 Task: Add an event with the title Second Lunch Break: Guided Meditation and Wellness Breakout Session, date ''2023/11/22'', time 7:00 AM to 9:00 AMand add a description: Participants will explore techniques for building rapport and establishing positive relationships with team members. They will learn how to create a supportive and inclusive communication environment, fostering trust, respect, and collaboration.Select event color  Tomato . Add location for the event as: 456 St. Catherine''s Monastery, Sinai, Egypt, logged in from the account softage.10@softage.netand send the event invitation to softage.5@softage.net and softage.6@softage.net. Set a reminder for the event Doesn''t repeat
Action: Mouse moved to (85, 151)
Screenshot: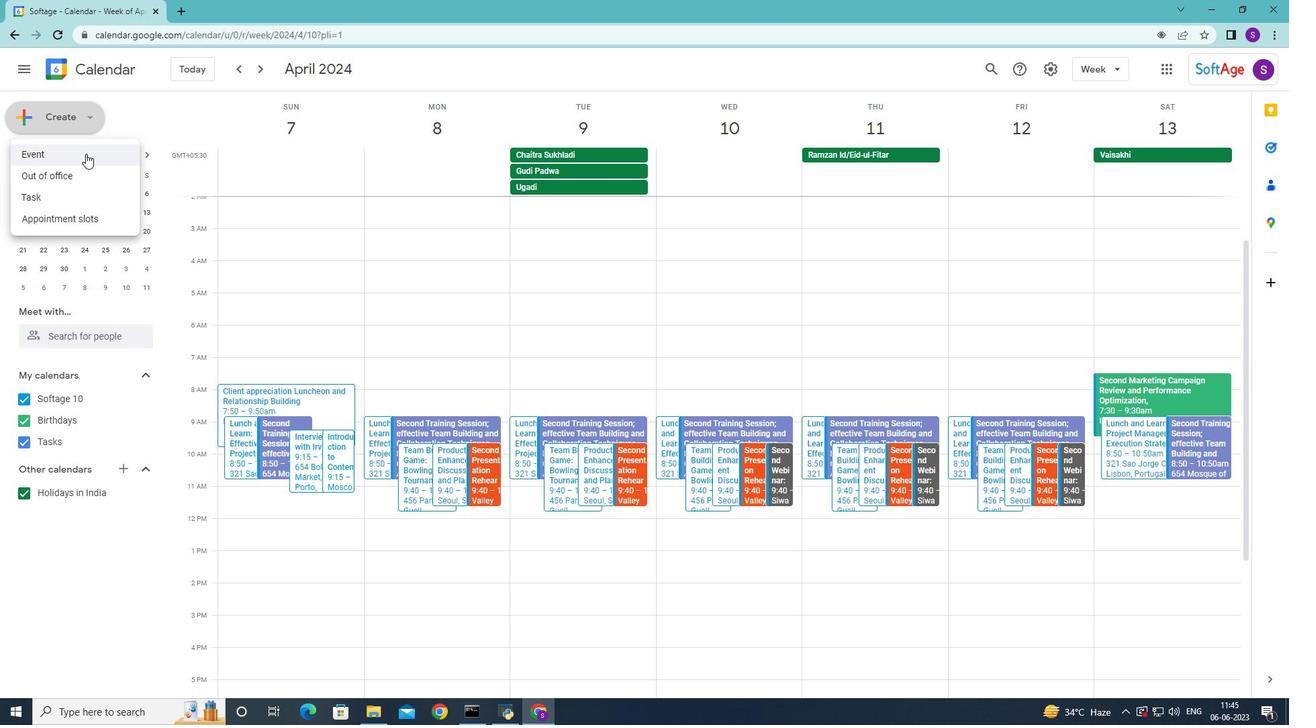 
Action: Mouse pressed left at (85, 151)
Screenshot: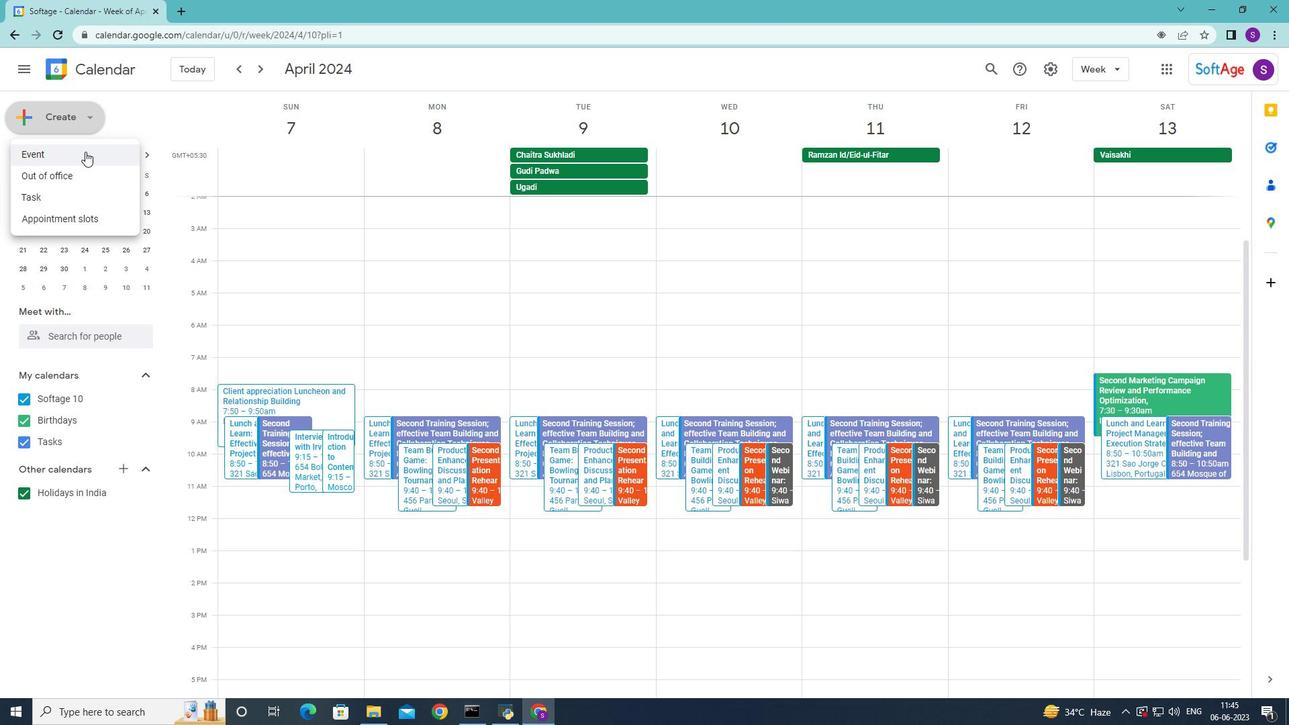 
Action: Mouse moved to (812, 154)
Screenshot: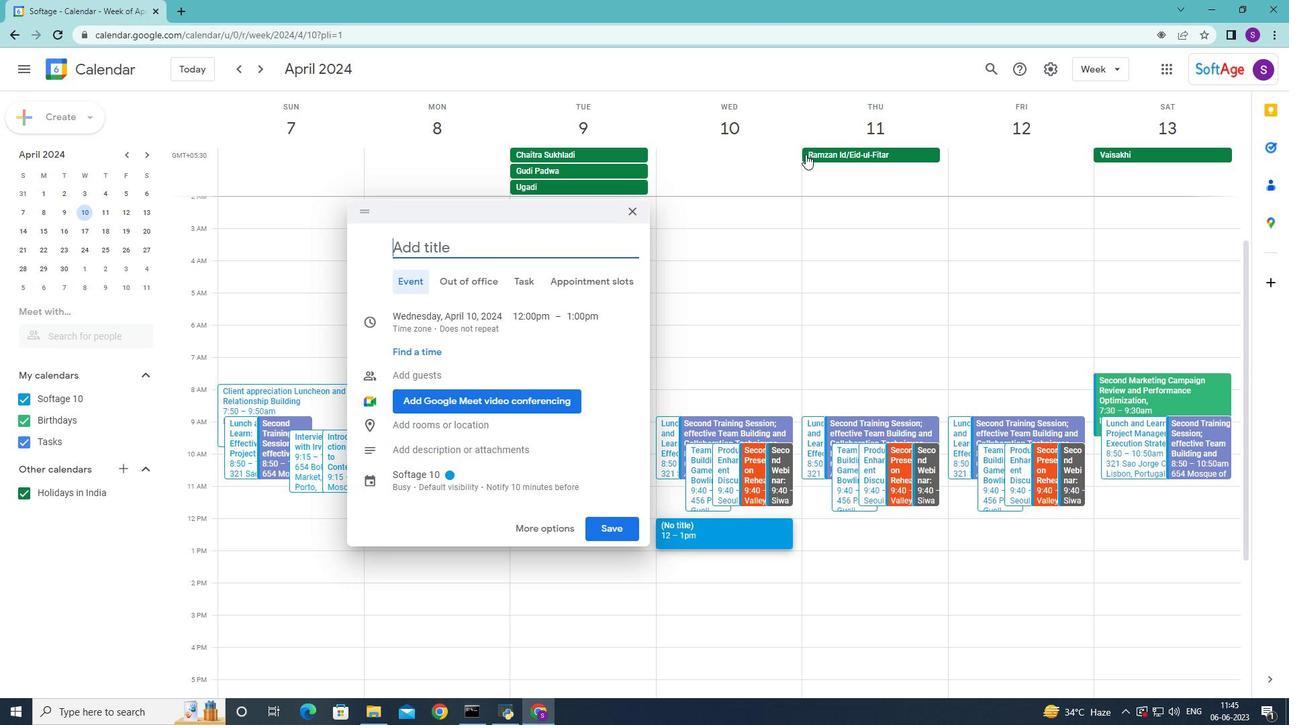 
Action: Mouse pressed left at (812, 154)
Screenshot: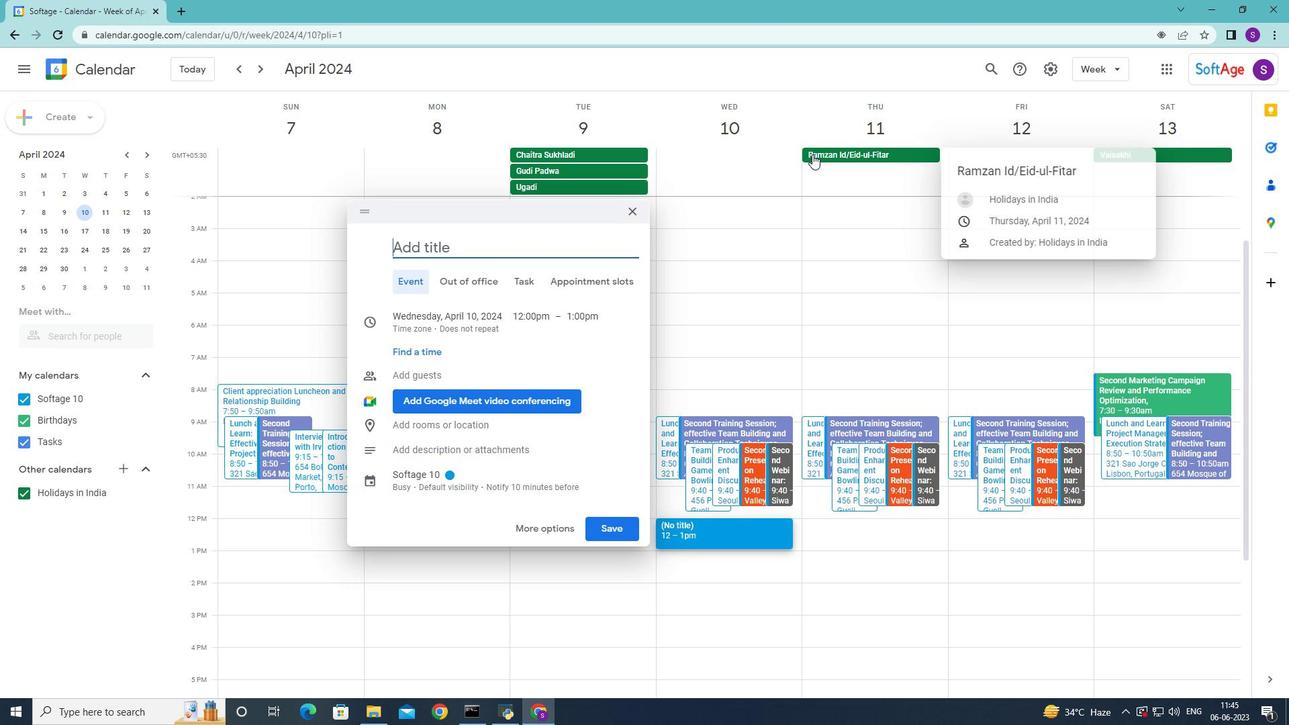 
Action: Mouse moved to (75, 116)
Screenshot: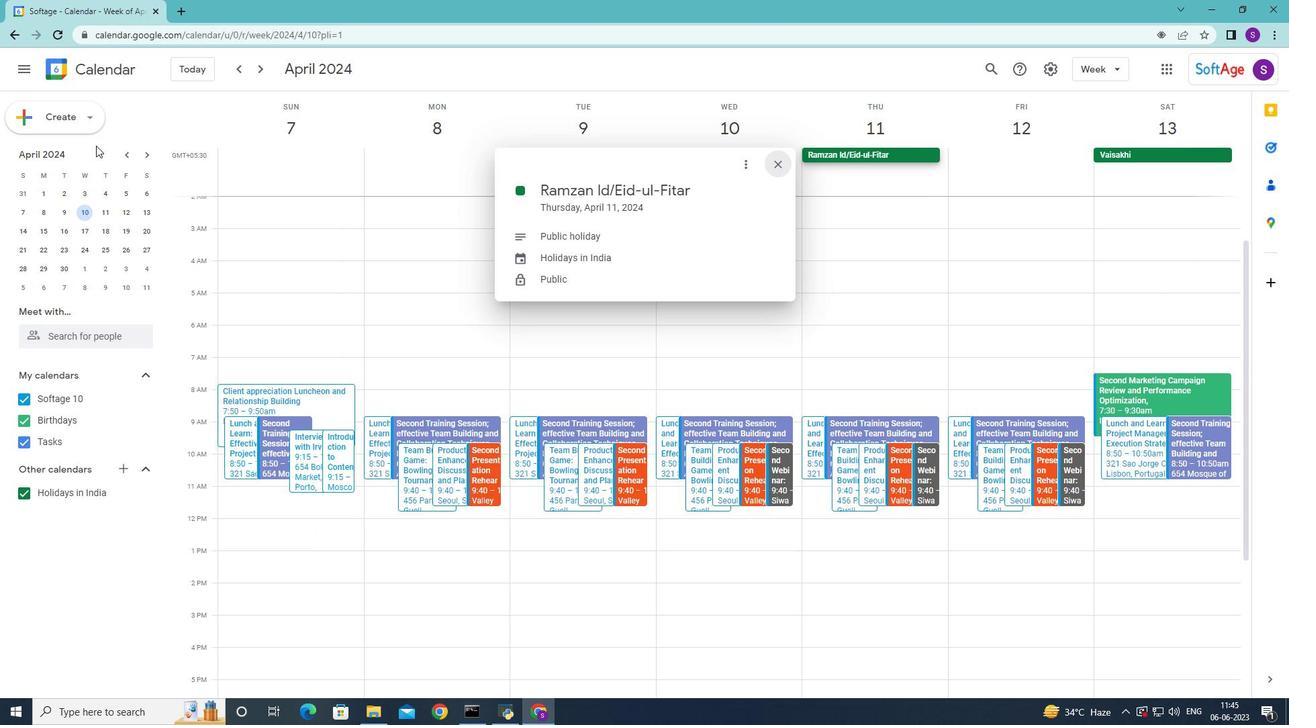 
Action: Mouse pressed left at (75, 116)
Screenshot: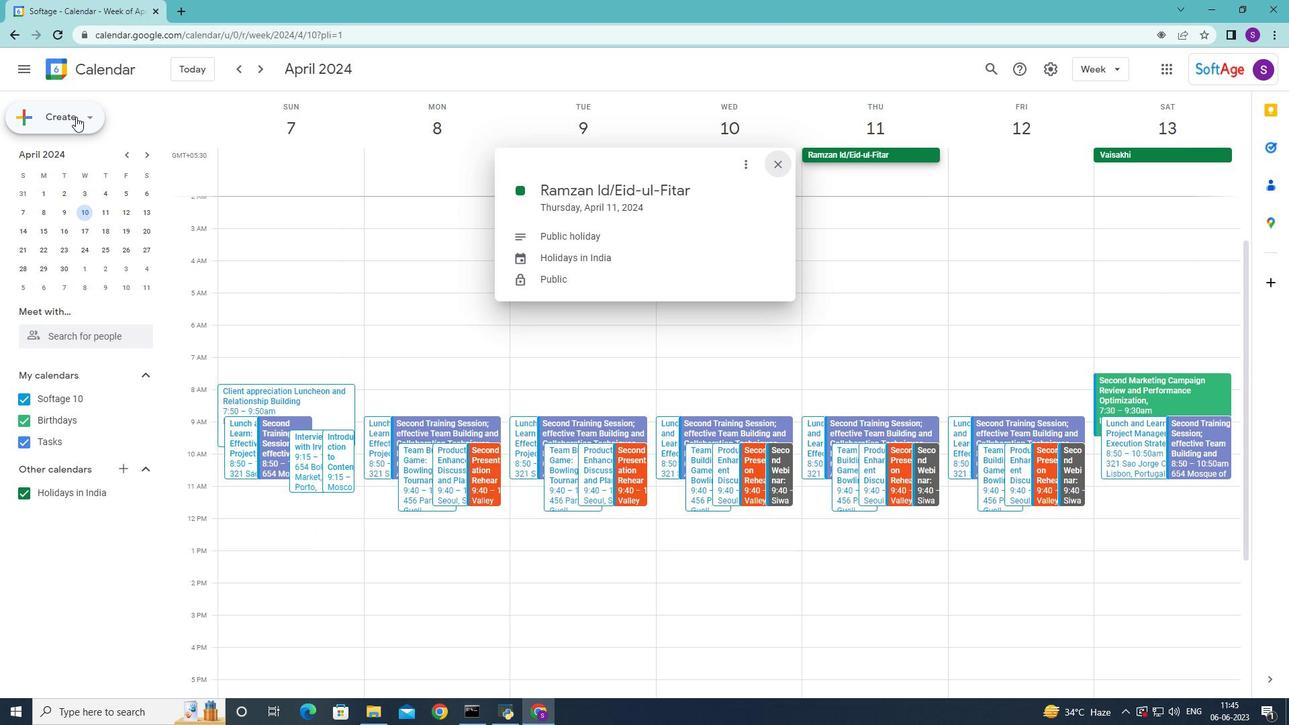 
Action: Mouse moved to (96, 157)
Screenshot: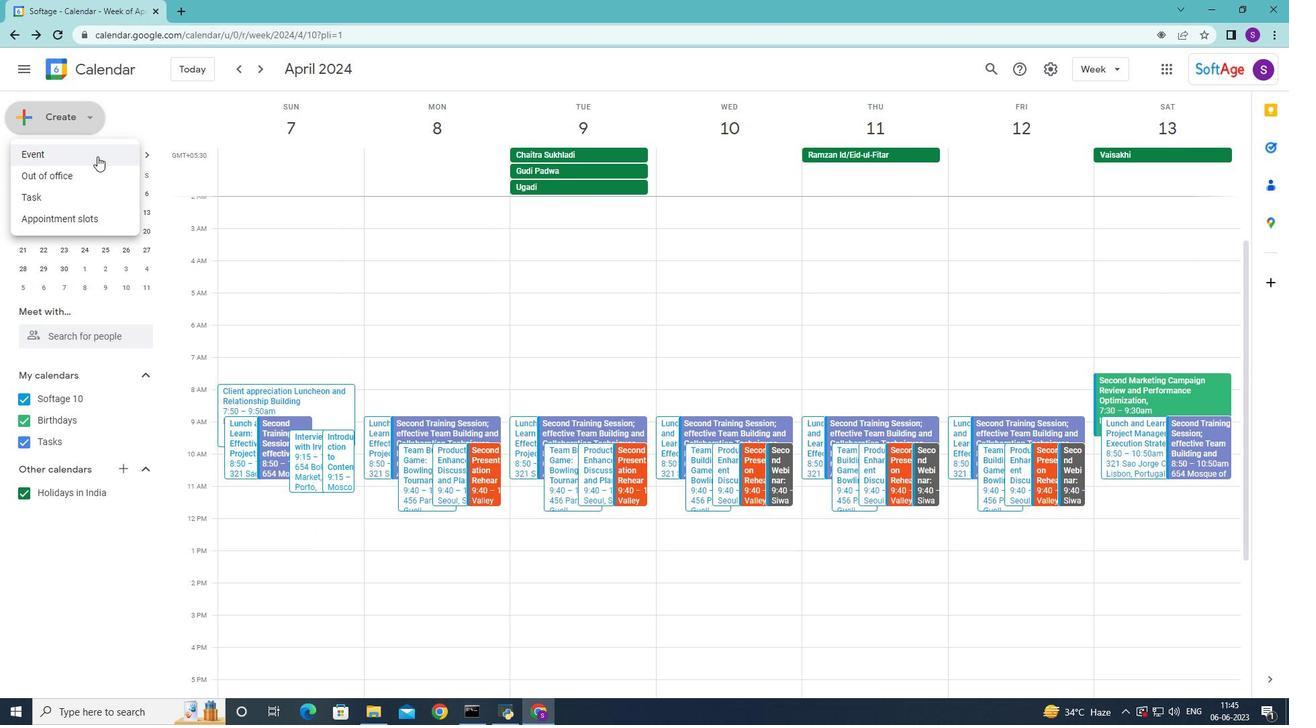 
Action: Mouse pressed left at (96, 157)
Screenshot: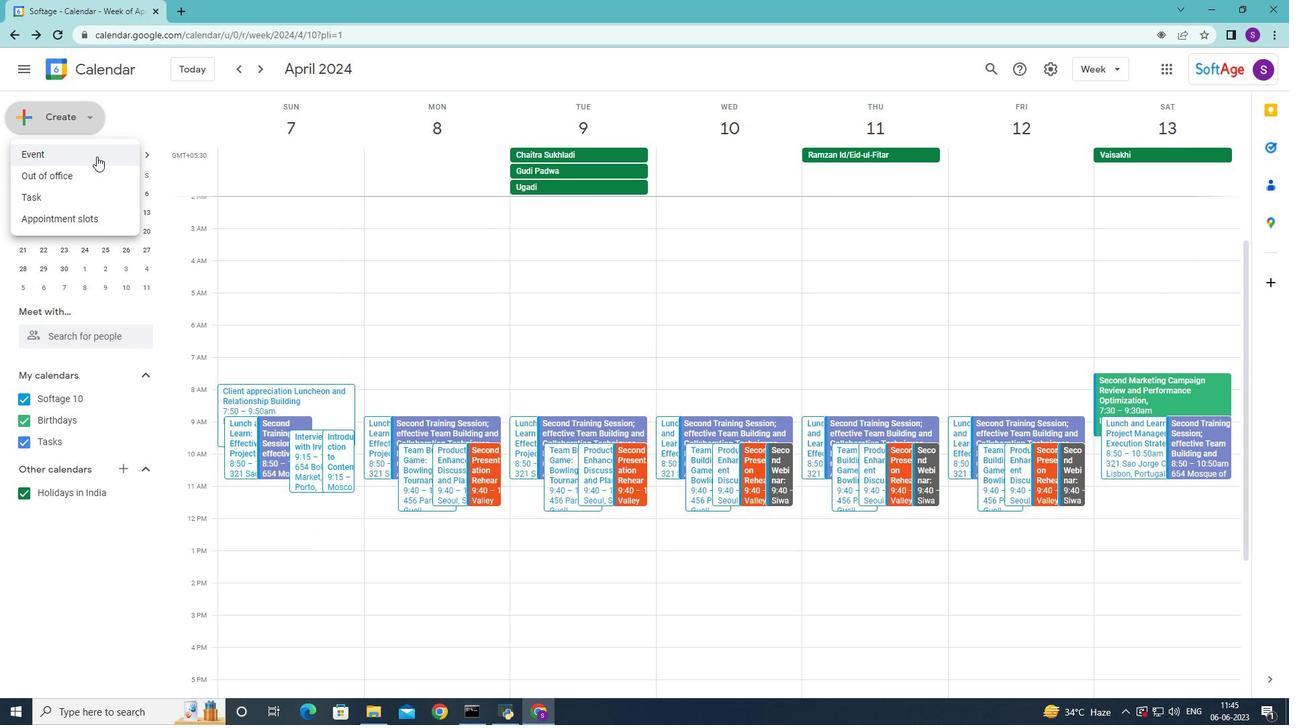 
Action: Mouse moved to (417, 249)
Screenshot: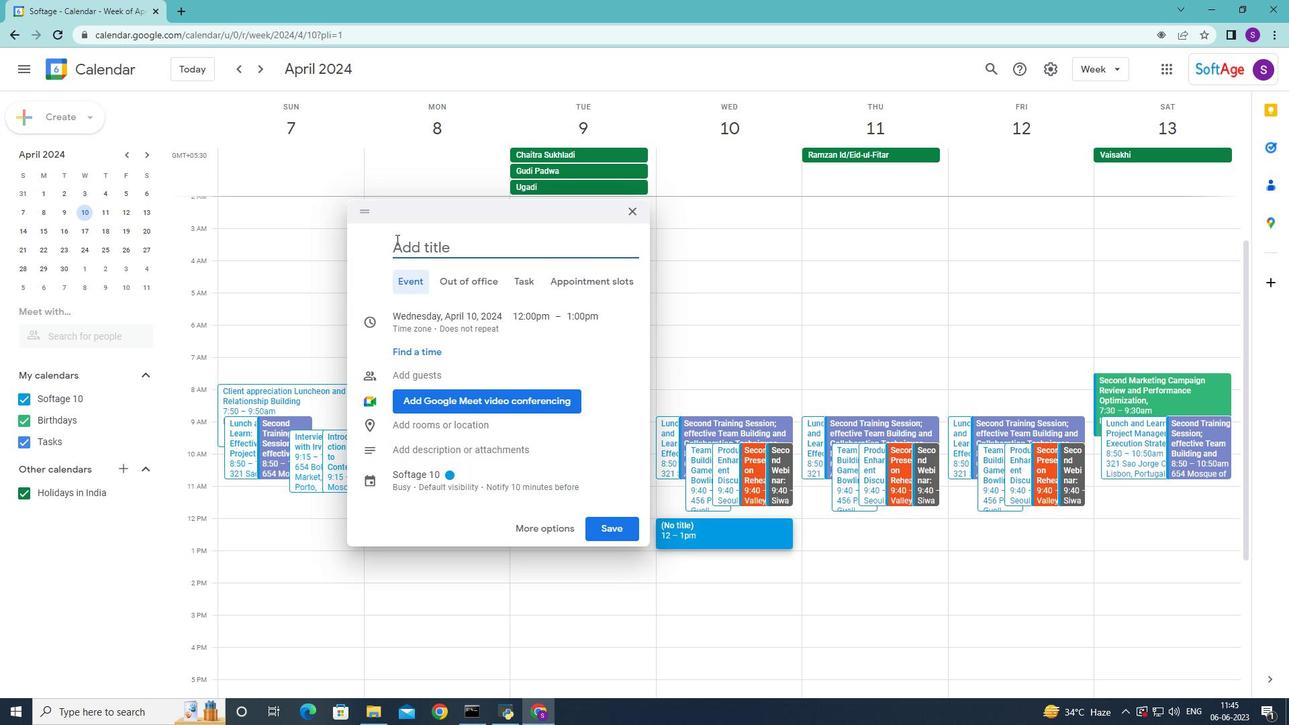 
Action: Mouse pressed left at (417, 249)
Screenshot: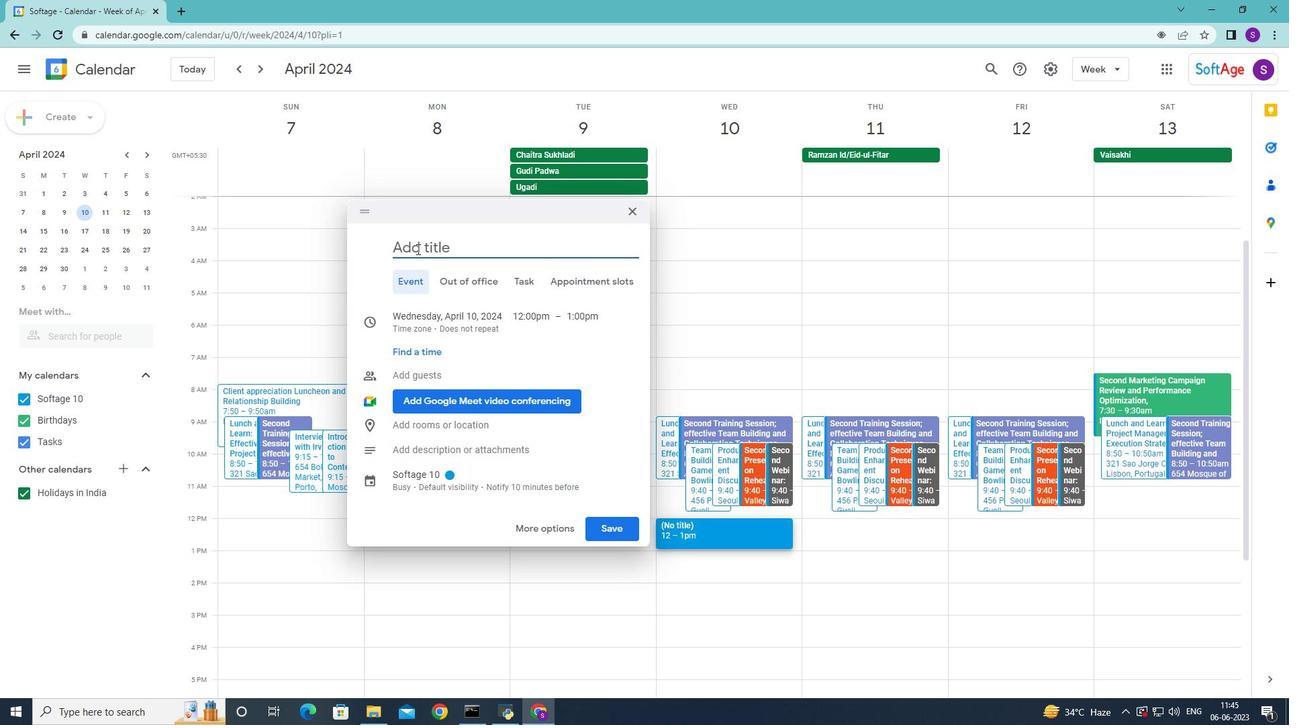 
Action: Mouse moved to (377, 197)
Screenshot: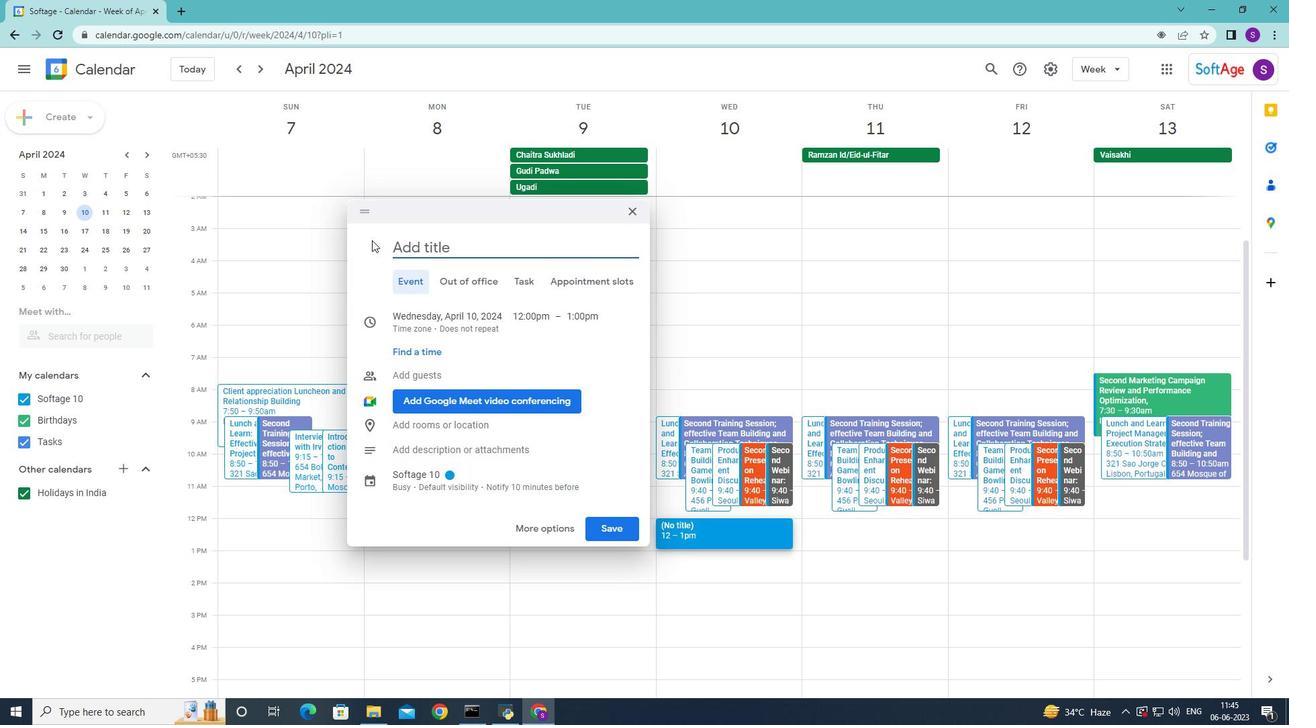 
Action: Key pressed <Key.shift>Luc<Key.backspace>nch<Key.space><Key.shift>Break<Key.space><Key.backspace><Key.shift_r>:<Key.space><Key.shift><Key.shift><Key.shift><Key.shift><Key.shift><Key.shift><Key.shift><Key.shift><Key.shift><Key.shift><Key.shift><Key.shift><Key.shift><Key.shift>Guided<Key.space><Key.shift>Meditation<Key.space>and<Key.space><Key.shift>wellness<Key.space><Key.shift>Breakout<Key.space><Key.shift>session<Key.space><Key.backspace>
Screenshot: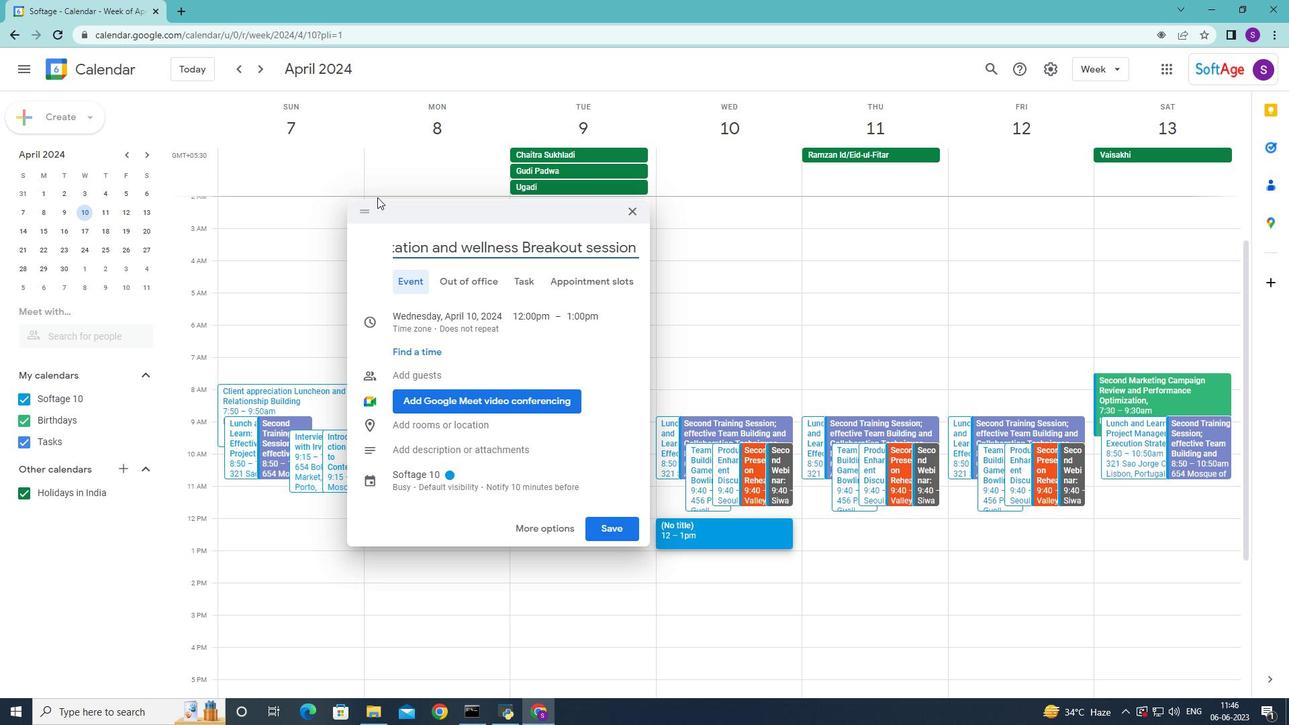 
Action: Mouse moved to (596, 248)
Screenshot: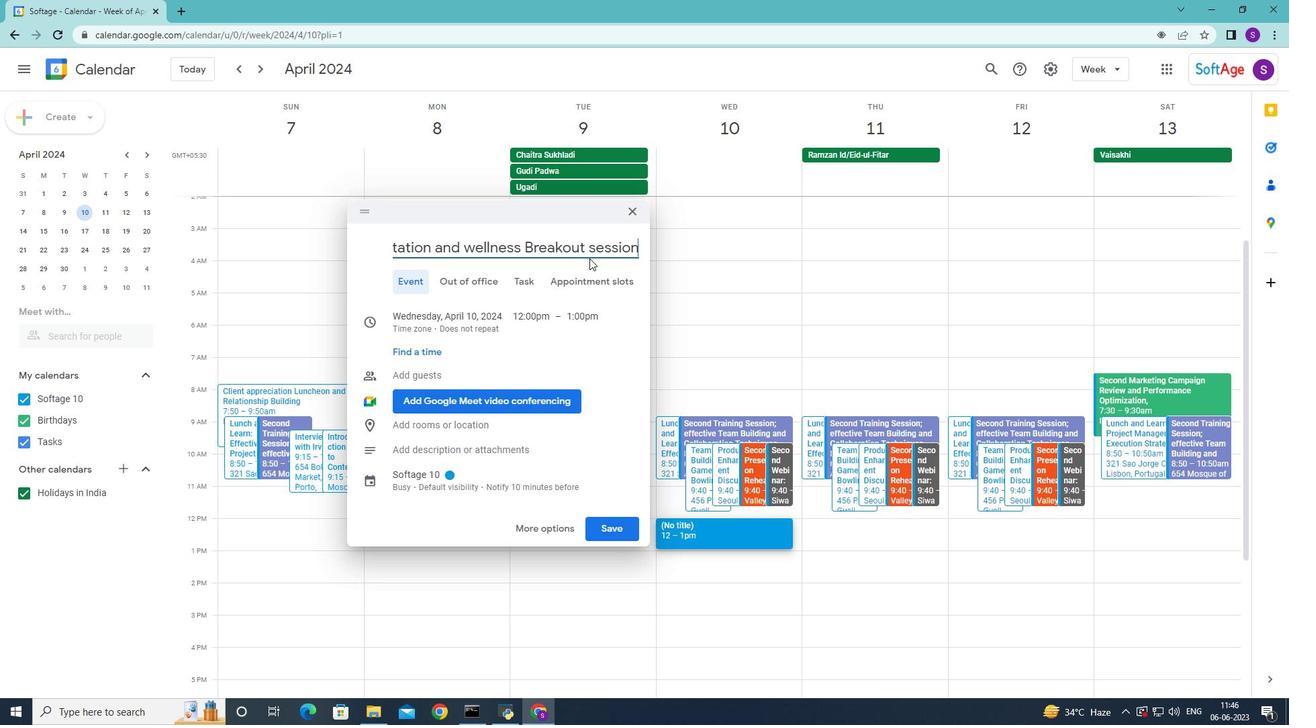 
Action: Mouse pressed left at (596, 248)
Screenshot: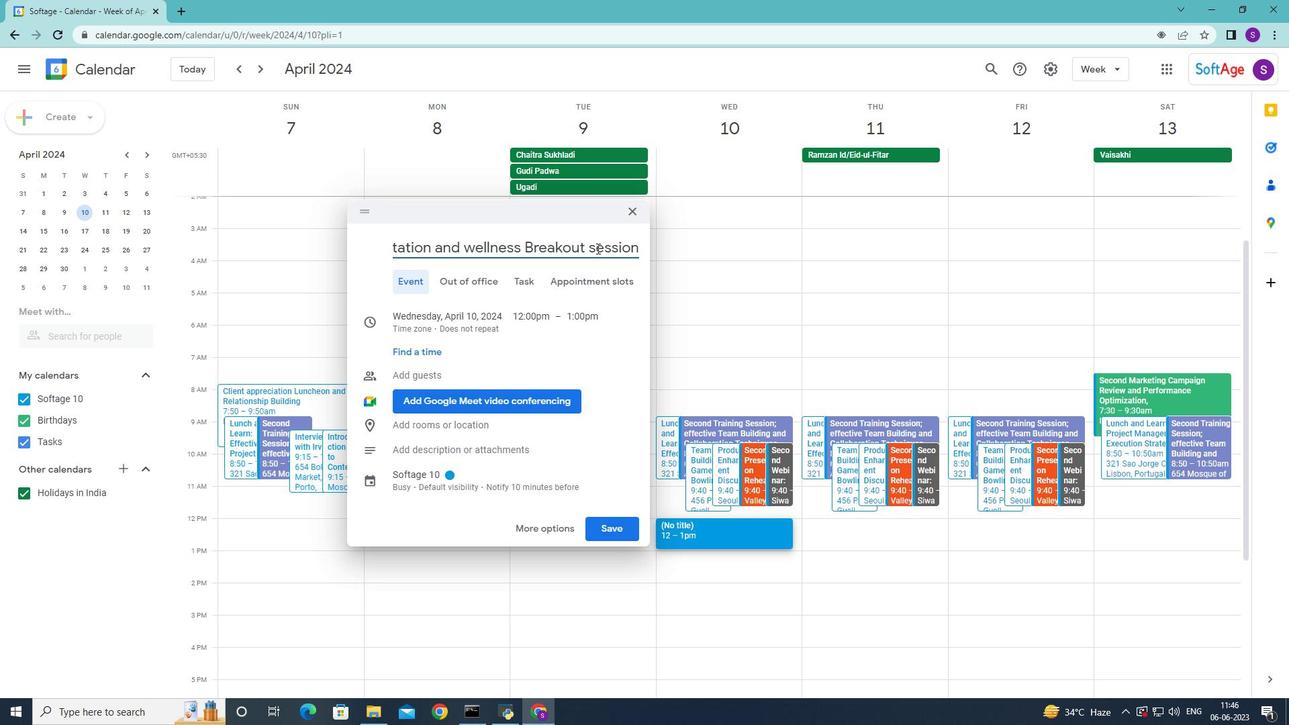 
Action: Mouse moved to (605, 258)
Screenshot: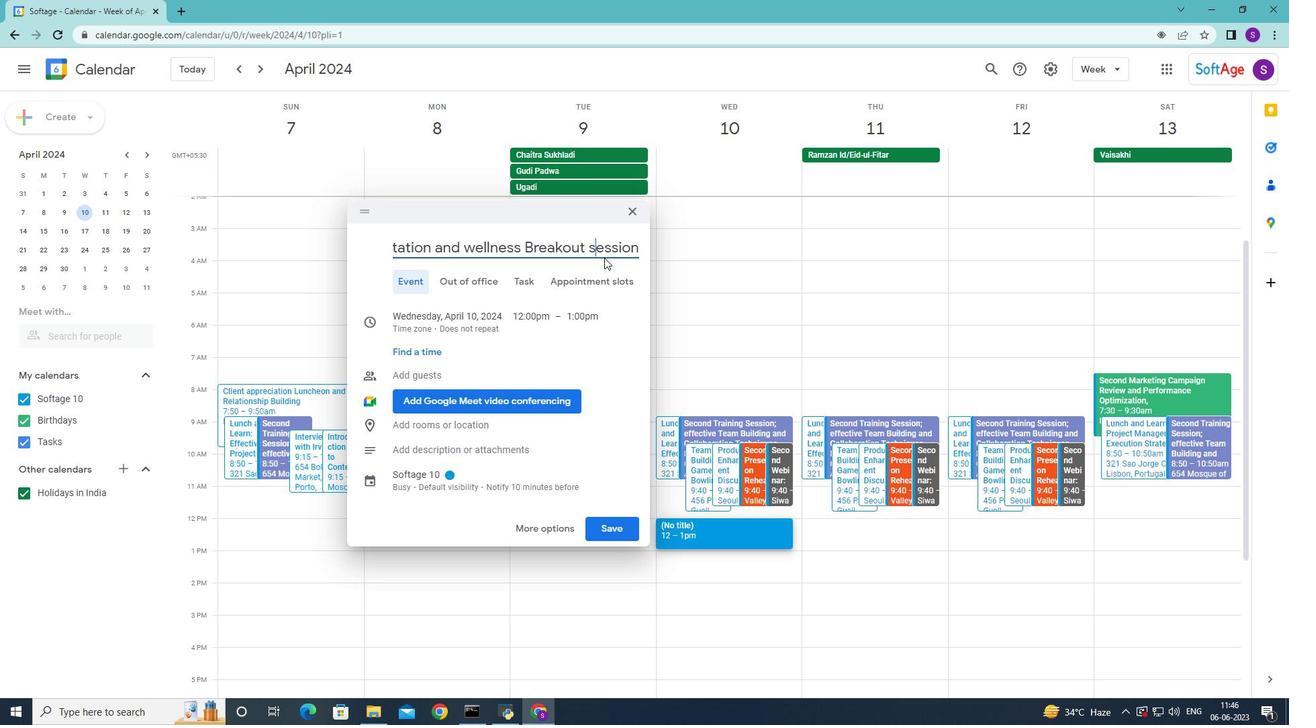 
Action: Key pressed <Key.backspace><Key.shift>S
Screenshot: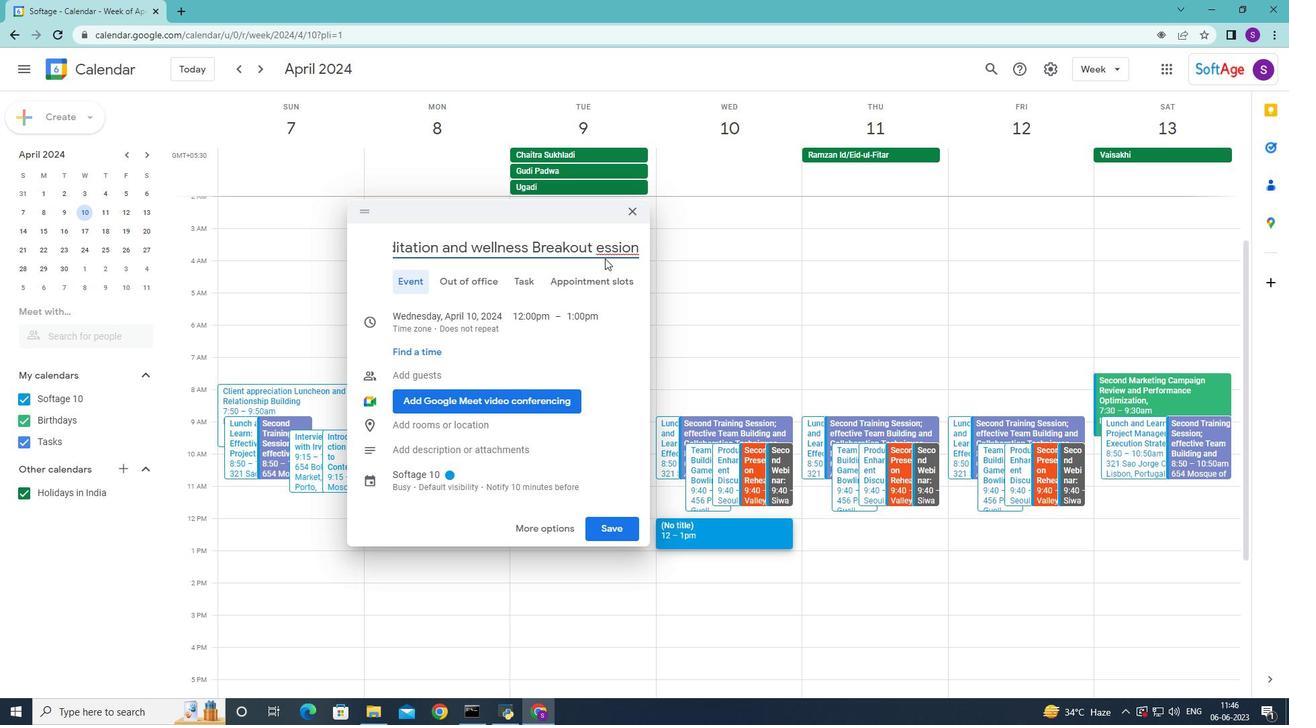 
Action: Mouse moved to (438, 329)
Screenshot: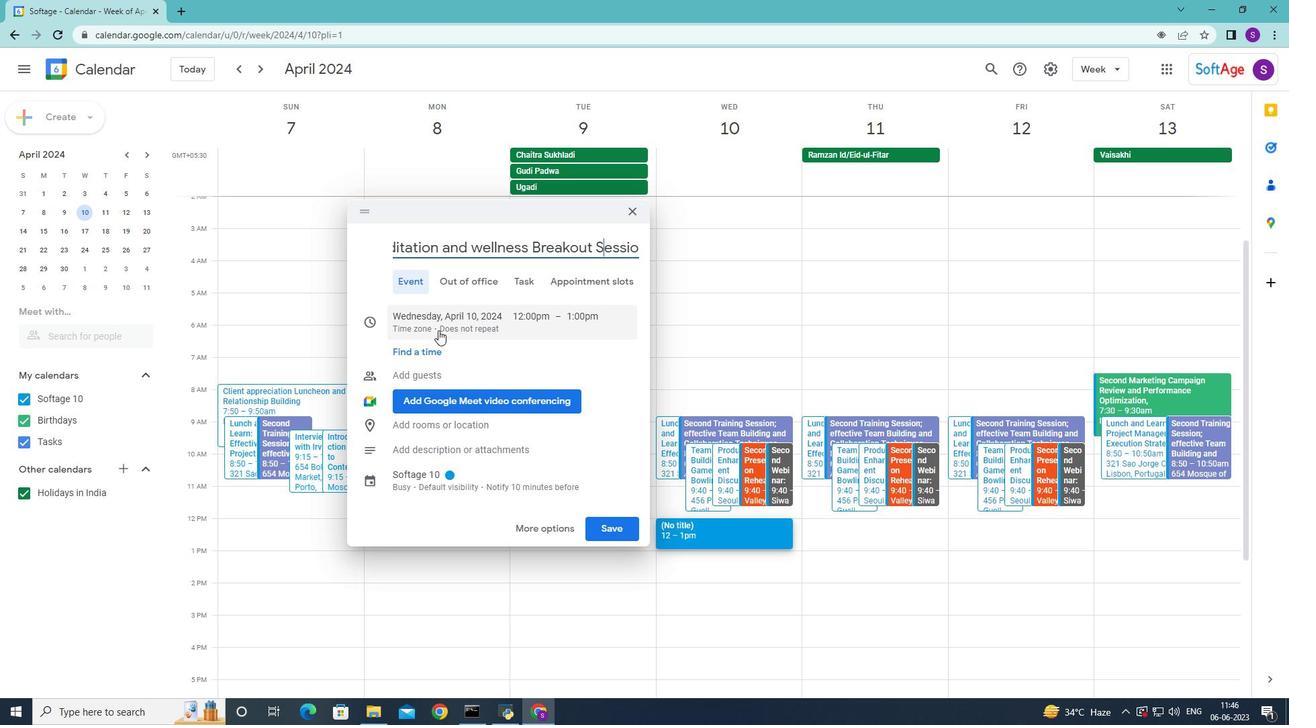 
Action: Mouse pressed left at (438, 329)
Screenshot: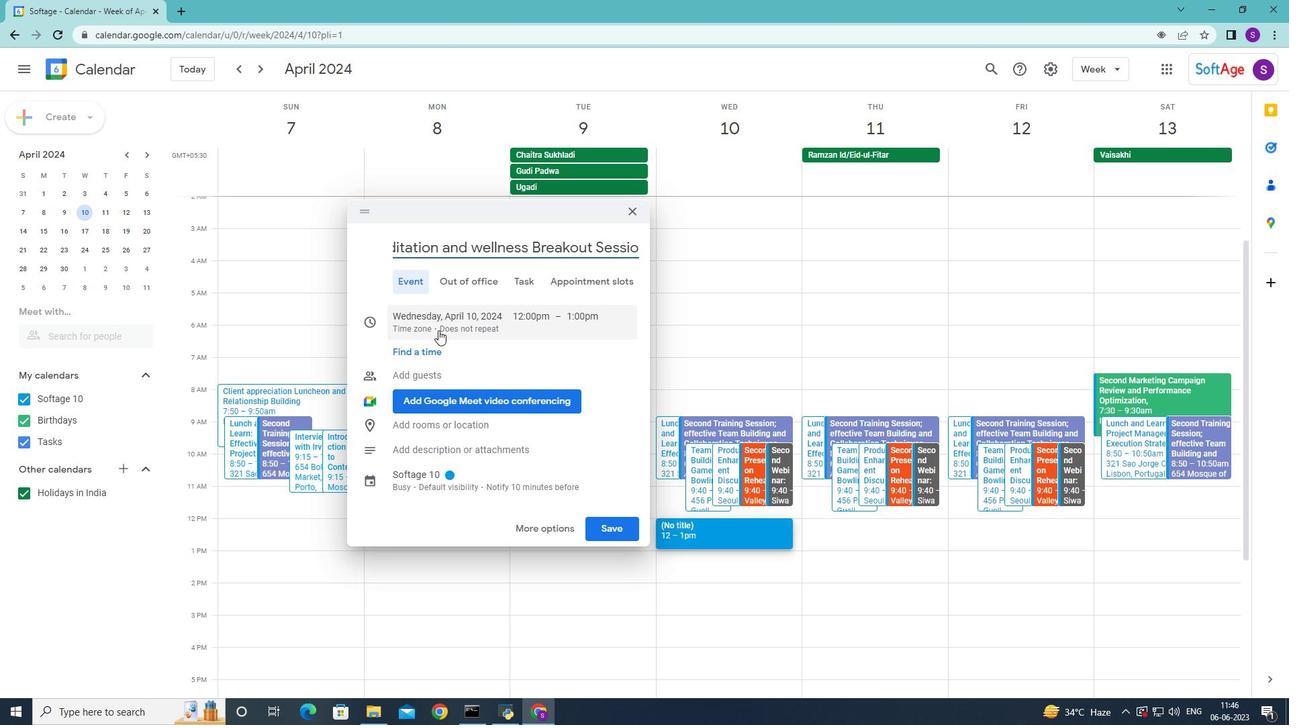 
Action: Mouse moved to (471, 318)
Screenshot: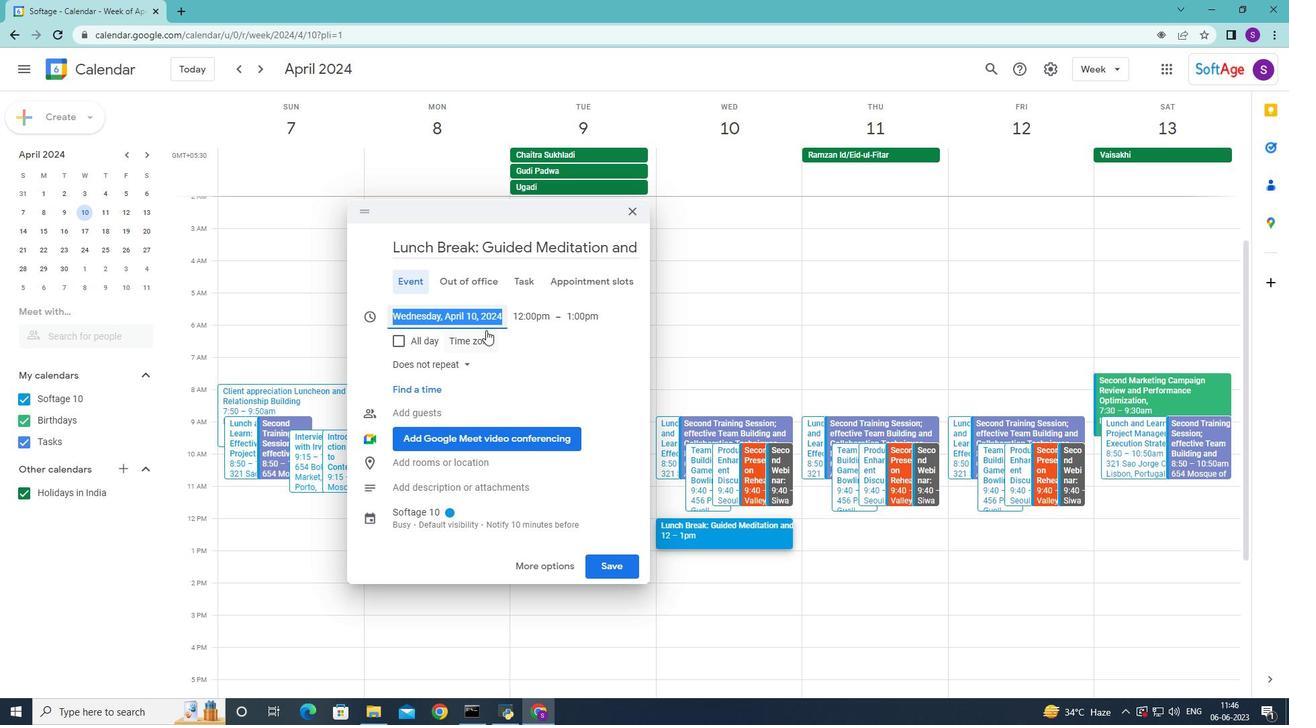 
Action: Mouse pressed left at (471, 318)
Screenshot: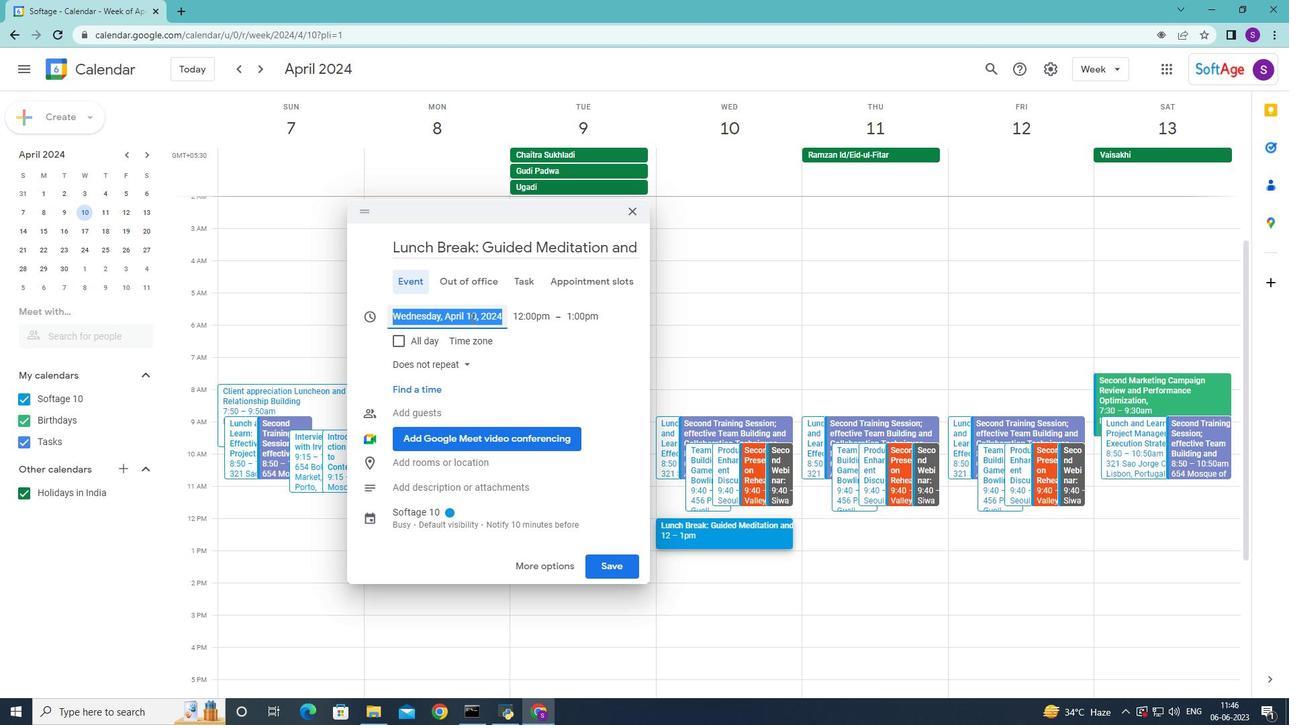 
Action: Mouse moved to (536, 345)
Screenshot: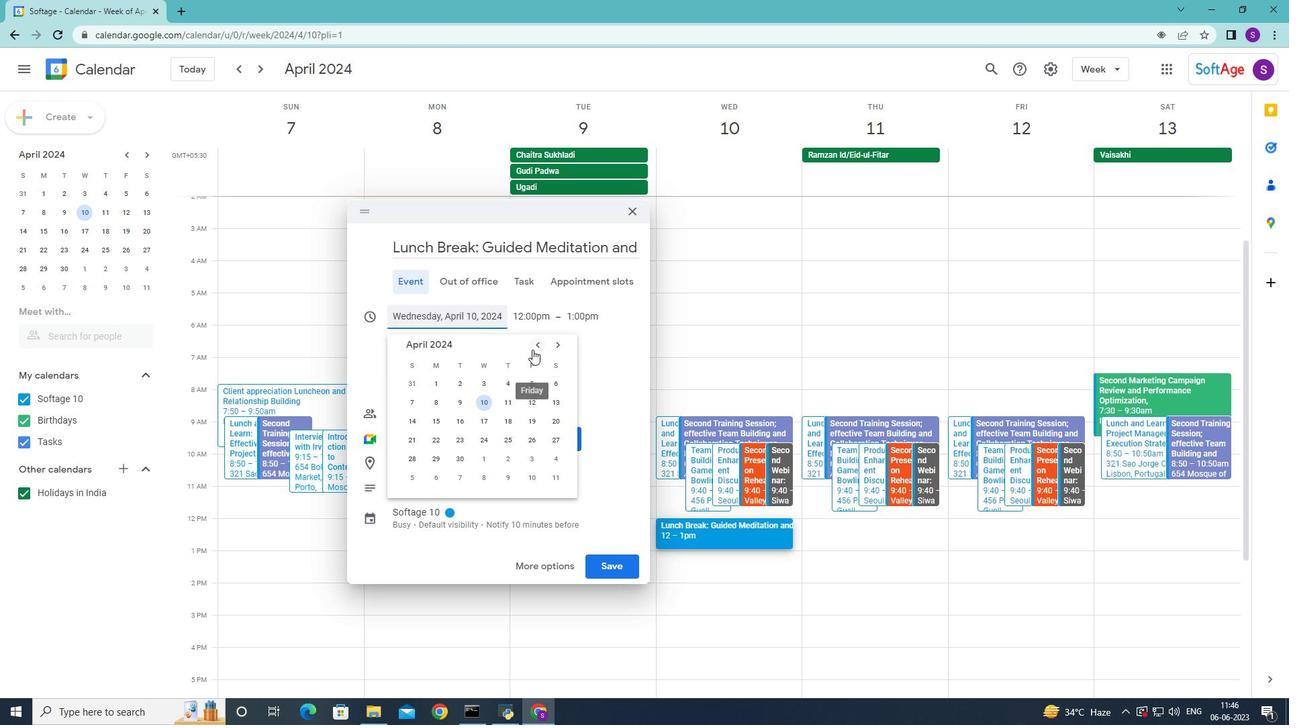 
Action: Mouse pressed left at (536, 345)
Screenshot: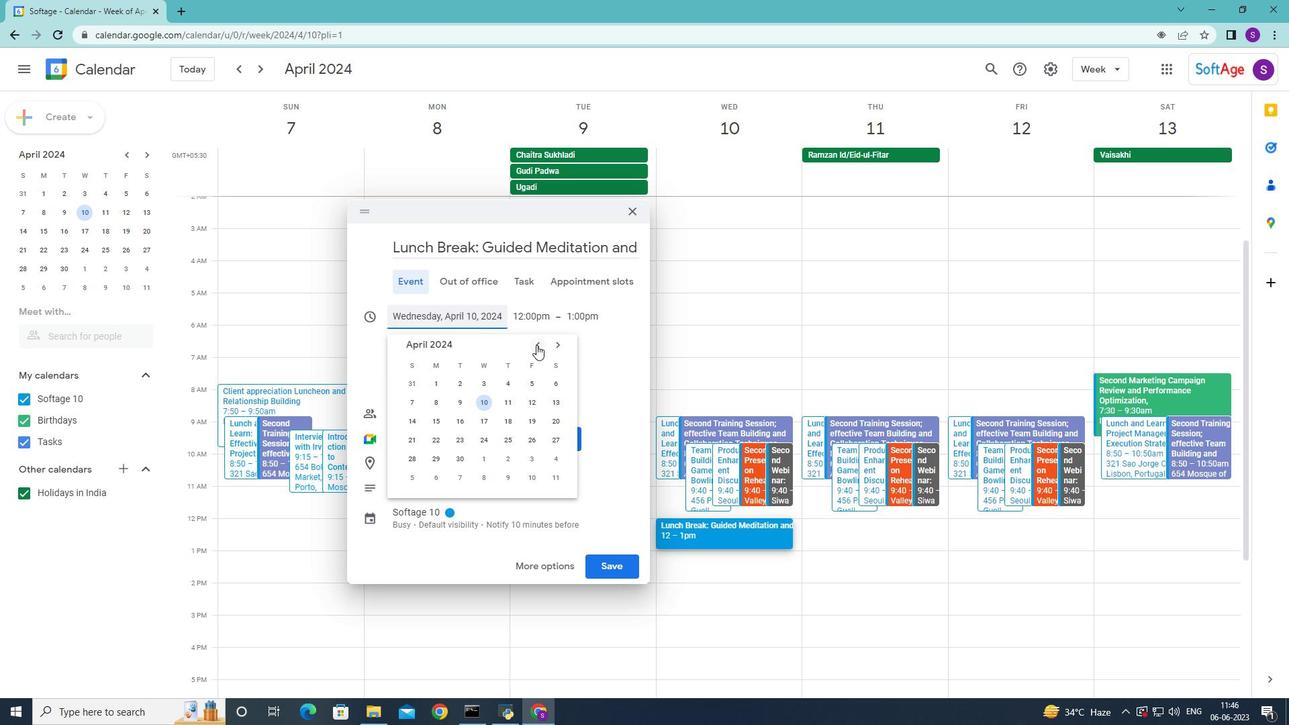 
Action: Mouse pressed left at (536, 345)
Screenshot: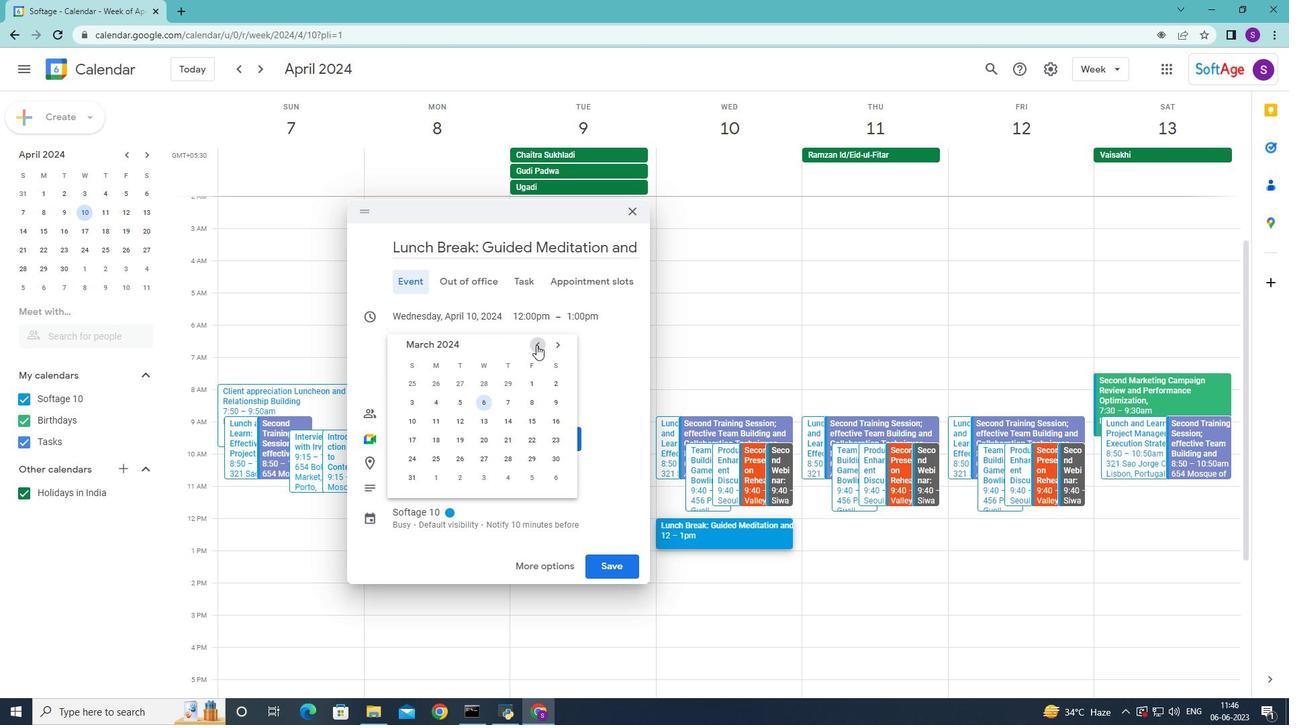 
Action: Mouse pressed left at (536, 345)
Screenshot: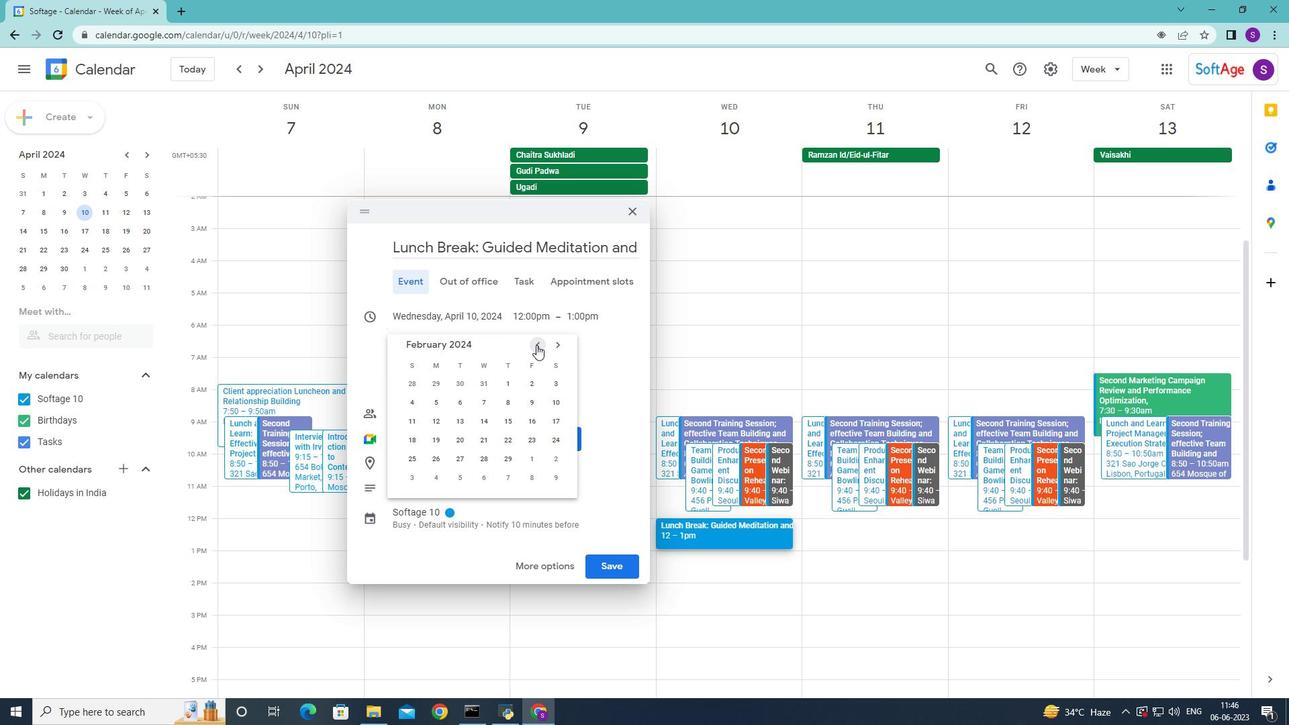 
Action: Mouse pressed left at (536, 345)
Screenshot: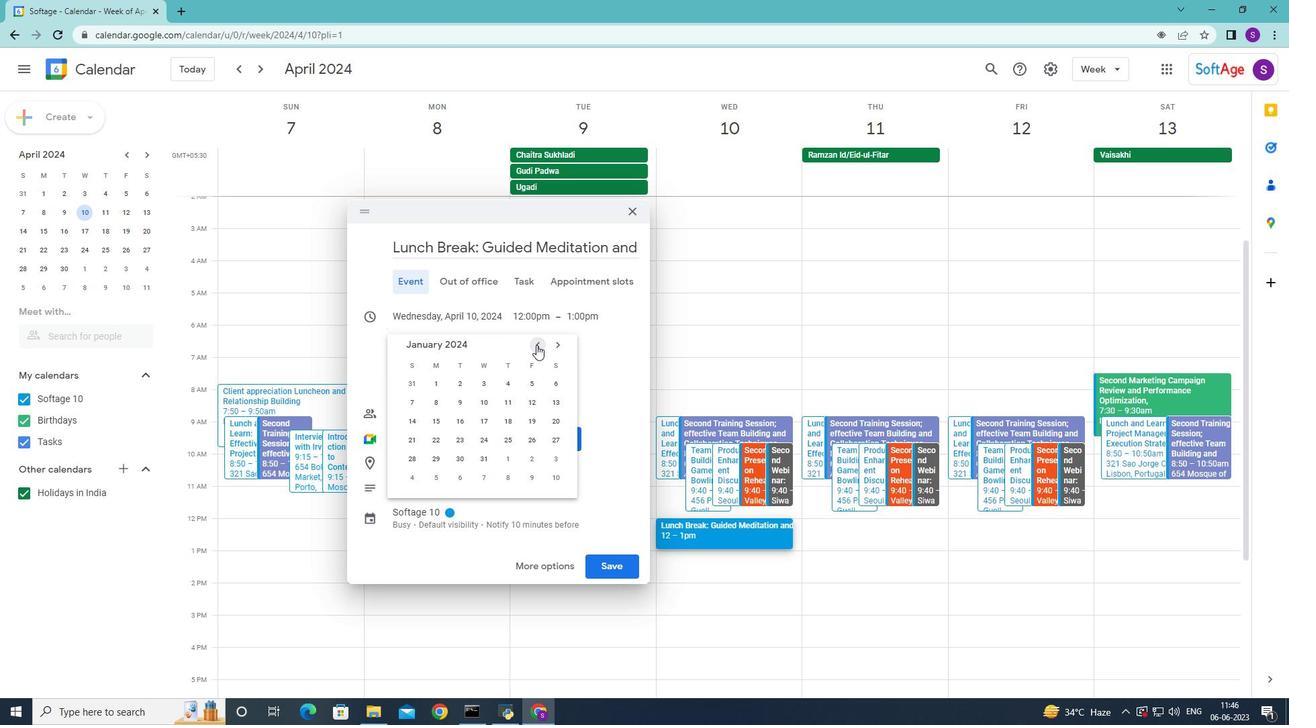 
Action: Mouse pressed left at (536, 345)
Screenshot: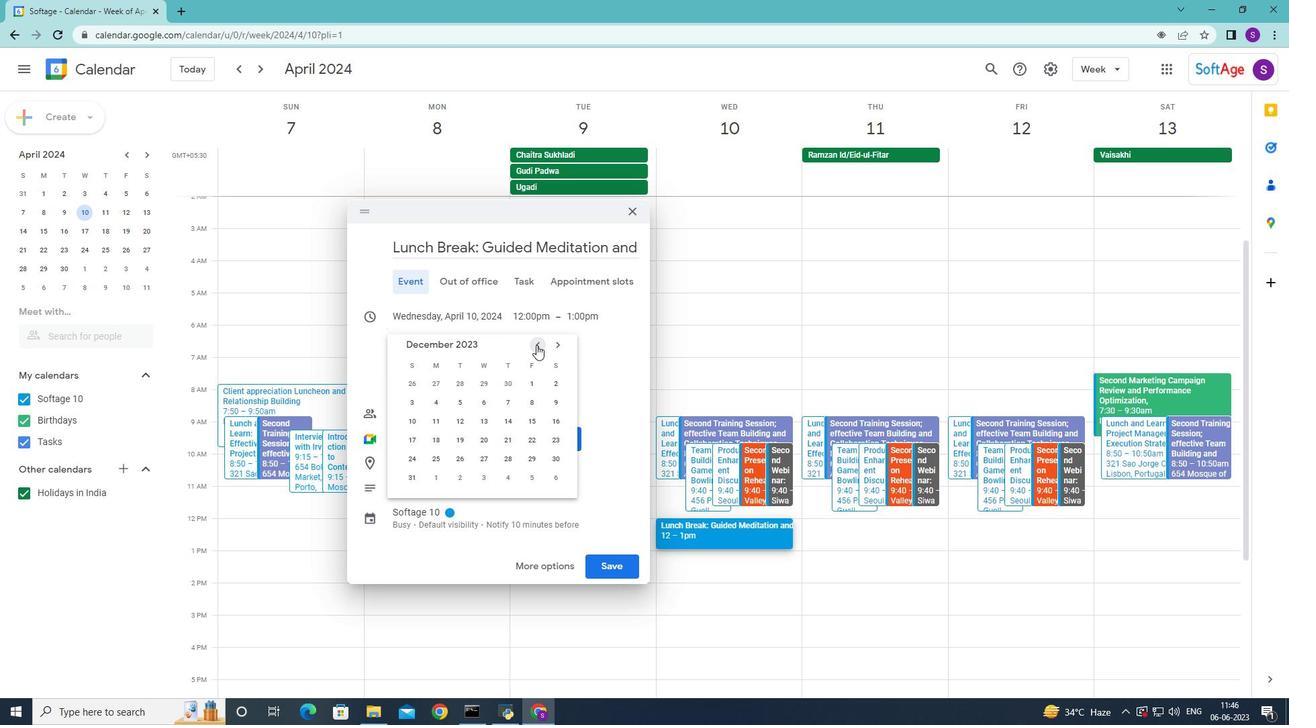 
Action: Mouse moved to (485, 443)
Screenshot: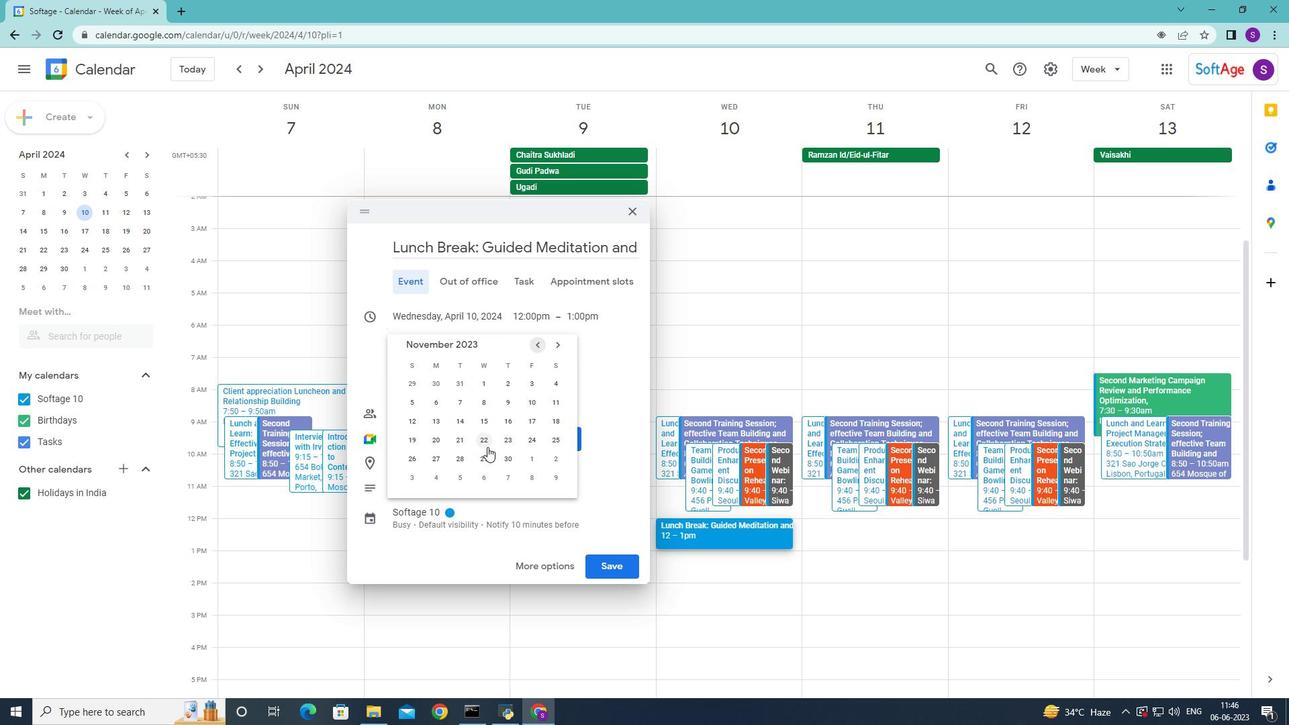 
Action: Mouse pressed left at (485, 443)
Screenshot: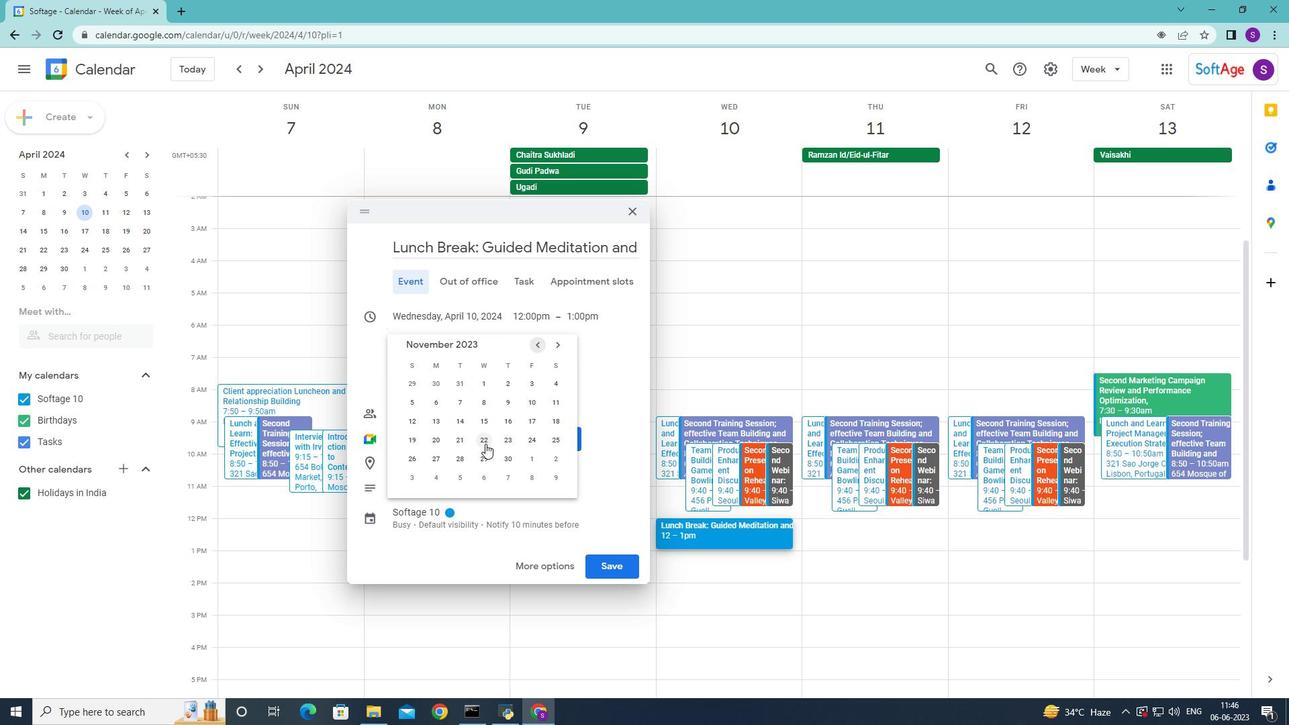 
Action: Mouse moved to (535, 308)
Screenshot: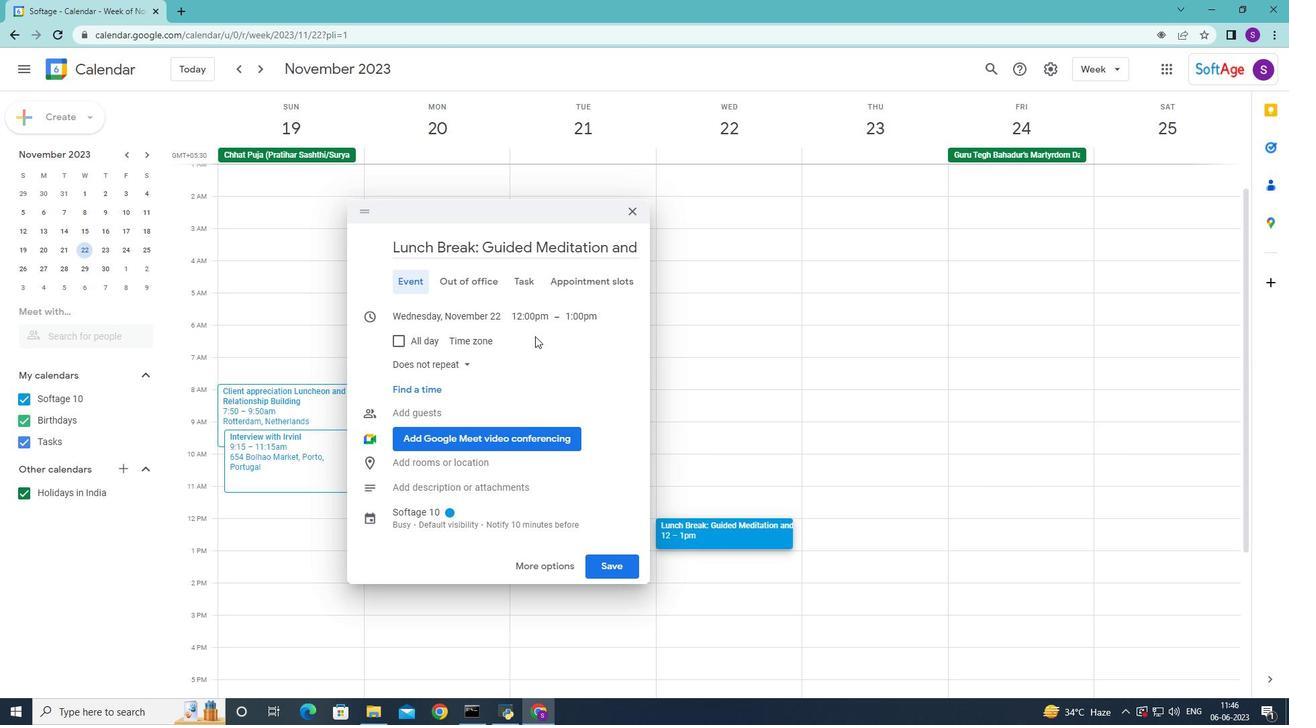 
Action: Mouse pressed left at (535, 308)
Screenshot: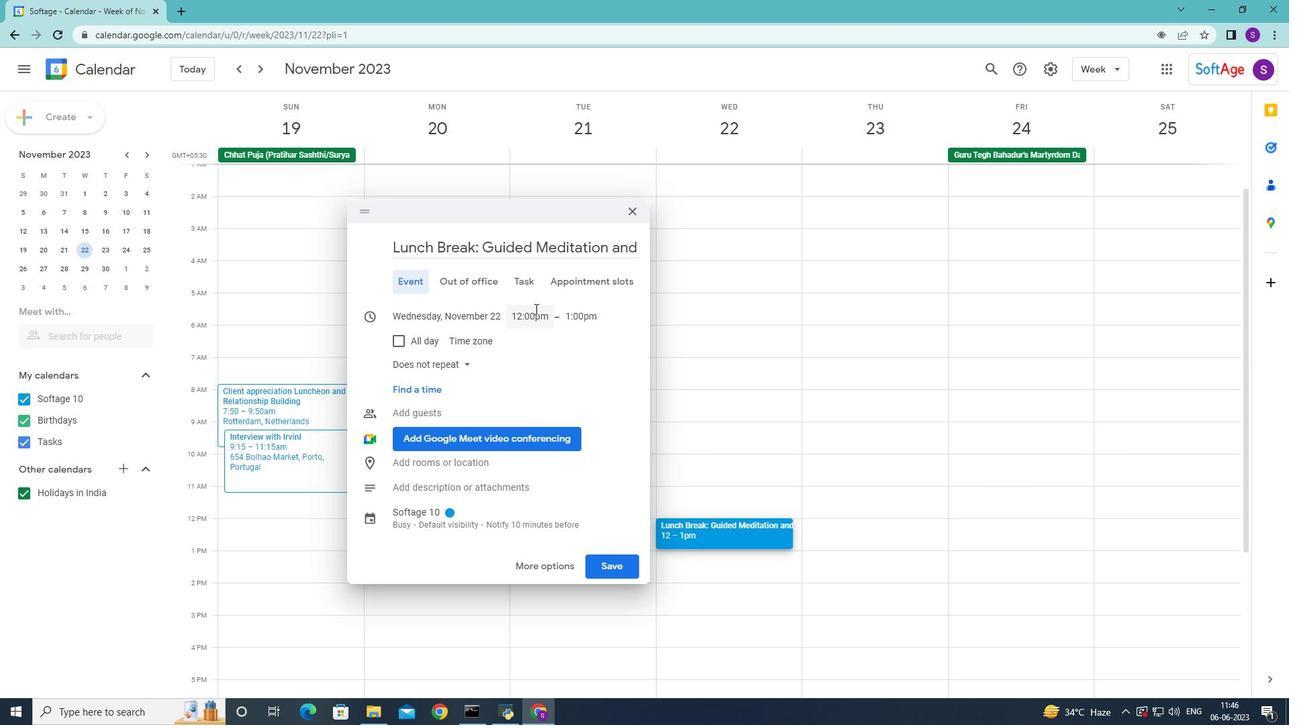 
Action: Mouse moved to (561, 390)
Screenshot: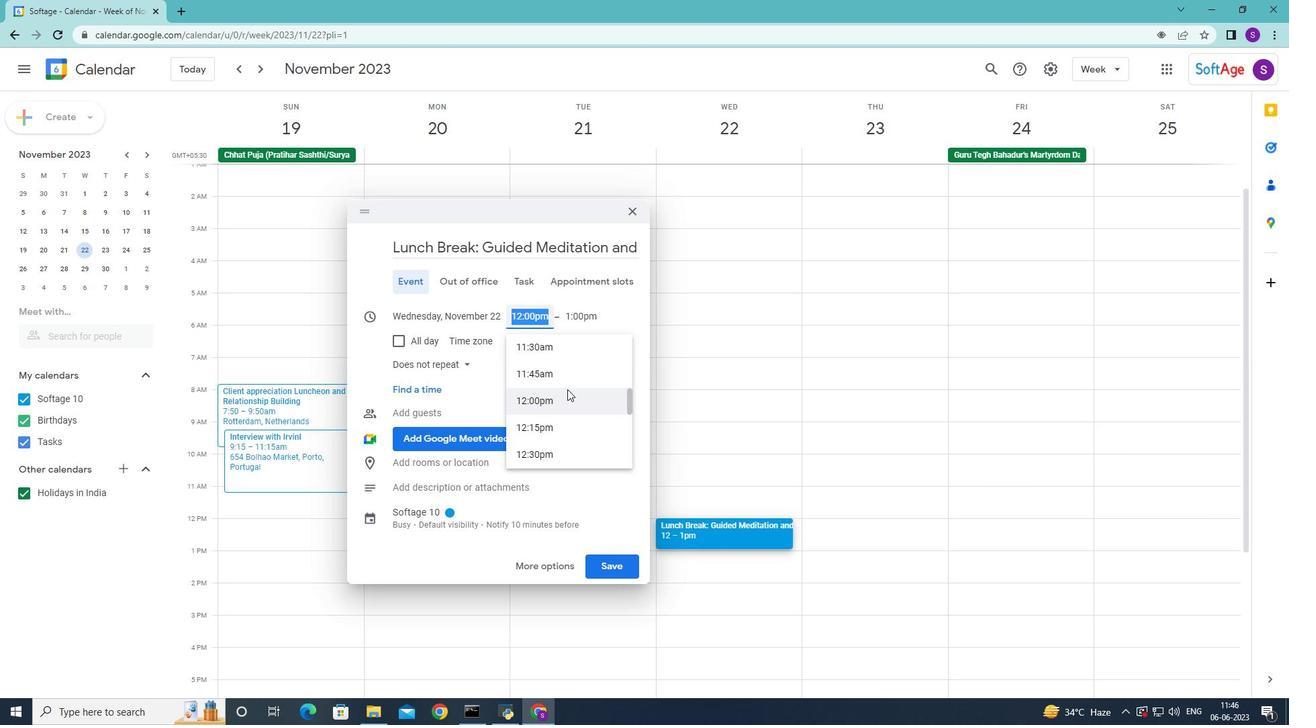 
Action: Mouse scrolled (561, 391) with delta (0, 0)
Screenshot: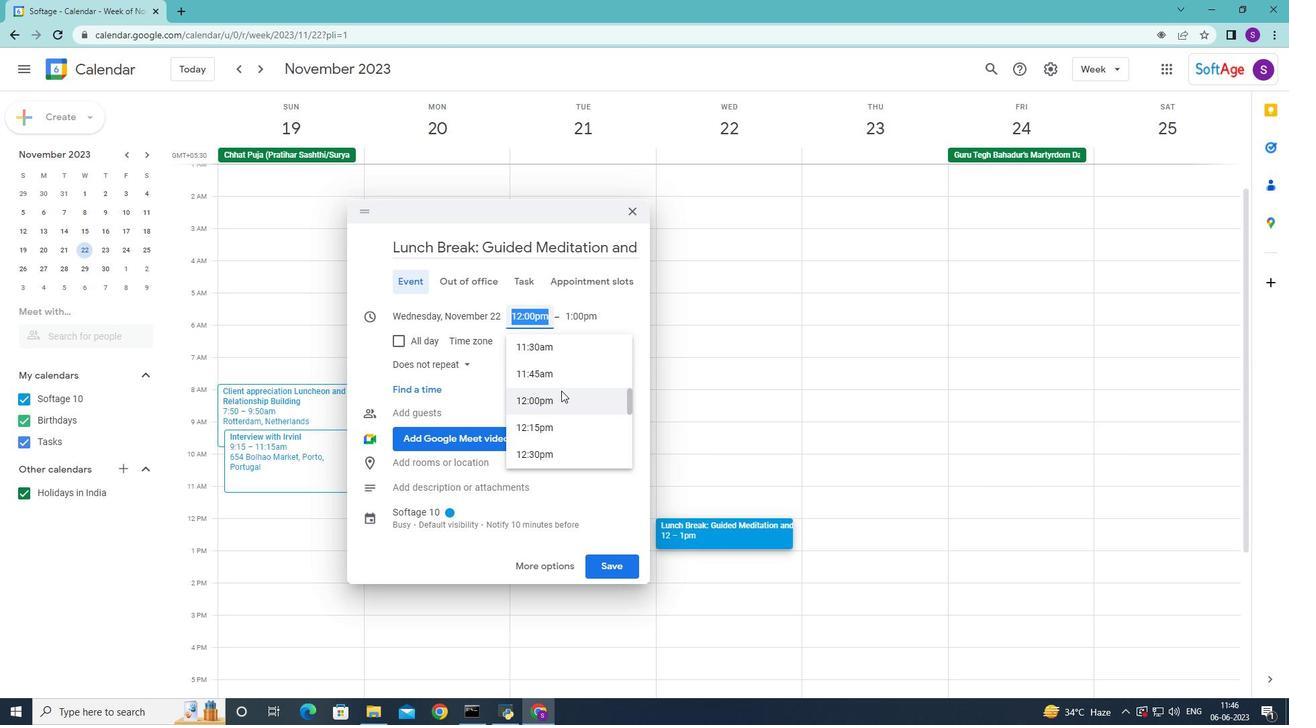 
Action: Mouse scrolled (561, 391) with delta (0, 0)
Screenshot: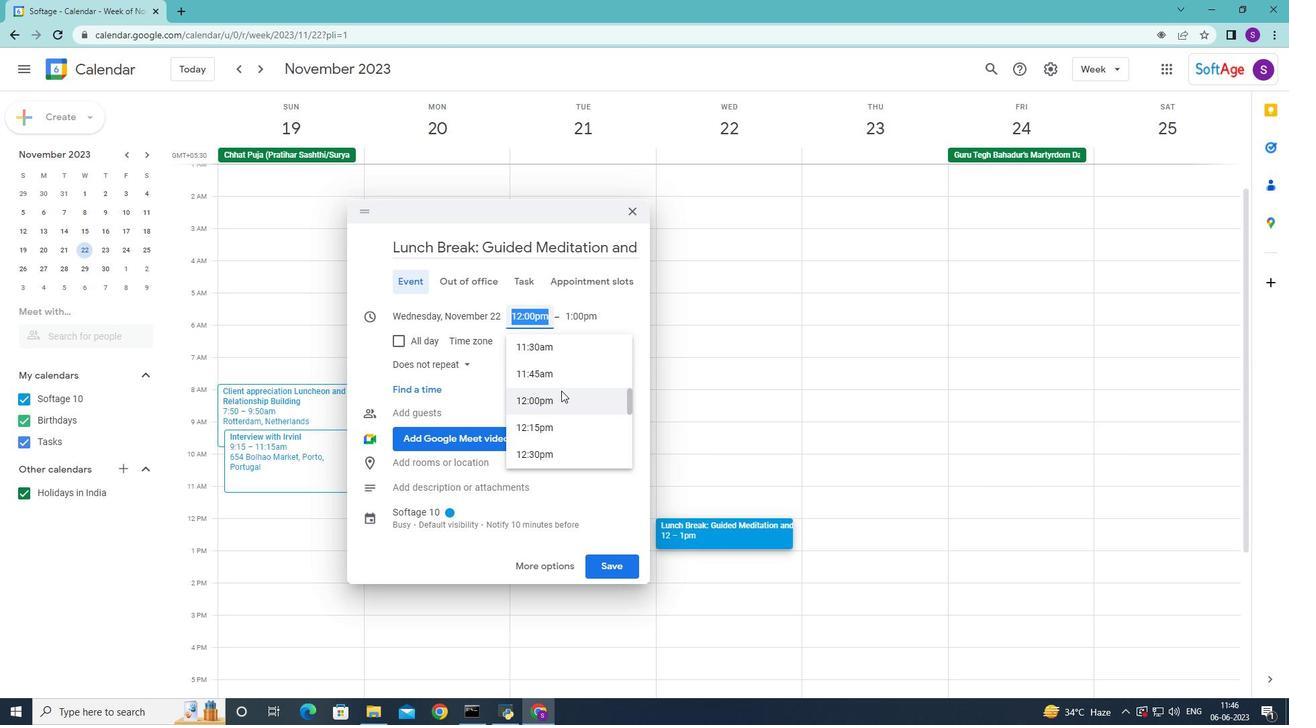 
Action: Mouse scrolled (561, 391) with delta (0, 0)
Screenshot: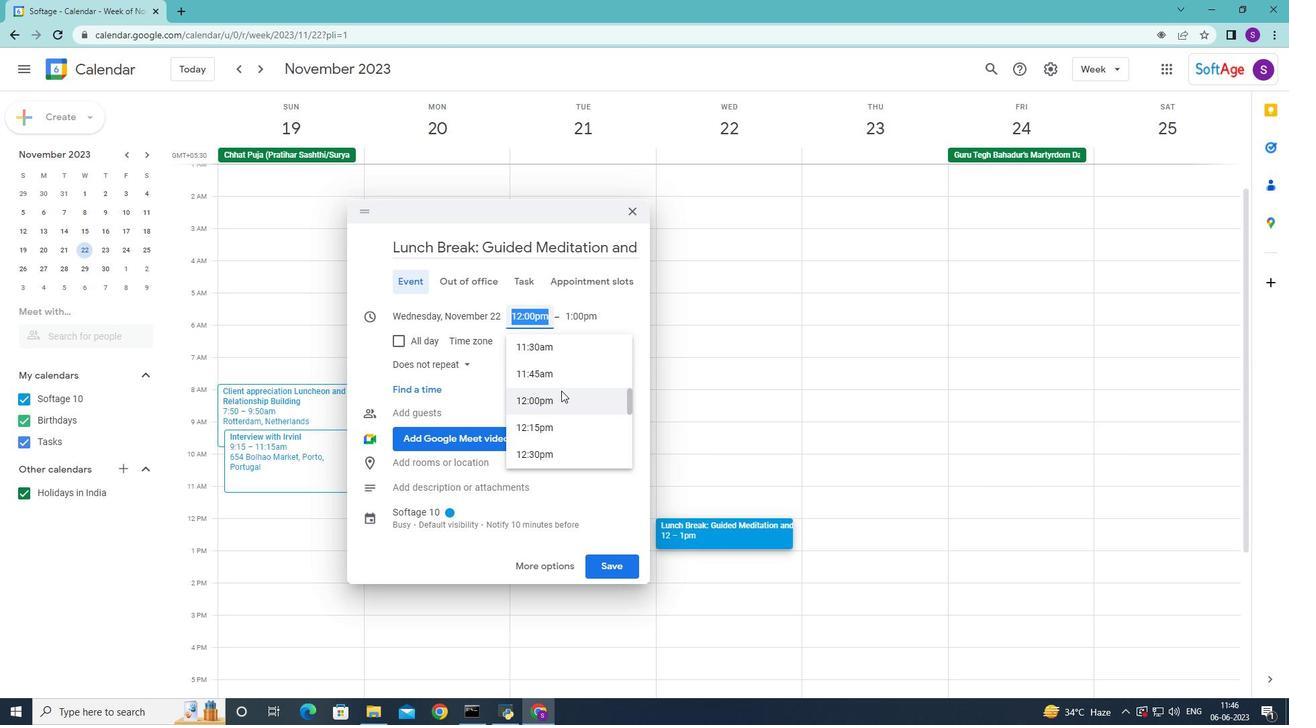 
Action: Mouse scrolled (561, 391) with delta (0, 0)
Screenshot: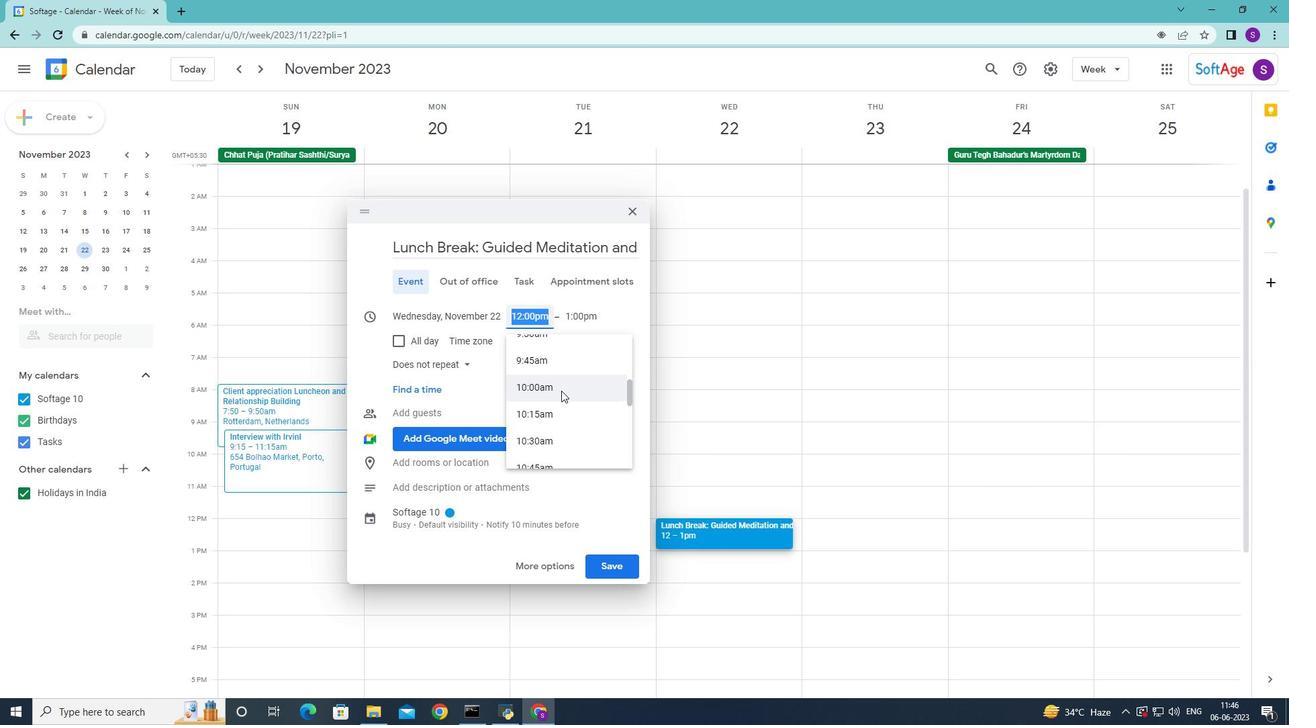
Action: Mouse scrolled (561, 391) with delta (0, 0)
Screenshot: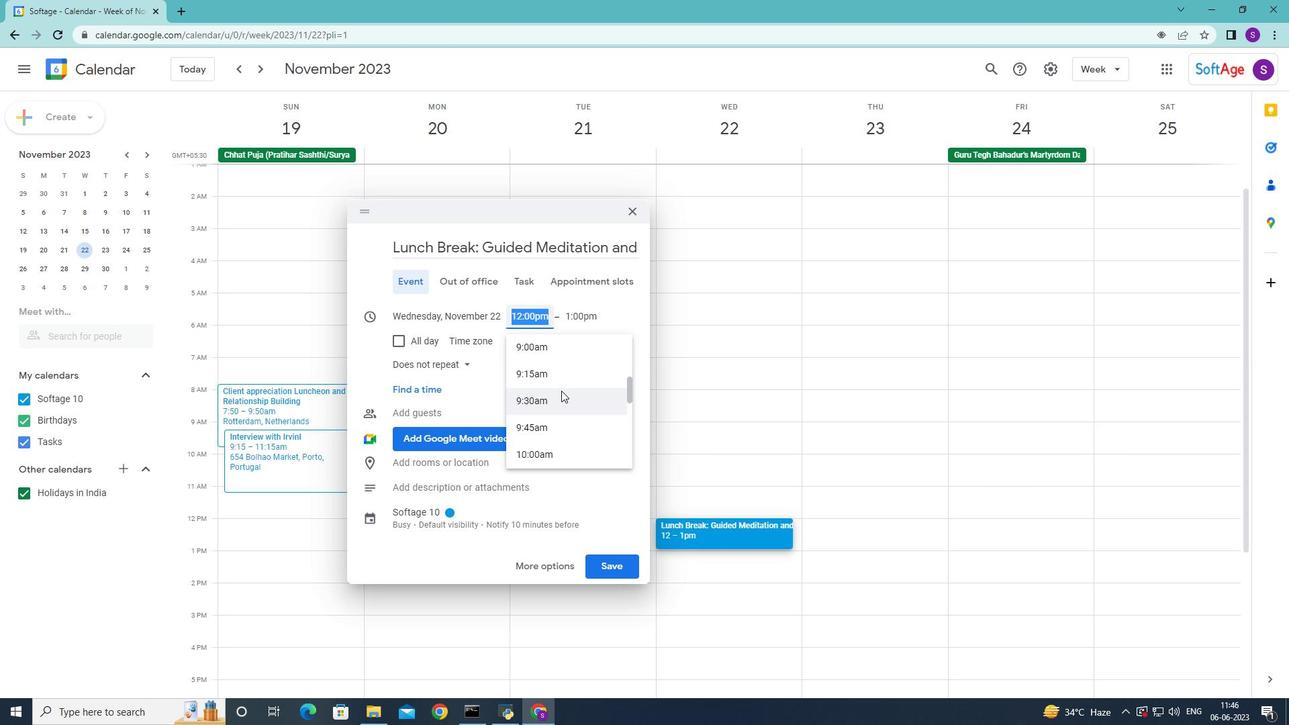 
Action: Mouse scrolled (561, 391) with delta (0, 0)
Screenshot: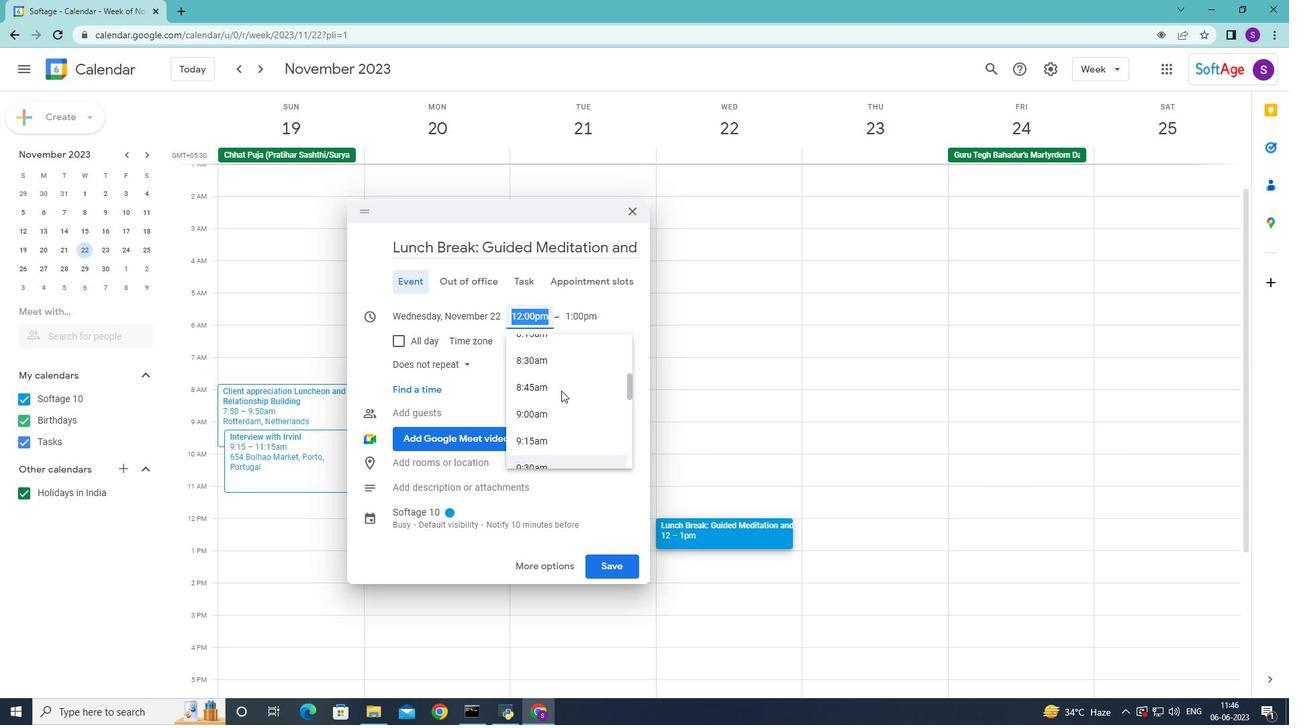 
Action: Mouse scrolled (561, 391) with delta (0, 0)
Screenshot: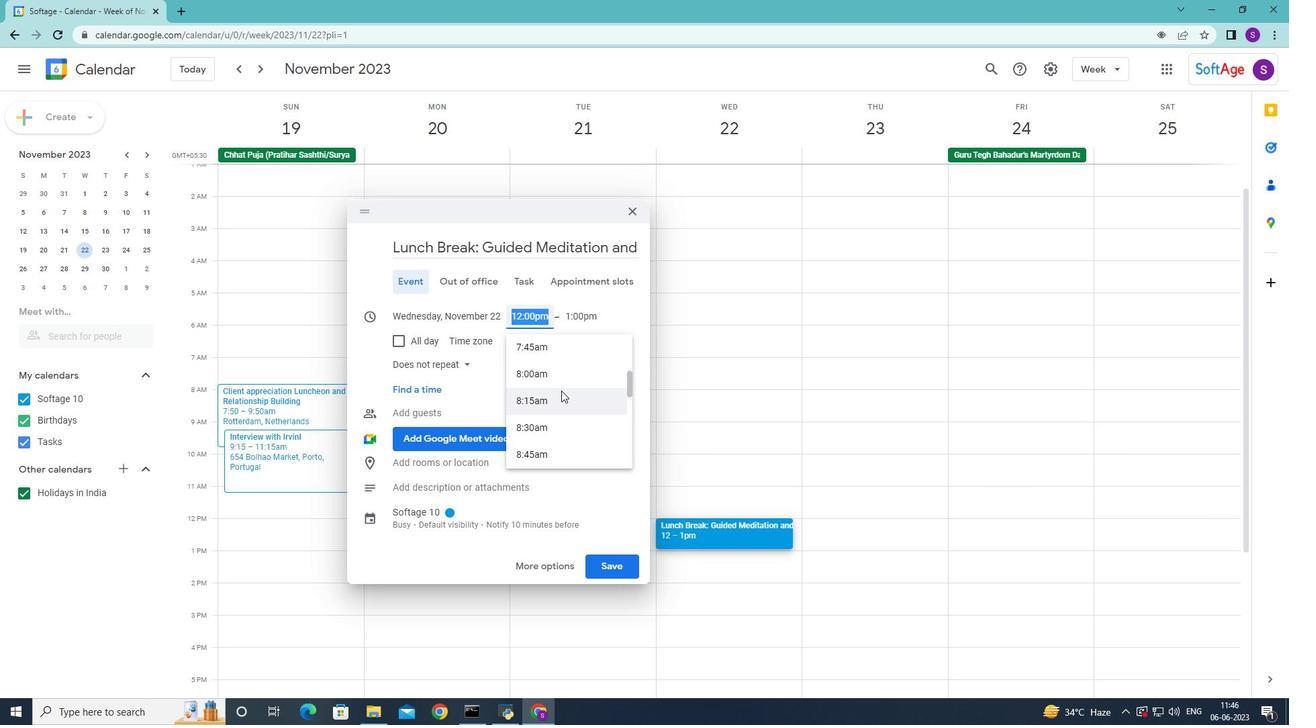
Action: Mouse scrolled (561, 391) with delta (0, 0)
Screenshot: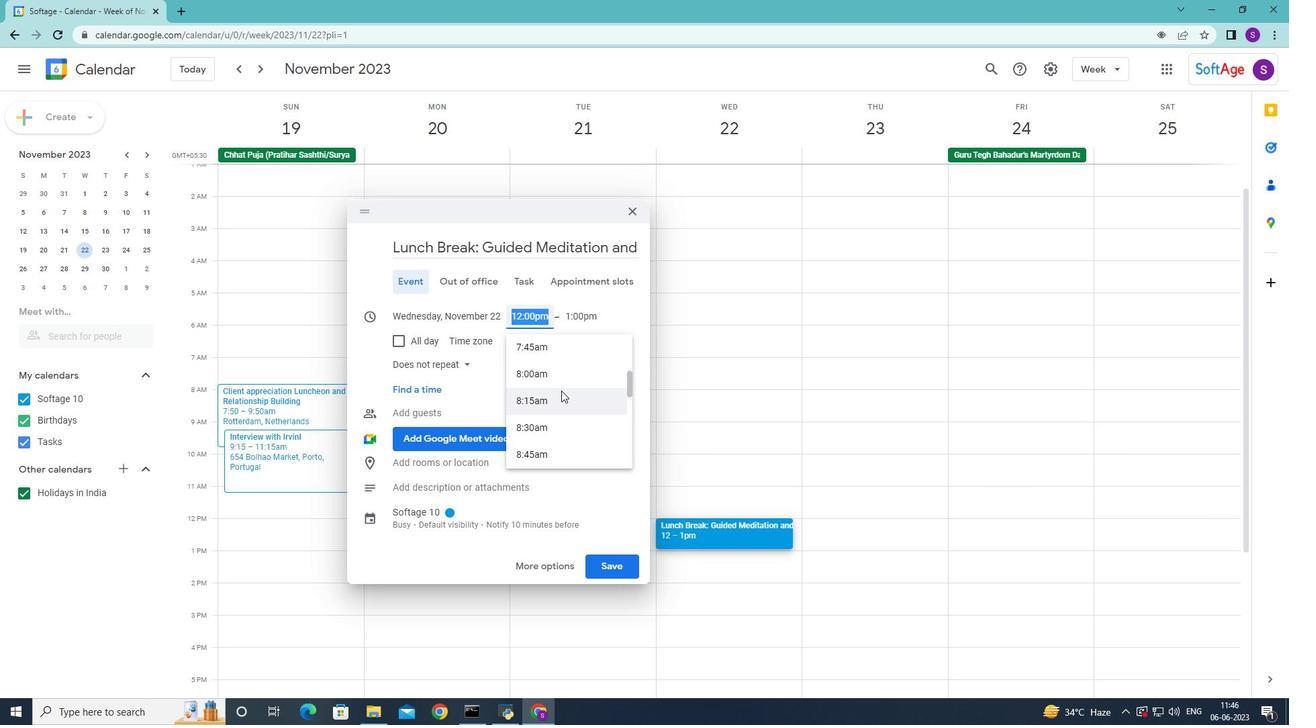 
Action: Mouse moved to (552, 396)
Screenshot: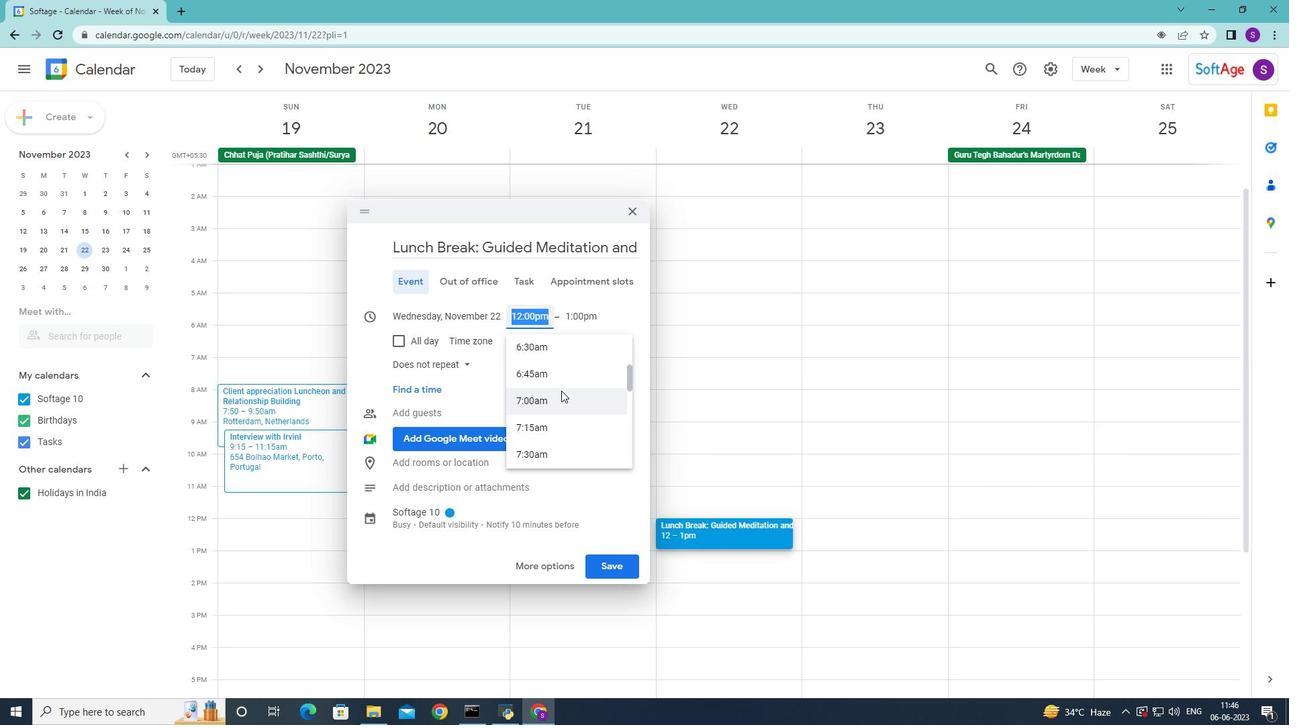 
Action: Mouse pressed left at (552, 396)
Screenshot: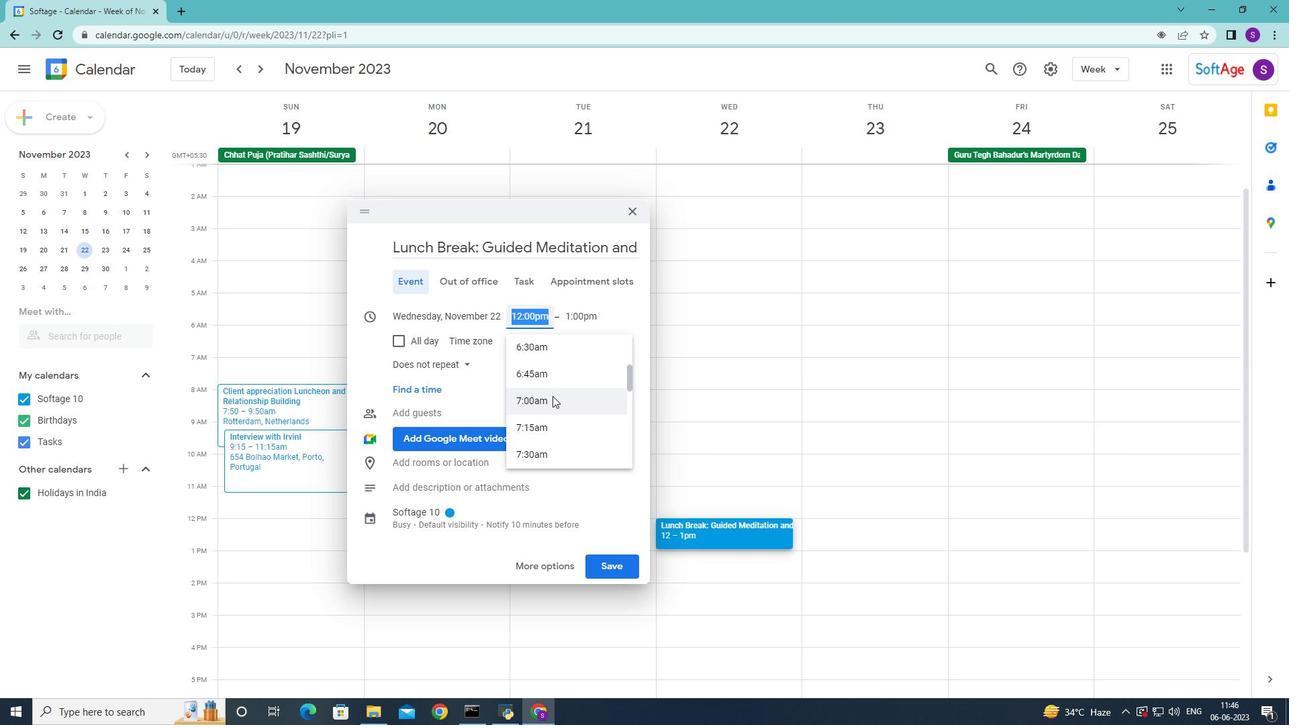 
Action: Mouse moved to (574, 323)
Screenshot: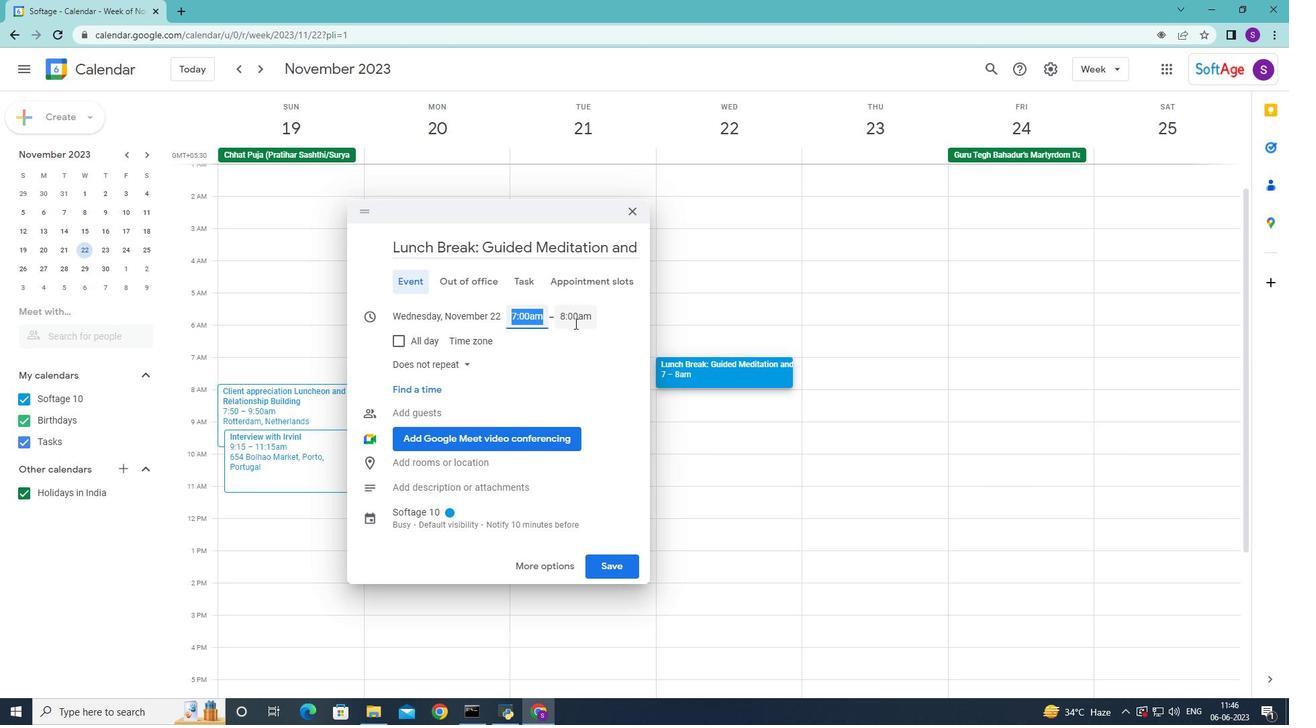
Action: Mouse pressed left at (574, 323)
Screenshot: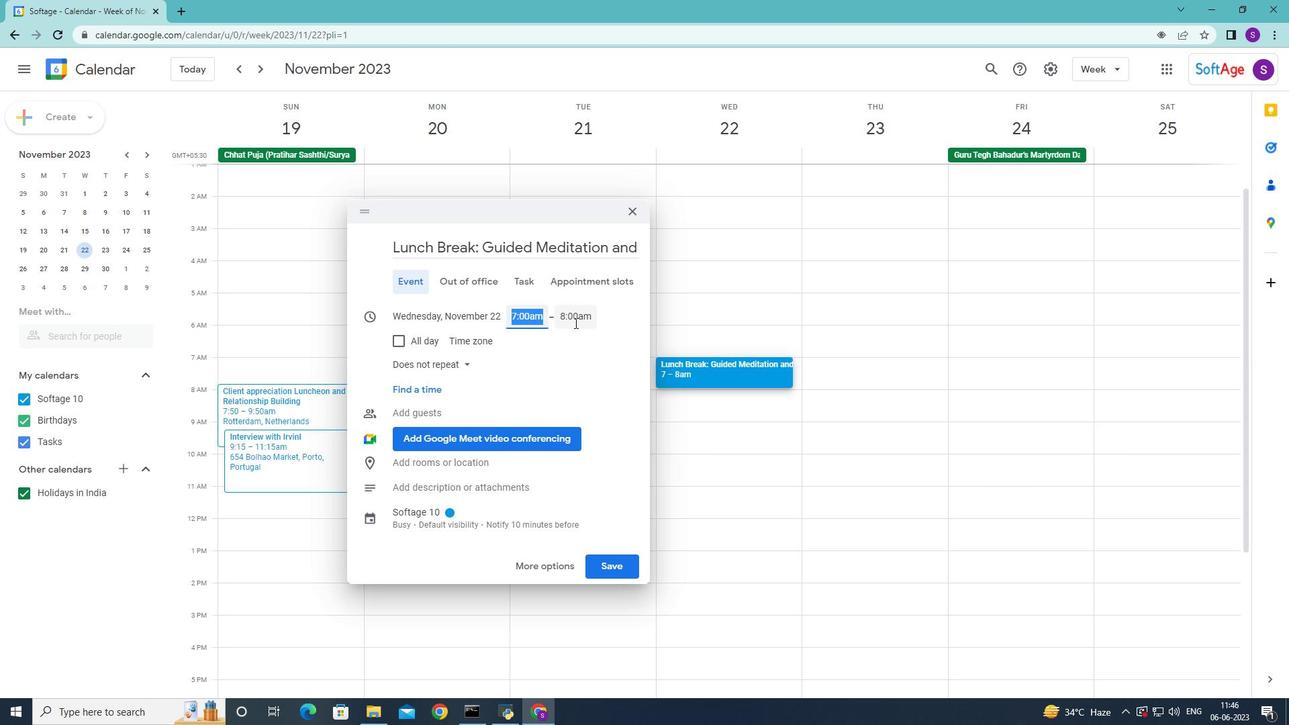 
Action: Mouse moved to (591, 421)
Screenshot: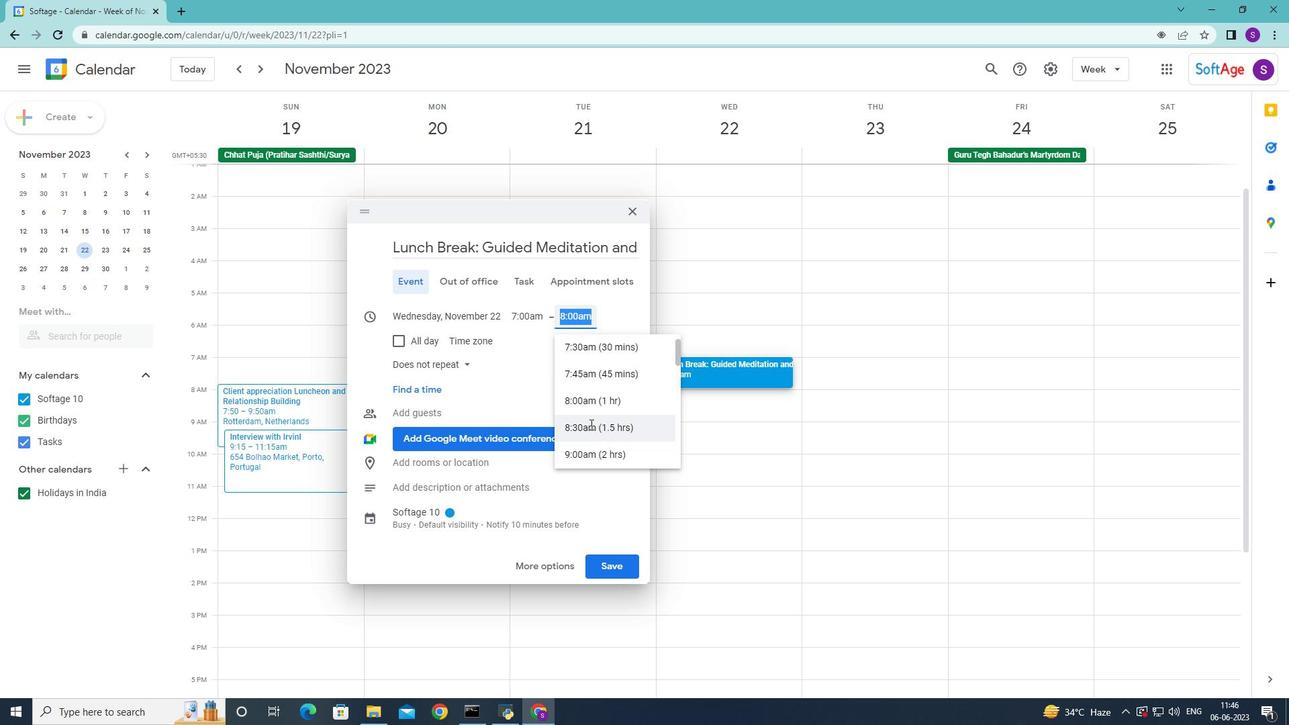 
Action: Mouse scrolled (591, 421) with delta (0, 0)
Screenshot: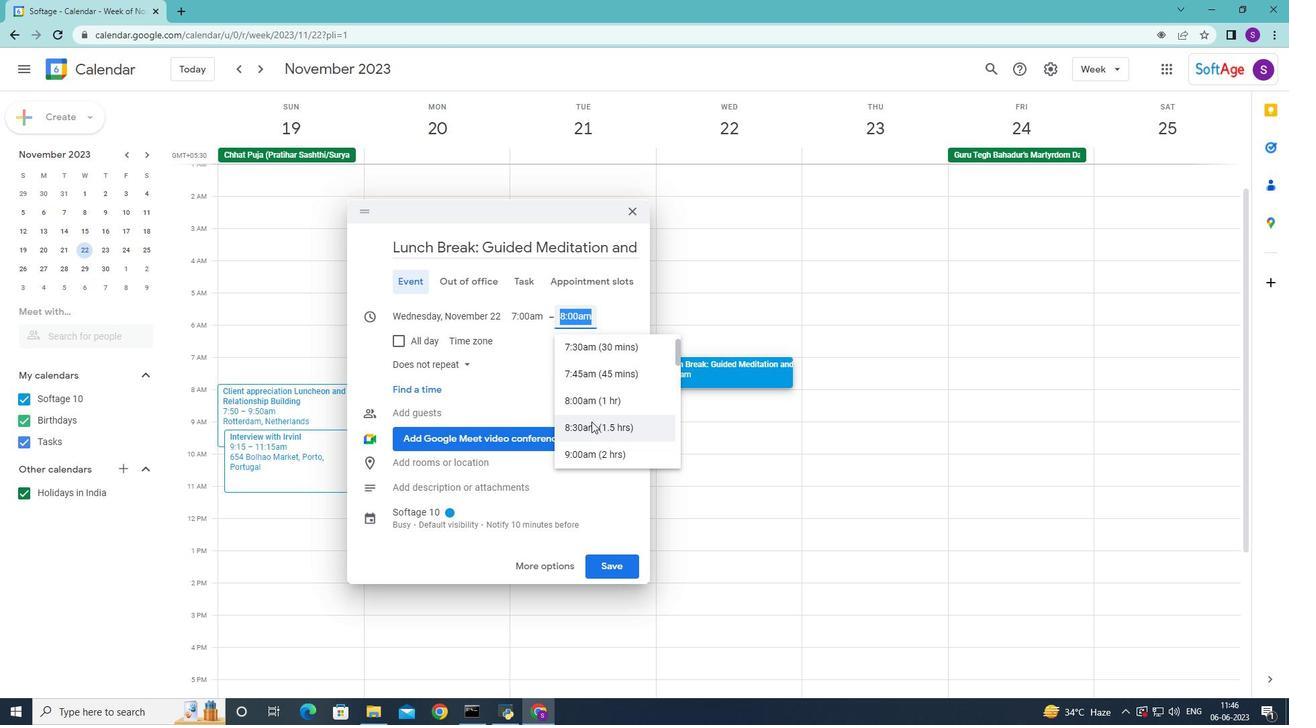 
Action: Mouse scrolled (591, 421) with delta (0, 0)
Screenshot: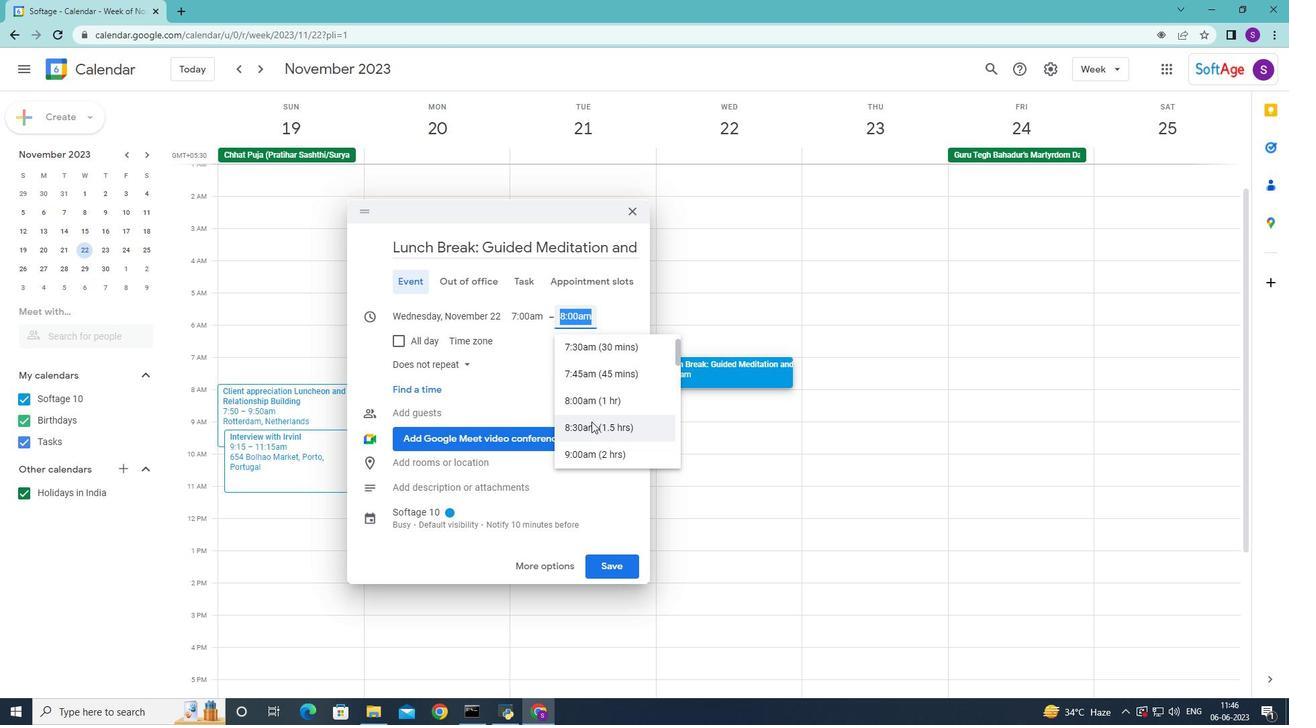 
Action: Mouse moved to (591, 421)
Screenshot: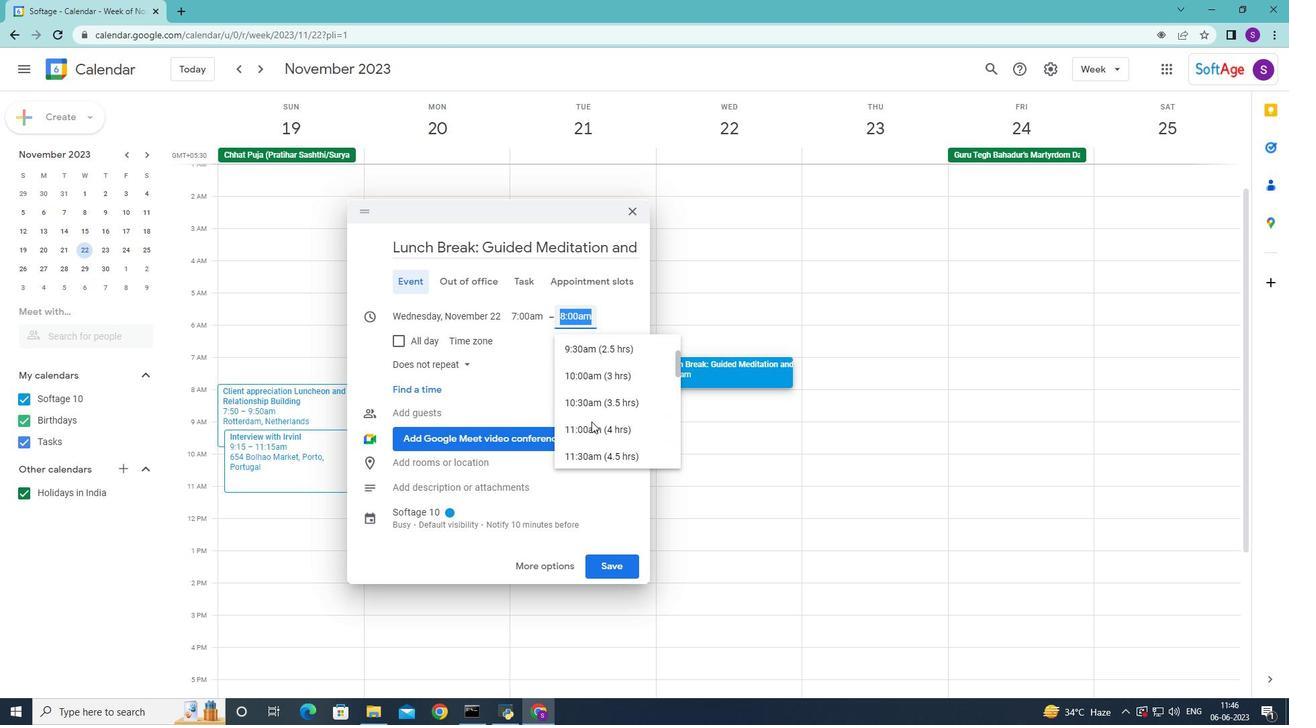 
Action: Mouse scrolled (591, 422) with delta (0, 0)
Screenshot: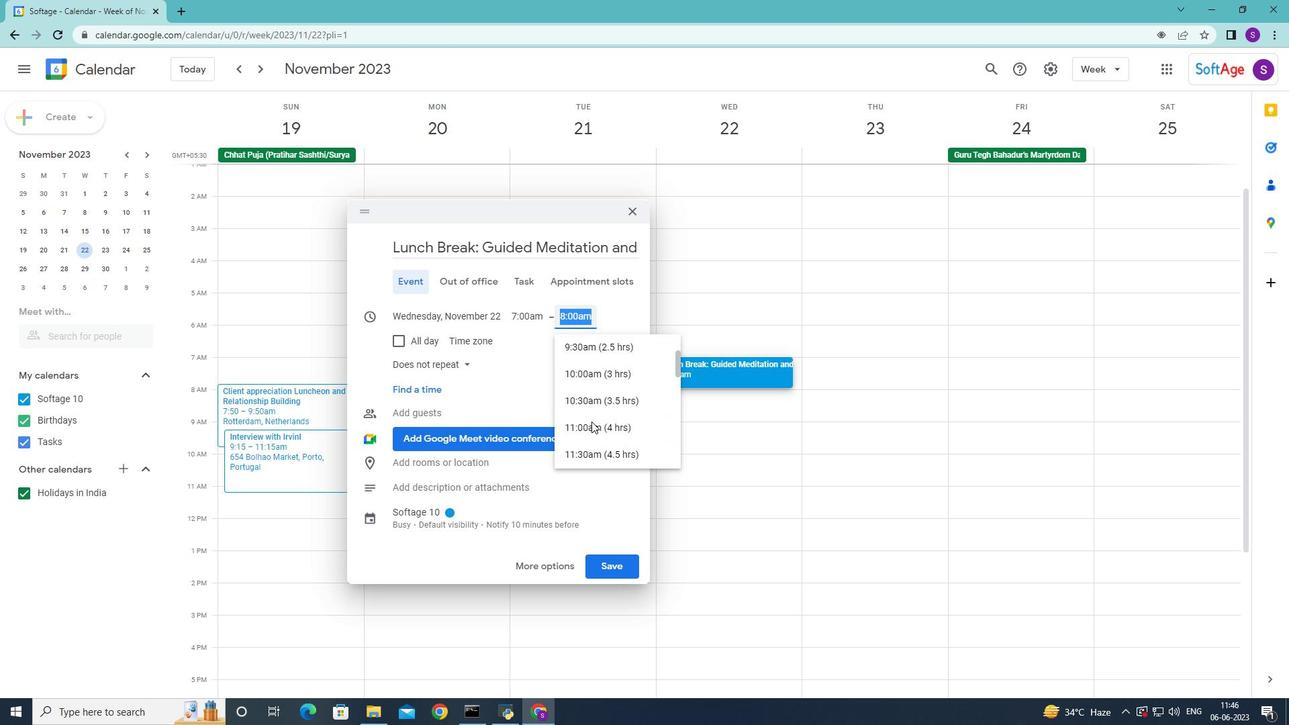 
Action: Mouse moved to (586, 397)
Screenshot: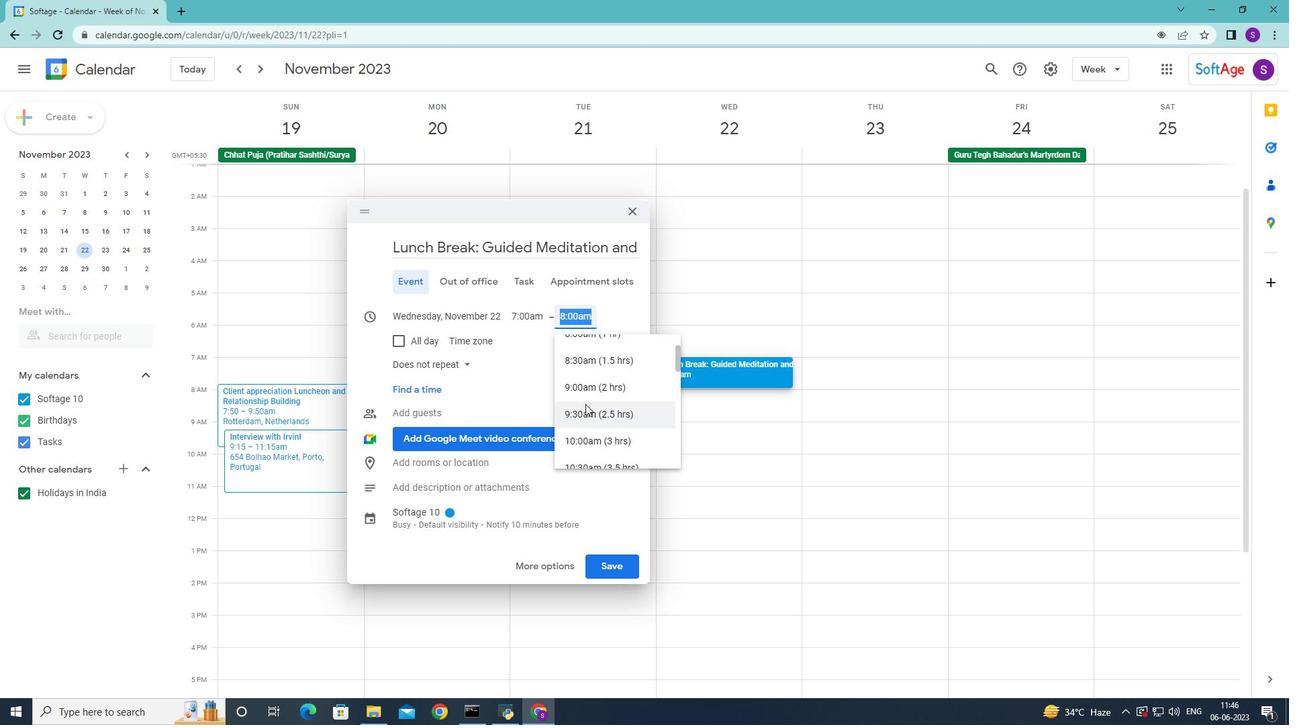 
Action: Mouse pressed left at (586, 397)
Screenshot: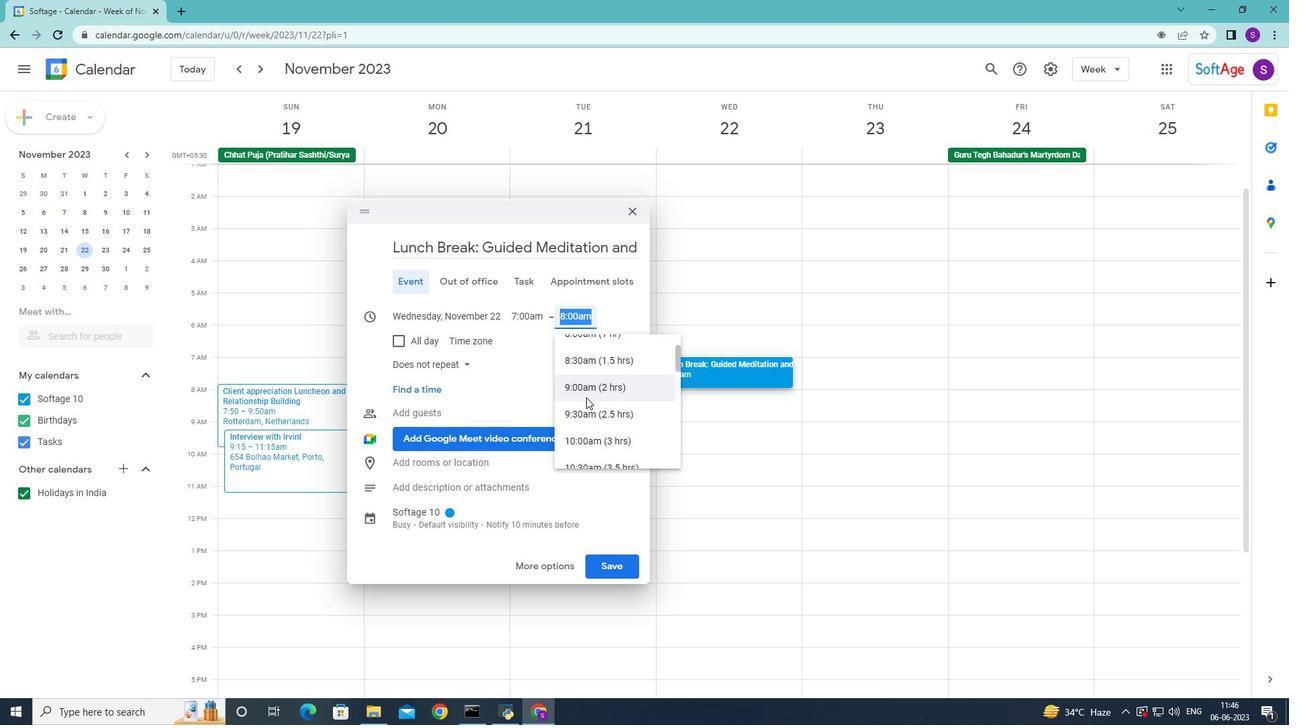 
Action: Mouse moved to (540, 565)
Screenshot: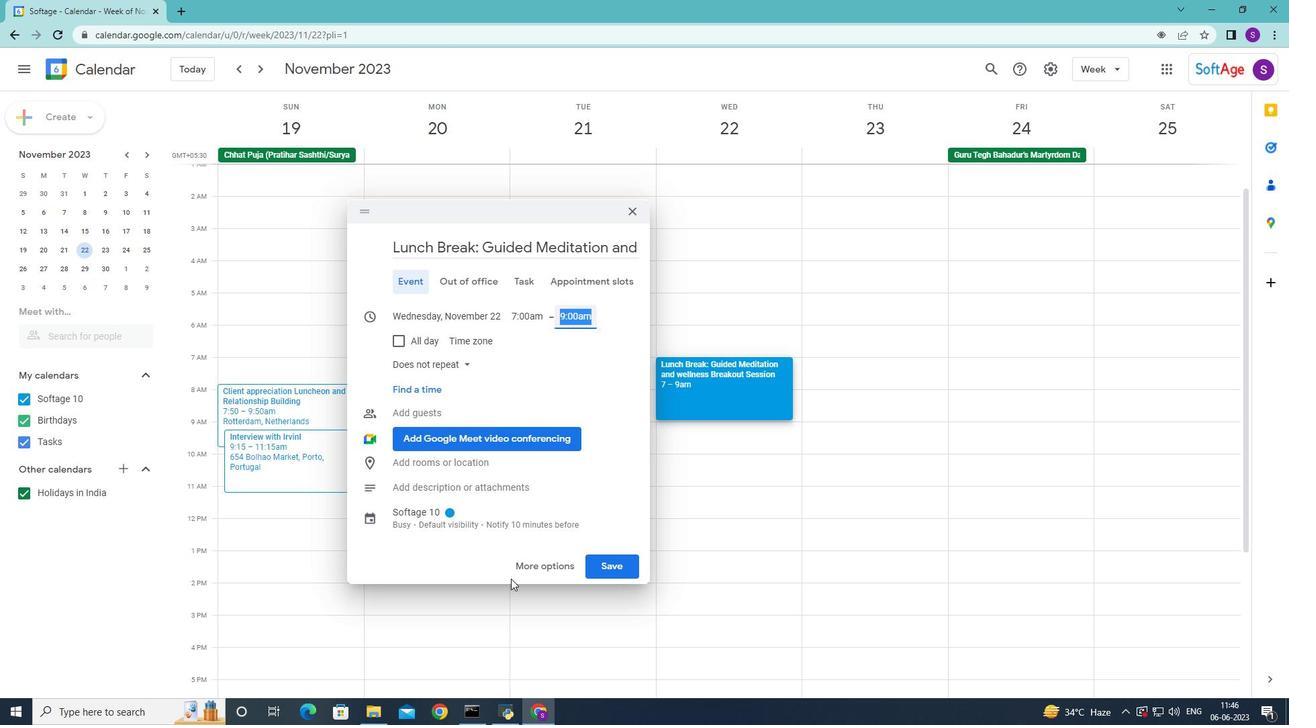 
Action: Mouse pressed left at (540, 565)
Screenshot: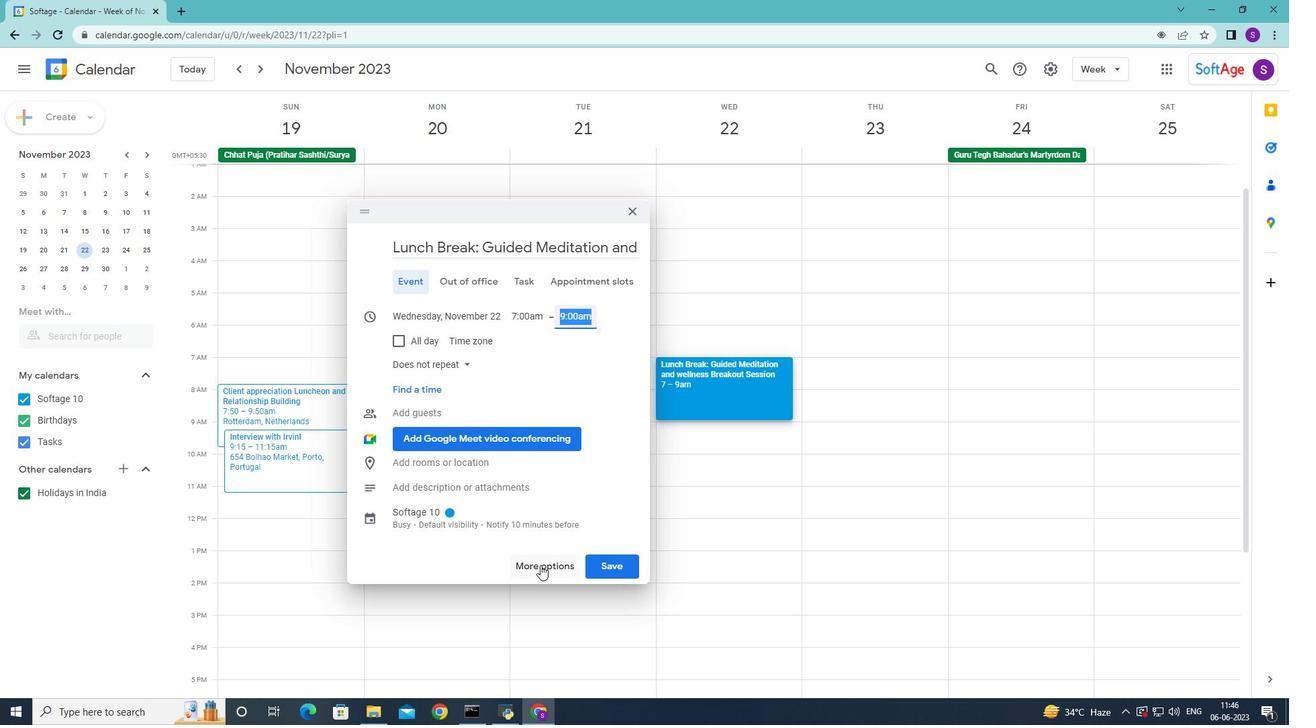 
Action: Mouse moved to (251, 485)
Screenshot: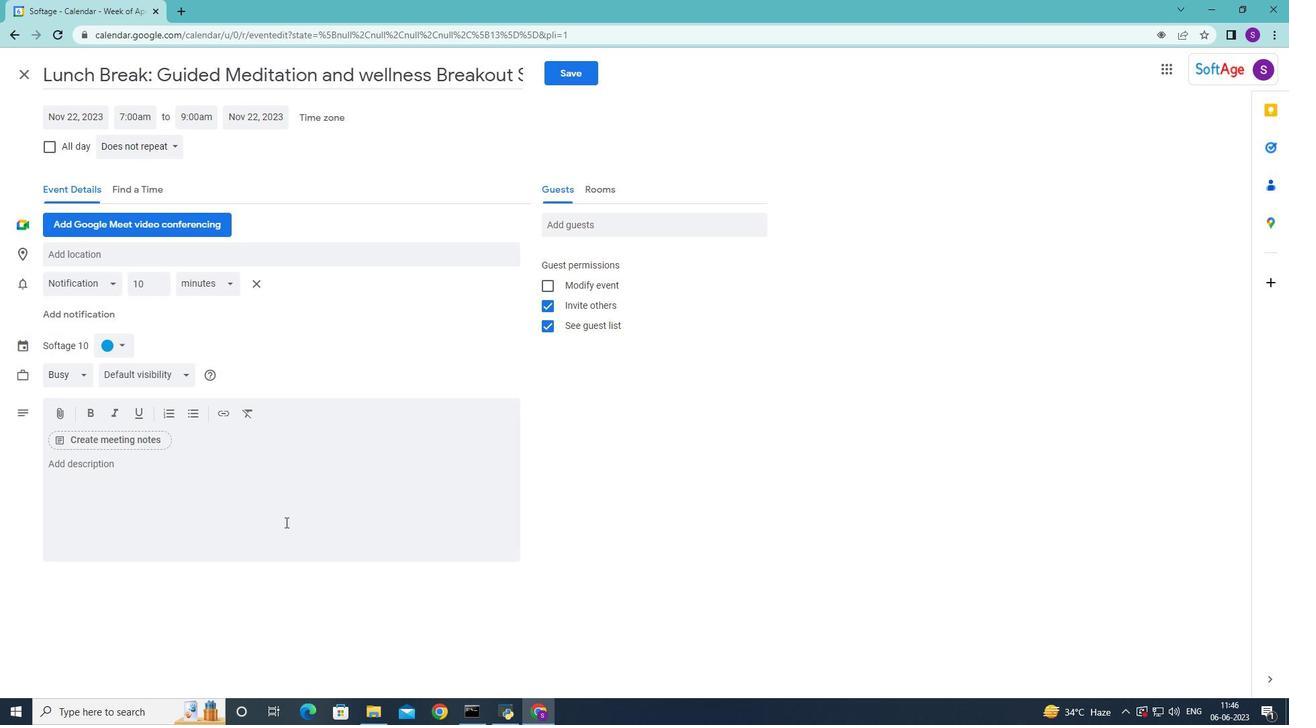 
Action: Mouse pressed left at (251, 485)
Screenshot: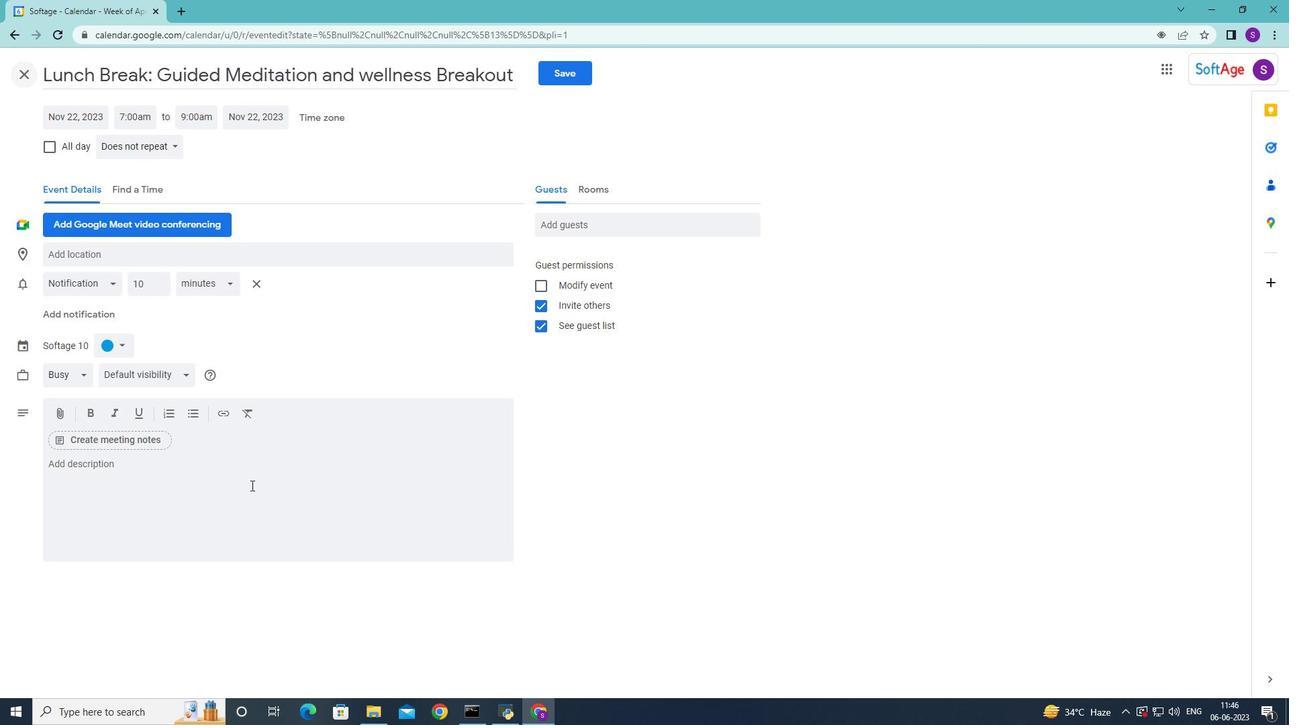 
Action: Mouse moved to (97, 474)
Screenshot: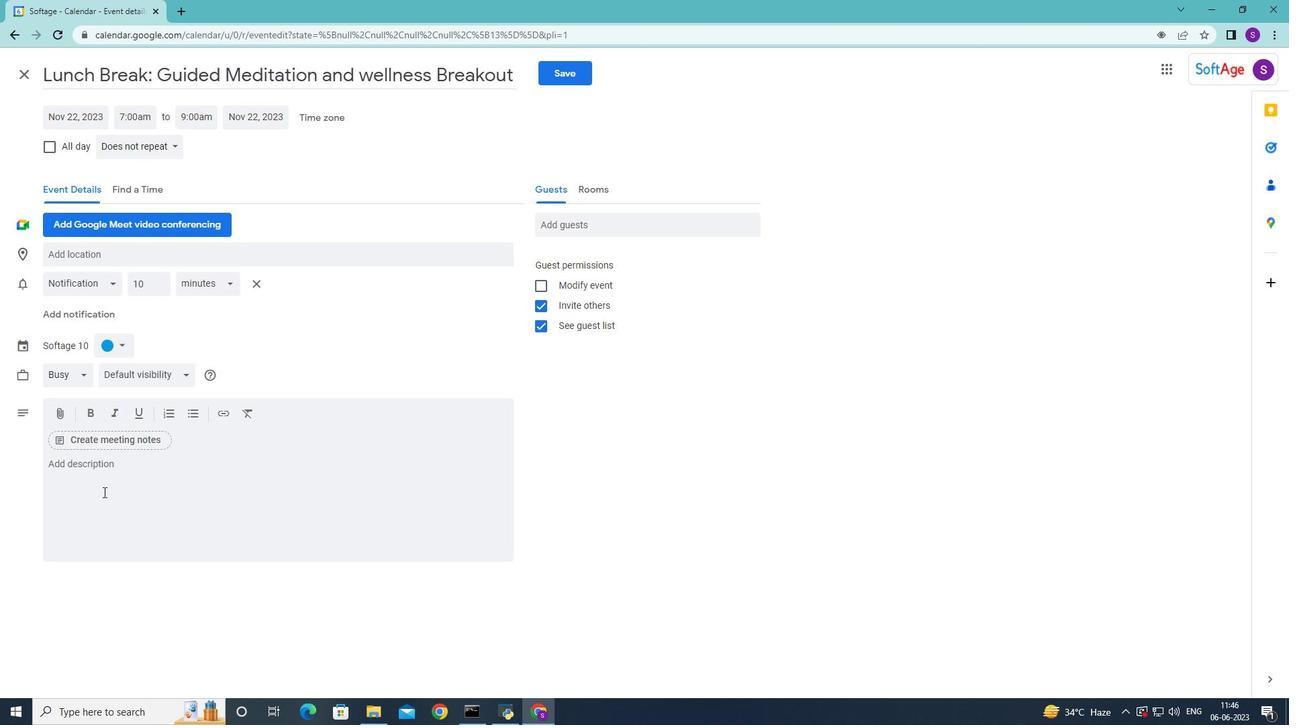 
Action: Key pressed <Key.shift>Participants<Key.space>wil
Screenshot: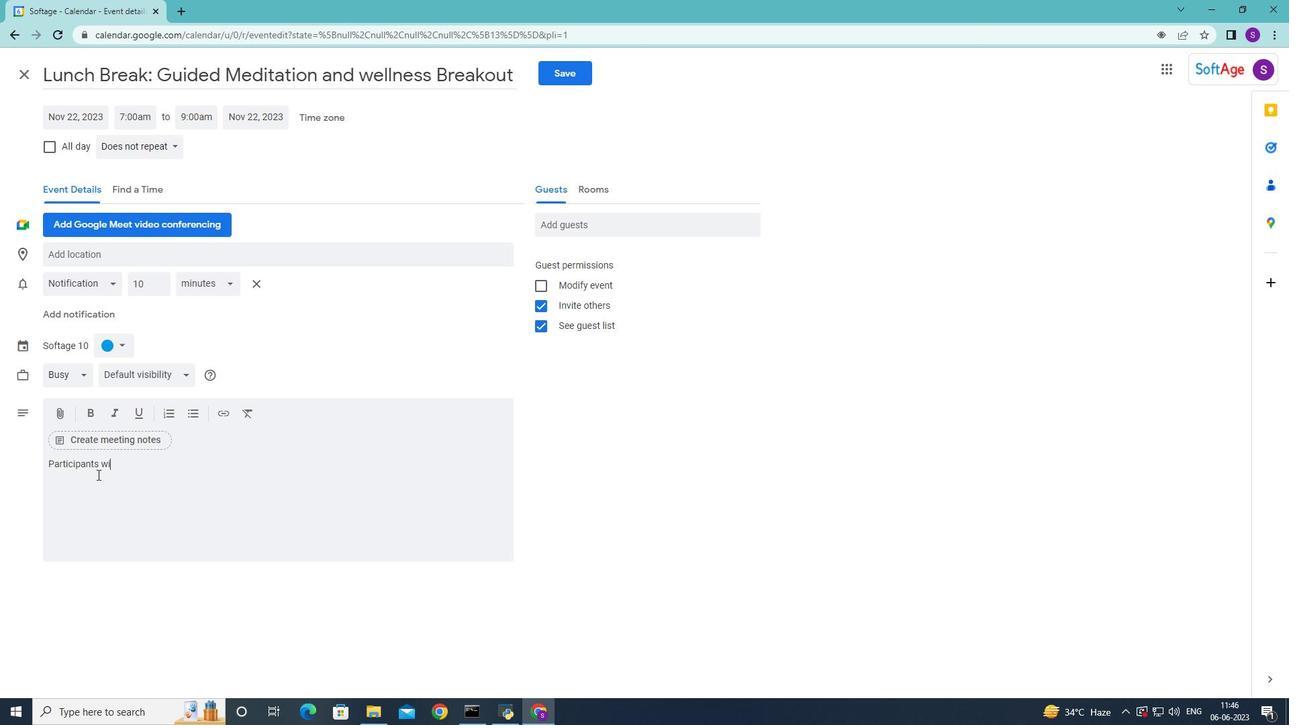 
Action: Mouse moved to (97, 474)
Screenshot: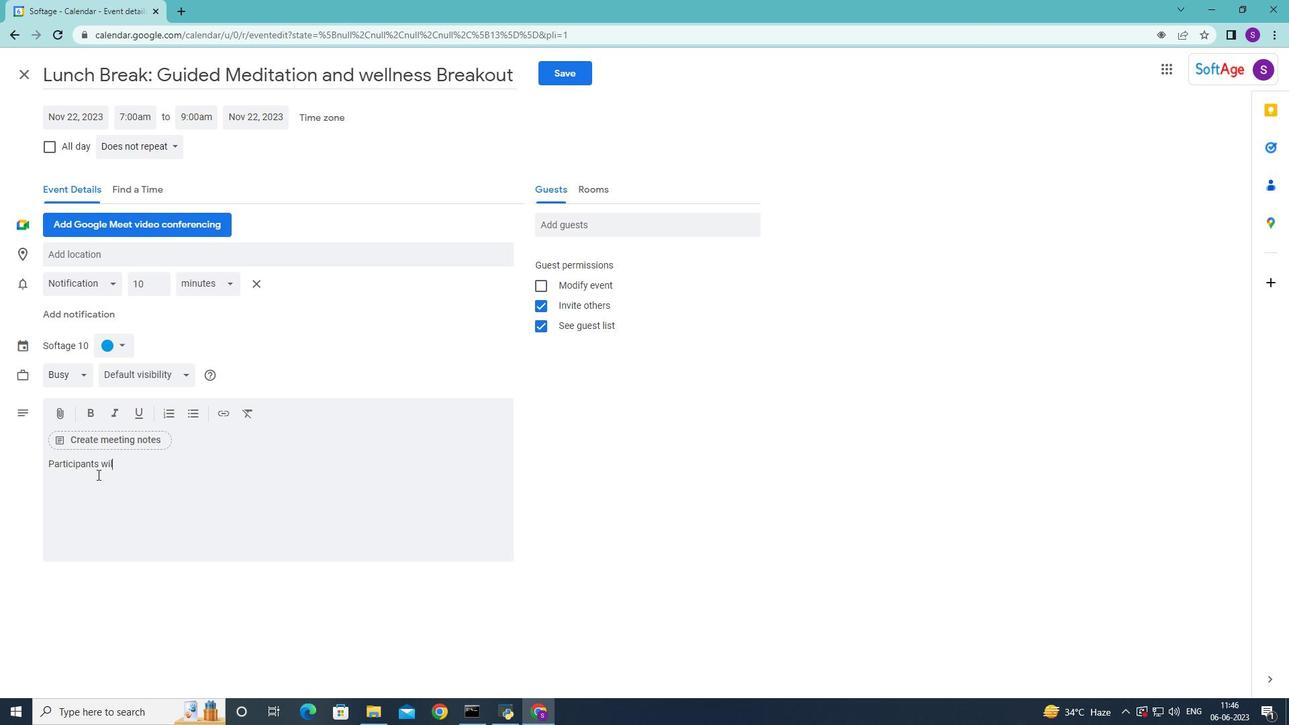 
Action: Key pressed l<Key.space>explore<Key.space>techniques<Key.space>for<Key.space>building<Key.space>rapport<Key.space>and<Key.space>establishimnng<Key.space><Key.backspace><Key.backspace><Key.backspace><Key.backspace><Key.backspace>ng<Key.space>positive<Key.space>relationships<Key.space>with<Key.space>team<Key.space>members.<Key.space><Key.shift>They<Key.space><Key.shift>will<Key.space>learn<Key.space>how<Key.space>to<Key.space>craete<Key.space><Key.backspace><Key.backspace><Key.backspace><Key.backspace><Key.backspace>eate<Key.space>a<Key.space>d<Key.backspace>supportive<Key.space>and<Key.space>inclusive<Key.space>communication<Key.space>envirnment,<Key.space>
Screenshot: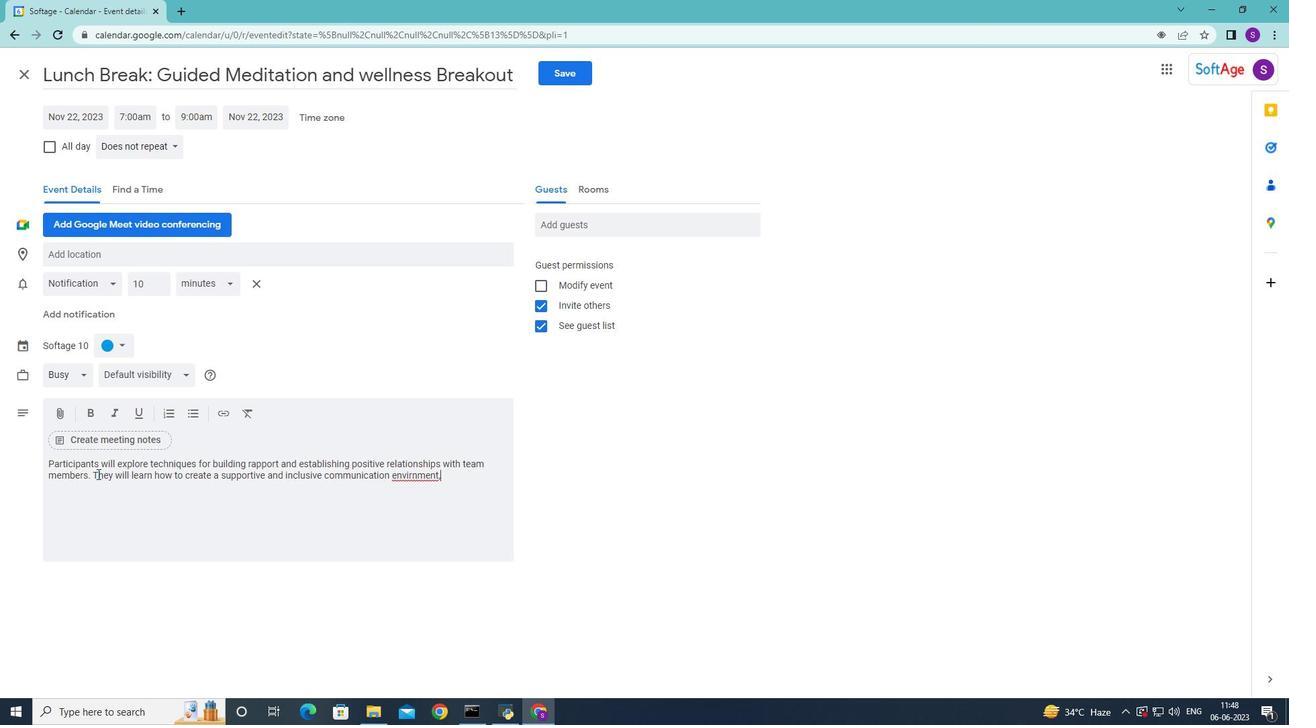 
Action: Mouse moved to (409, 476)
Screenshot: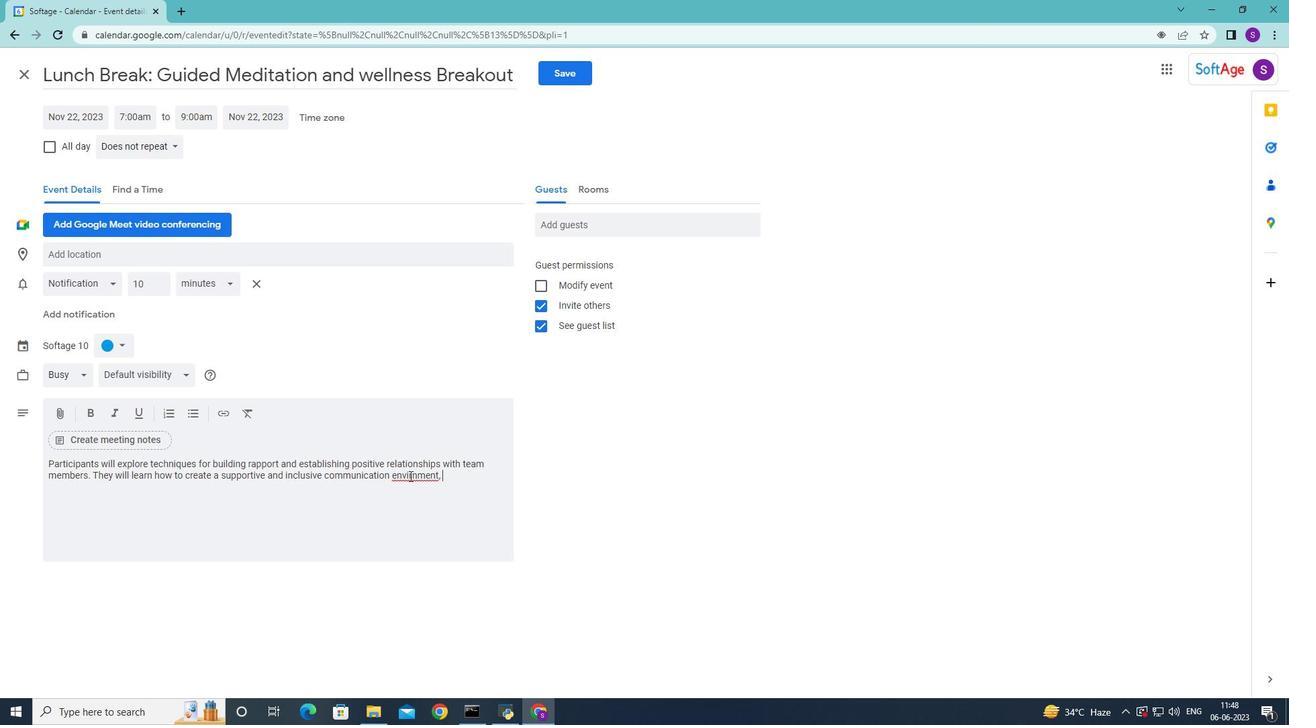 
Action: Mouse pressed left at (409, 476)
Screenshot: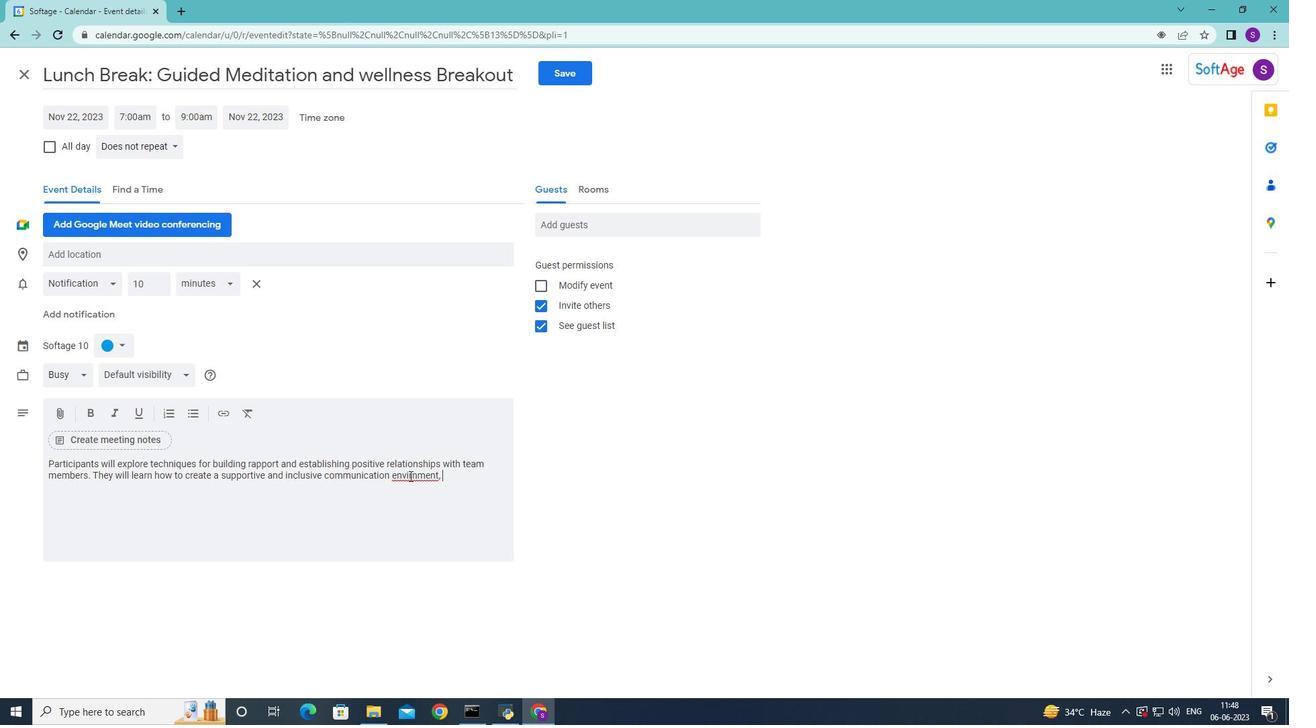 
Action: Mouse moved to (415, 472)
Screenshot: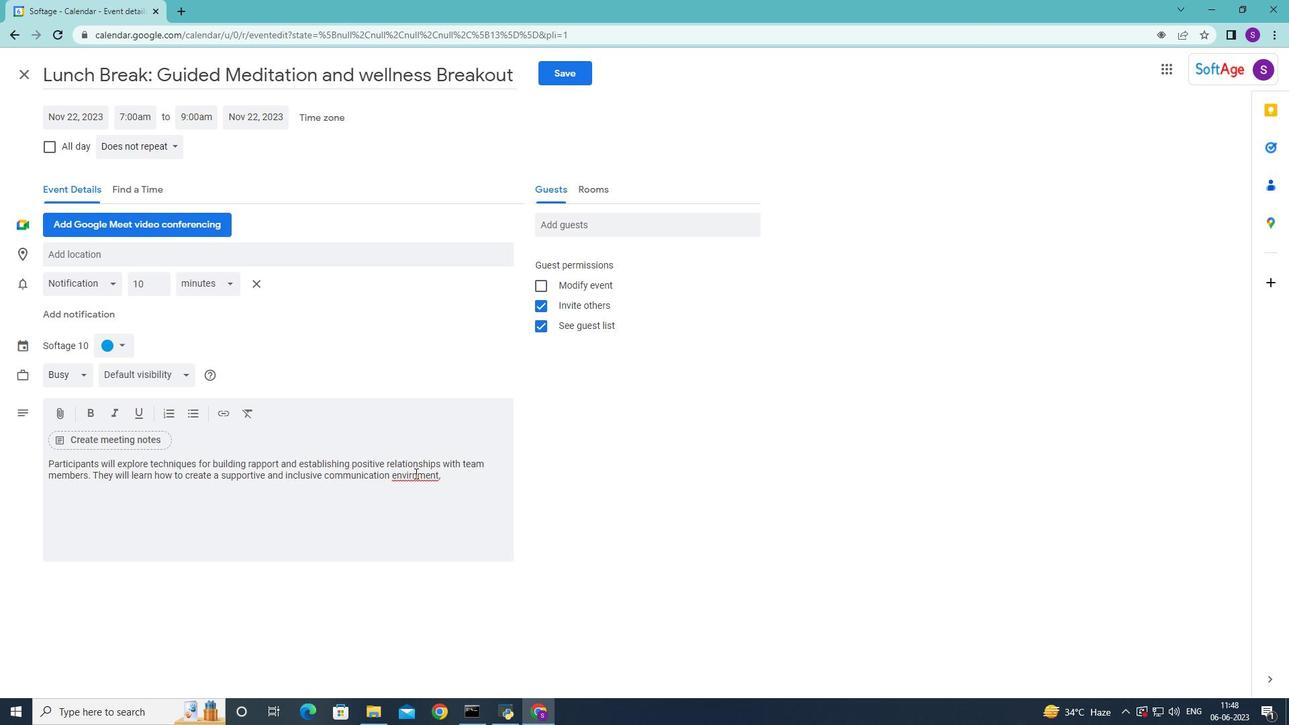
Action: Key pressed <Key.right>
Screenshot: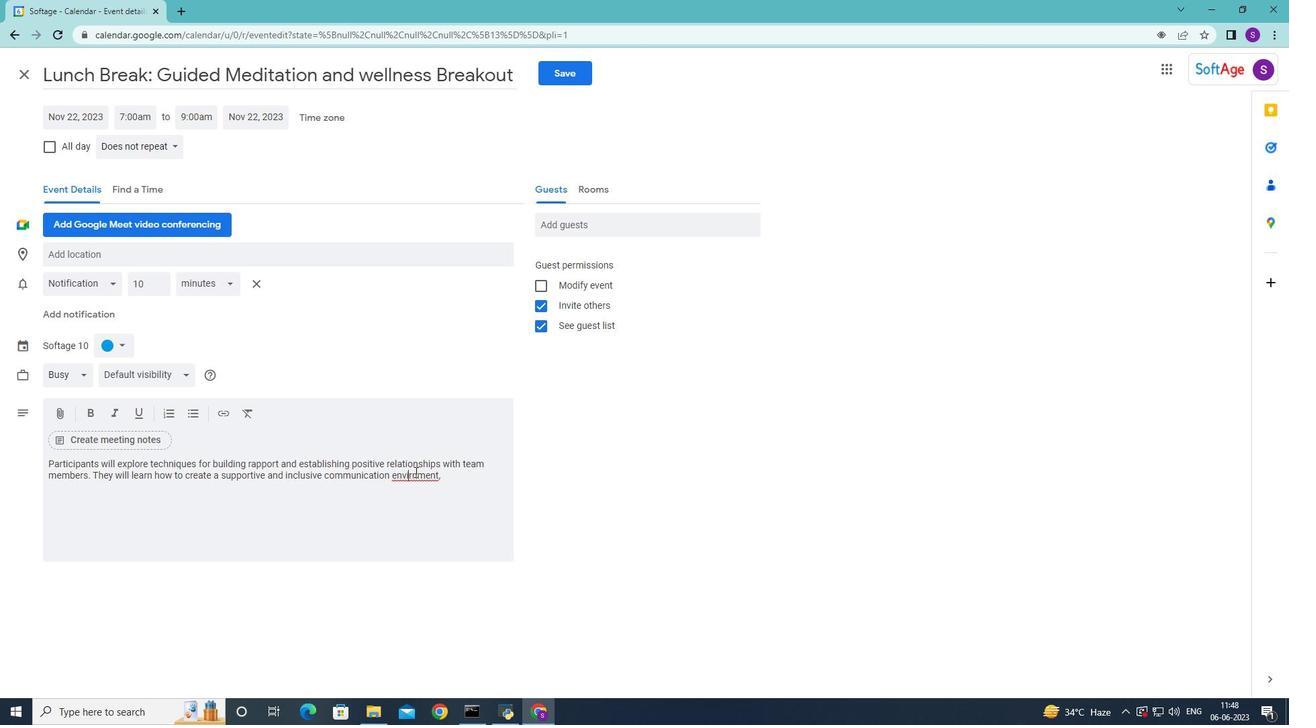 
Action: Mouse moved to (415, 471)
Screenshot: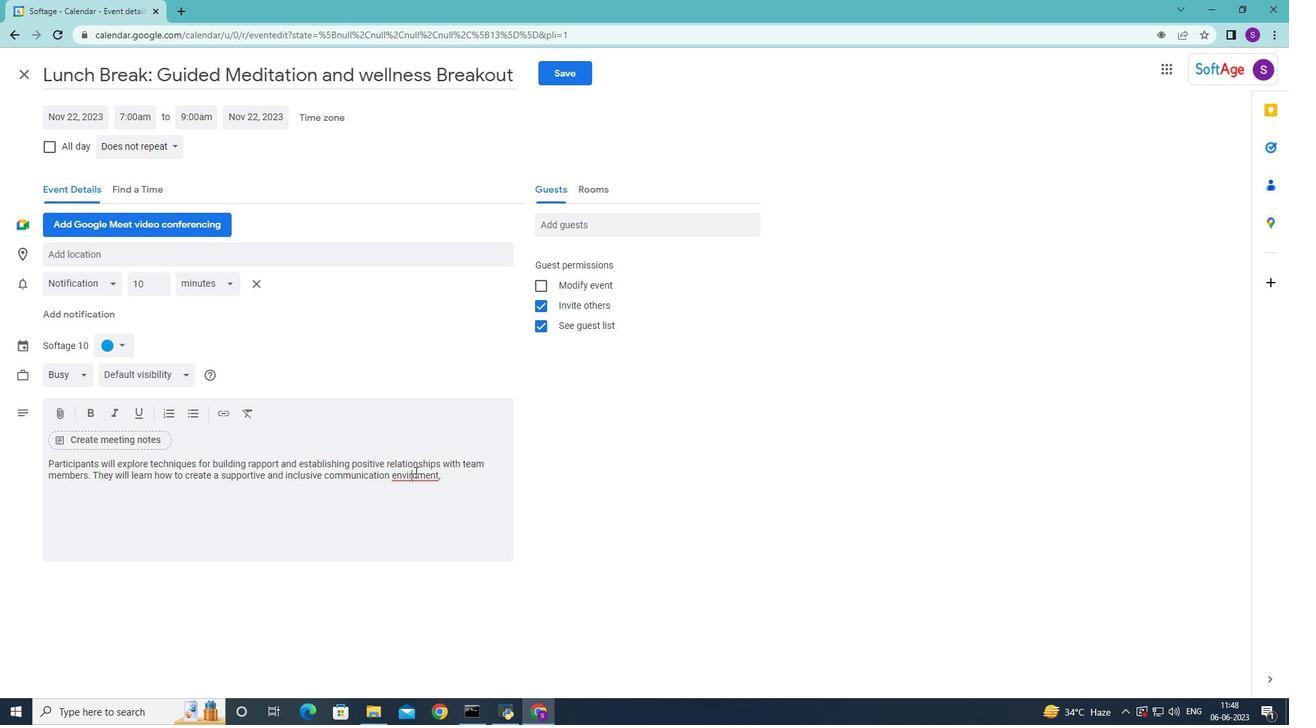 
Action: Key pressed o
Screenshot: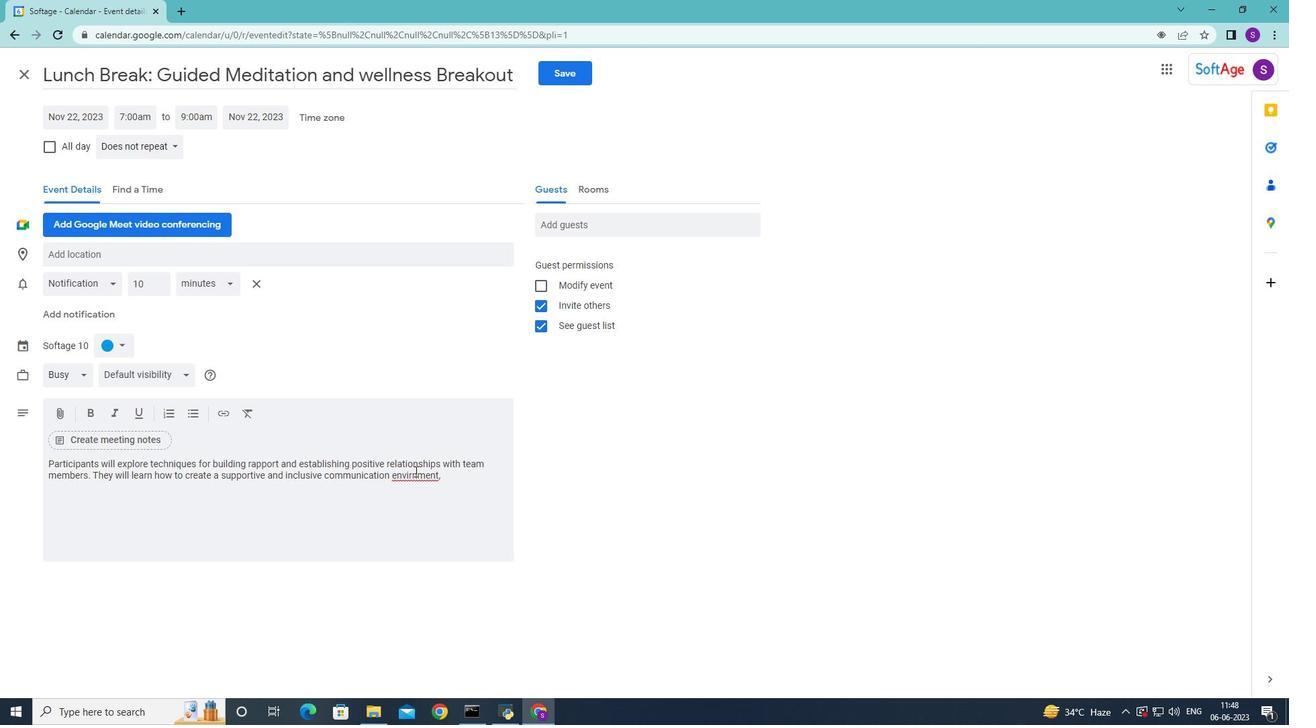 
Action: Mouse moved to (455, 478)
Screenshot: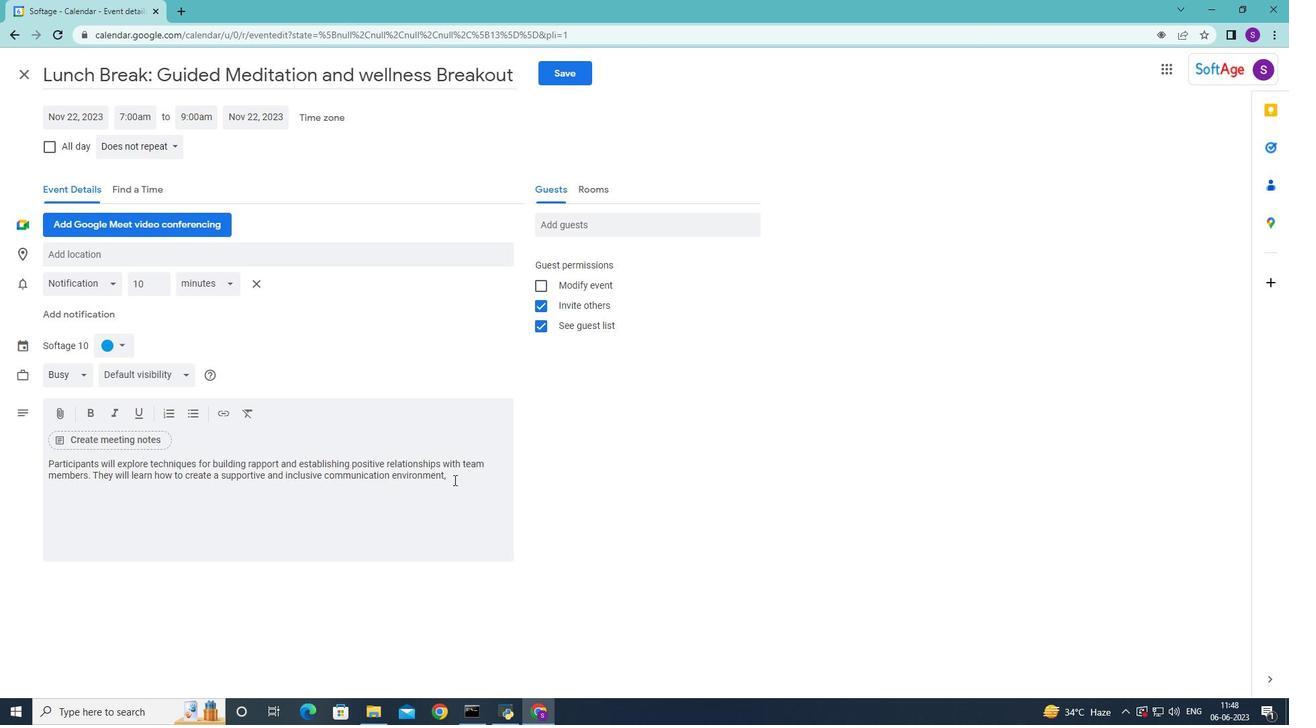 
Action: Mouse pressed left at (455, 478)
Screenshot: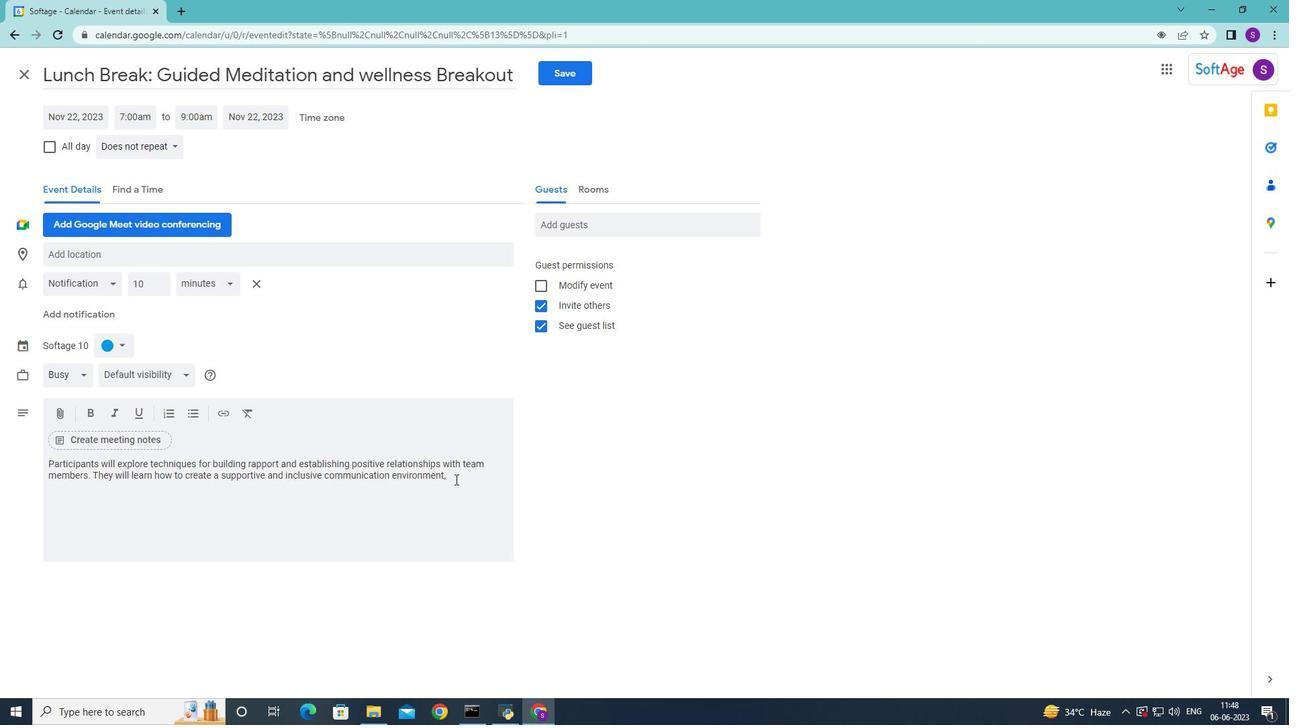 
Action: Mouse moved to (434, 409)
Screenshot: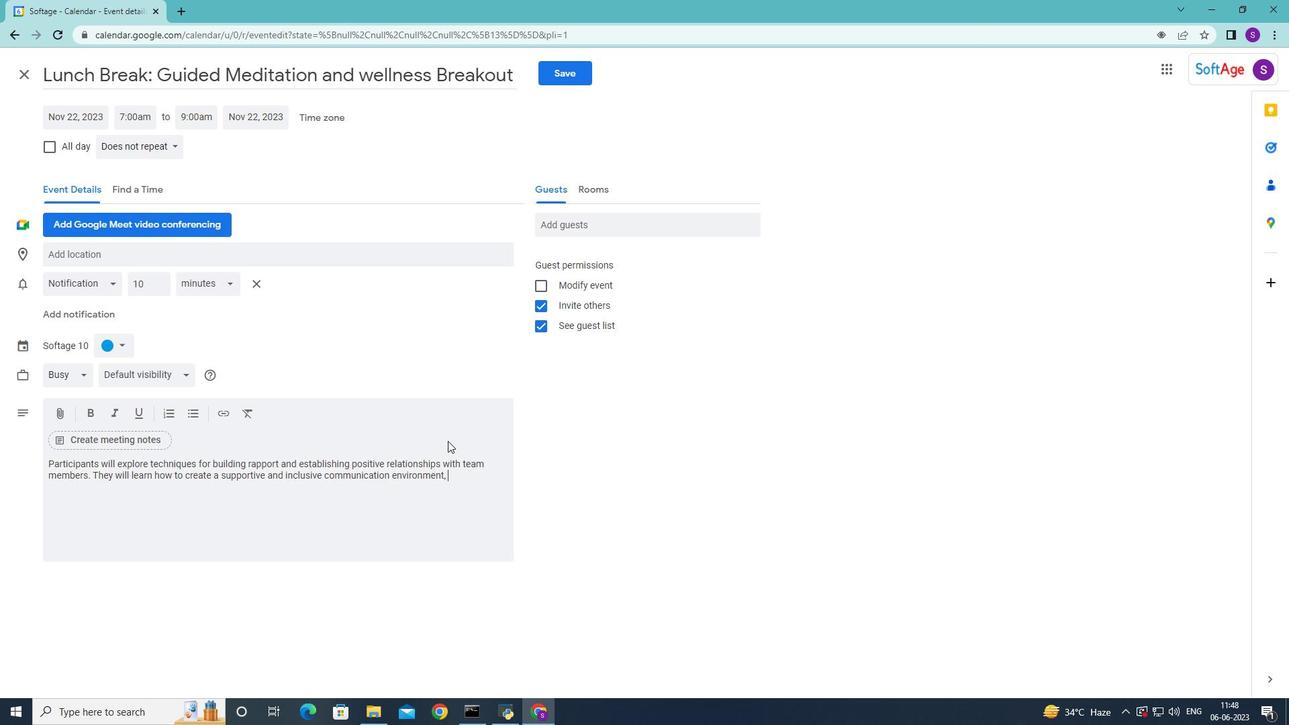 
Action: Key pressed fostering<Key.space>trust,<Key.space>respect<Key.space><Key.backspace>,<Key.space>and<Key.space>collaboration<Key.space><Key.backspace>.
Screenshot: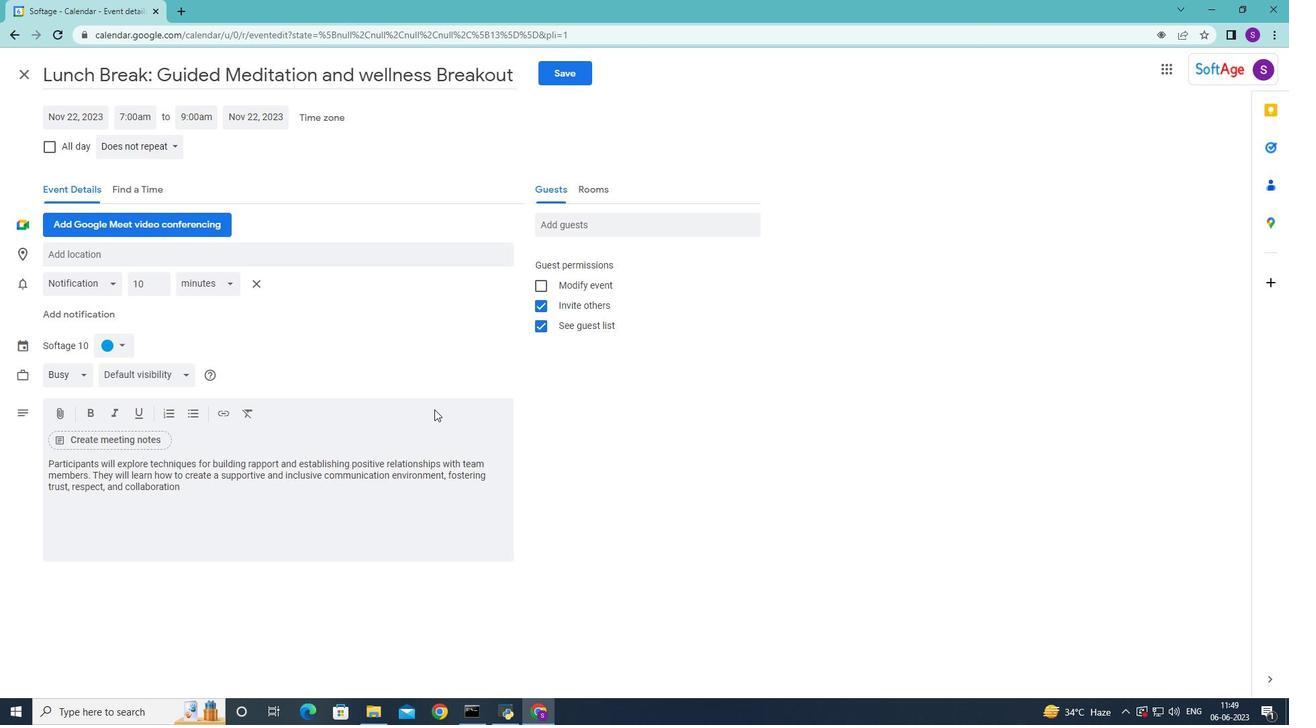 
Action: Mouse moved to (108, 341)
Screenshot: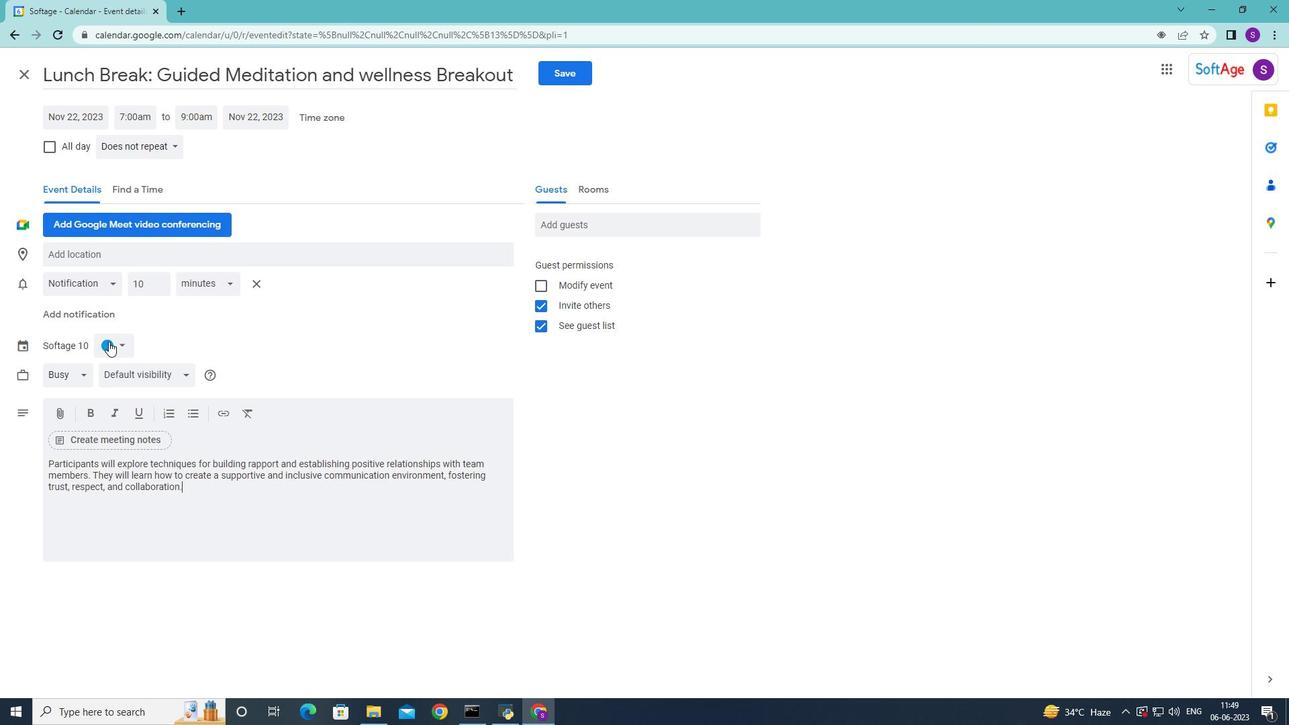 
Action: Mouse pressed left at (108, 341)
Screenshot: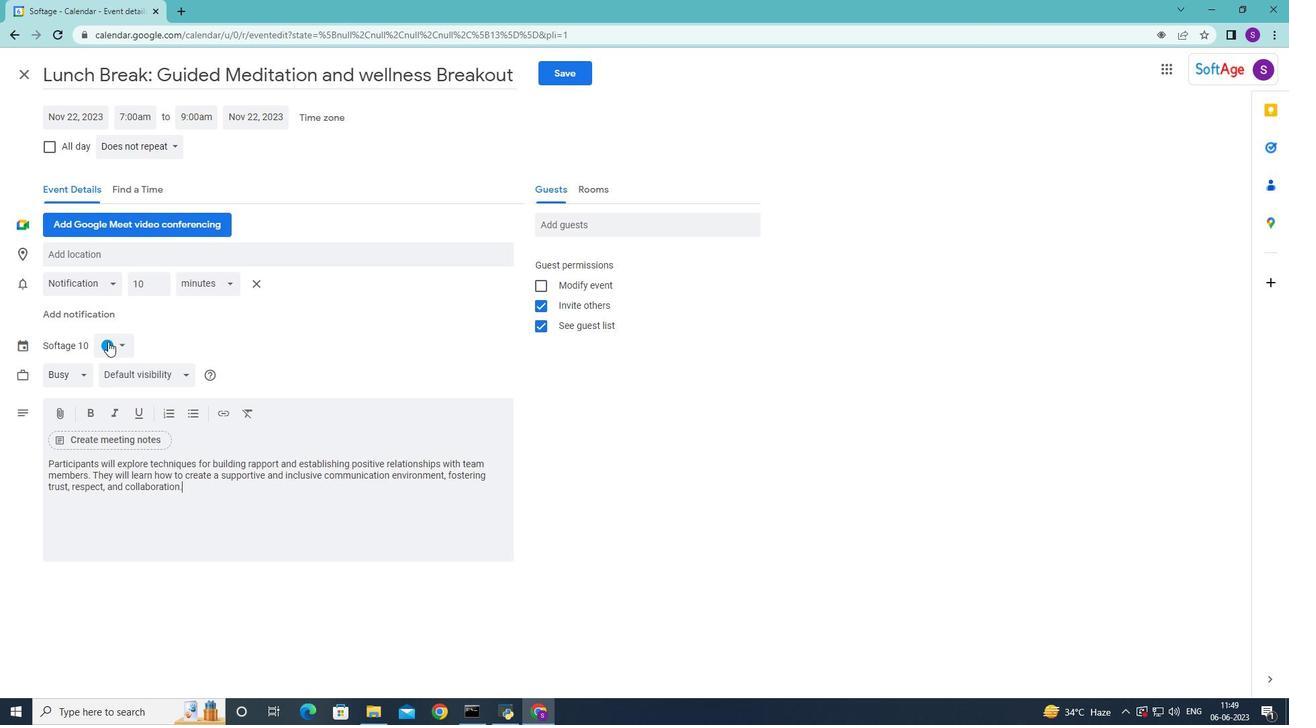 
Action: Mouse moved to (104, 345)
Screenshot: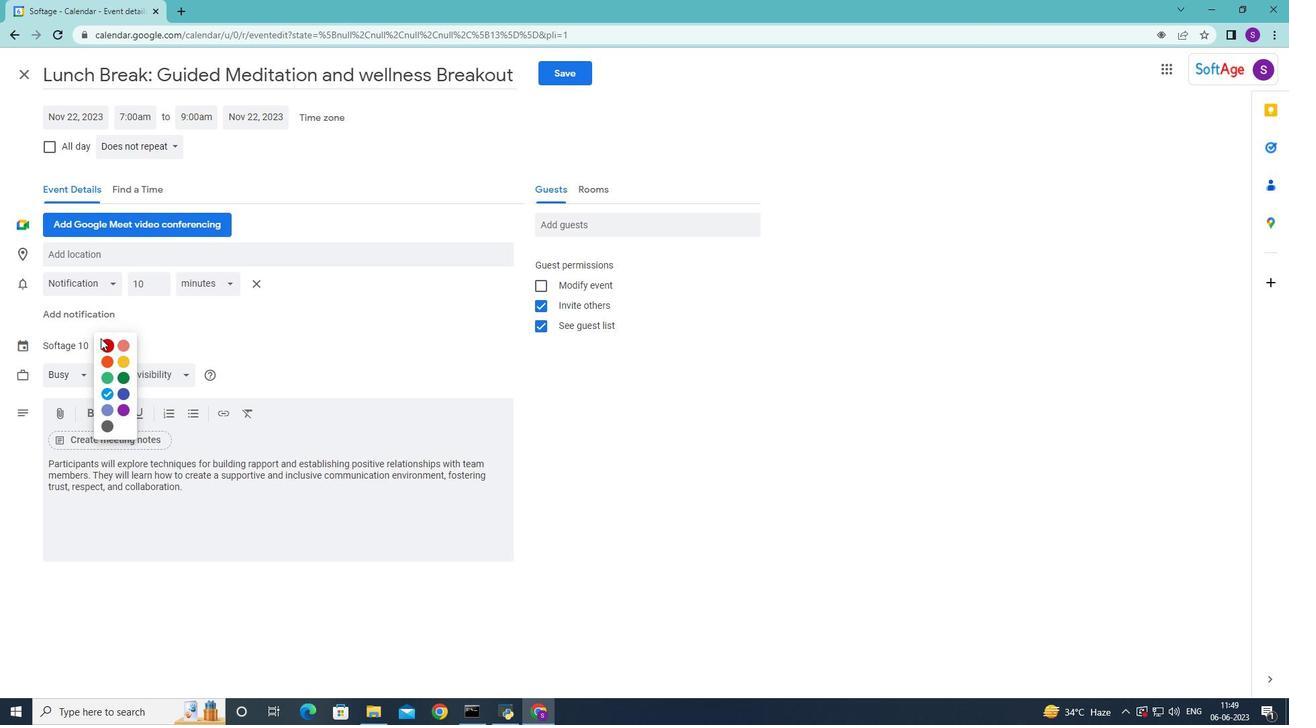
Action: Mouse pressed left at (104, 345)
Screenshot: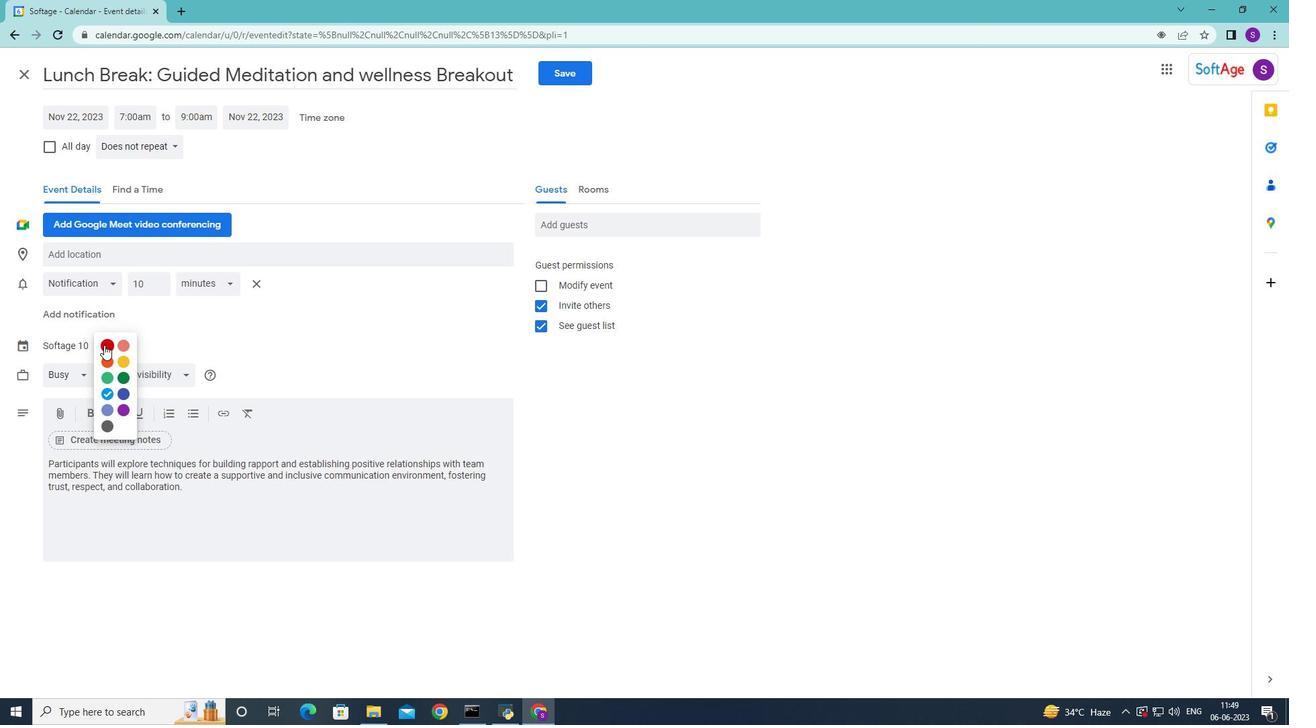 
Action: Mouse moved to (186, 248)
Screenshot: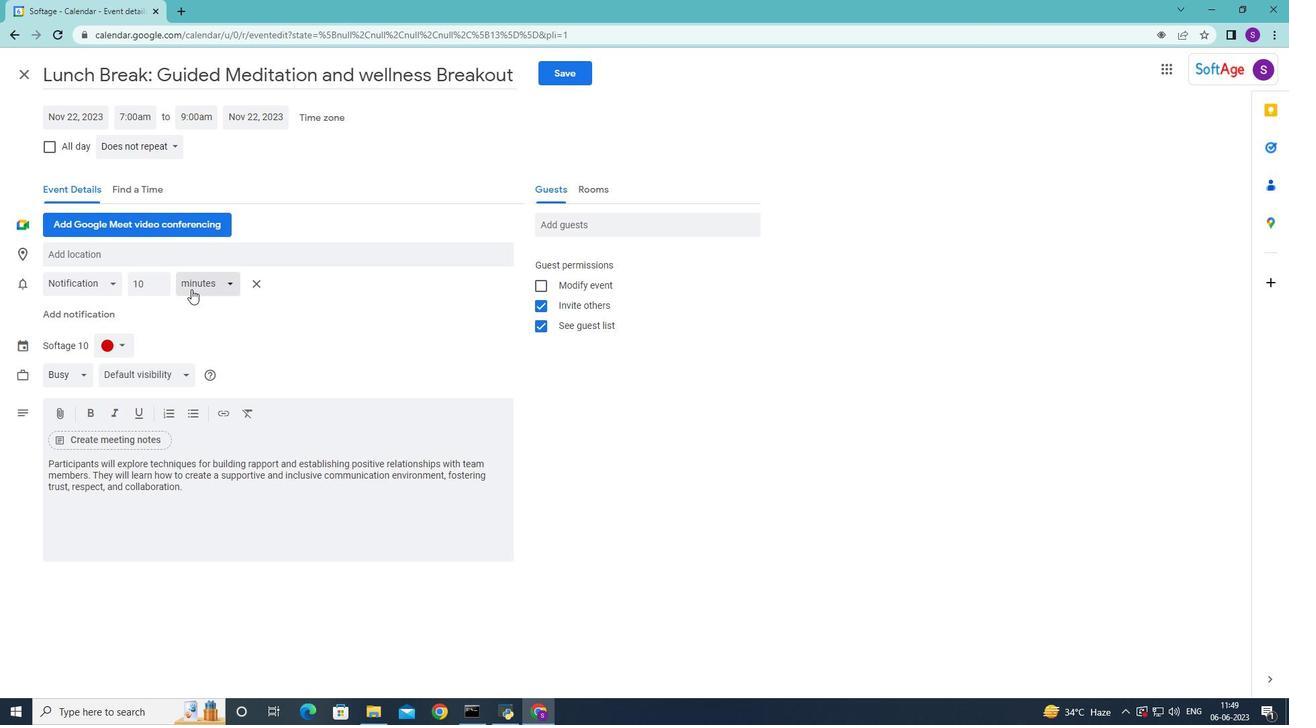 
Action: Mouse pressed left at (186, 248)
Screenshot: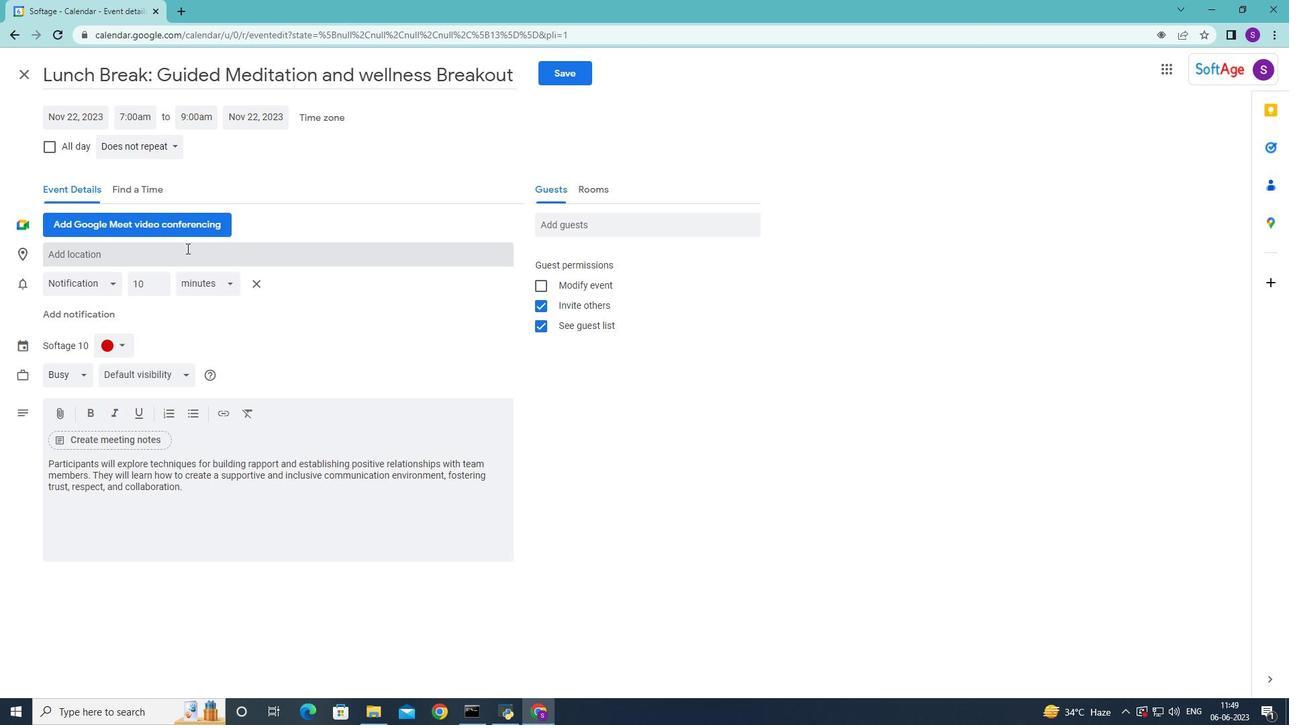 
Action: Key pressed 456<Key.space><Key.shift>St.<Key.space><Key.shift>Catherine's<Key.space><Key.shift>Monastery,<Key.space><Key.shift>Sinai,<Key.space><Key.shift>Egypt
Screenshot: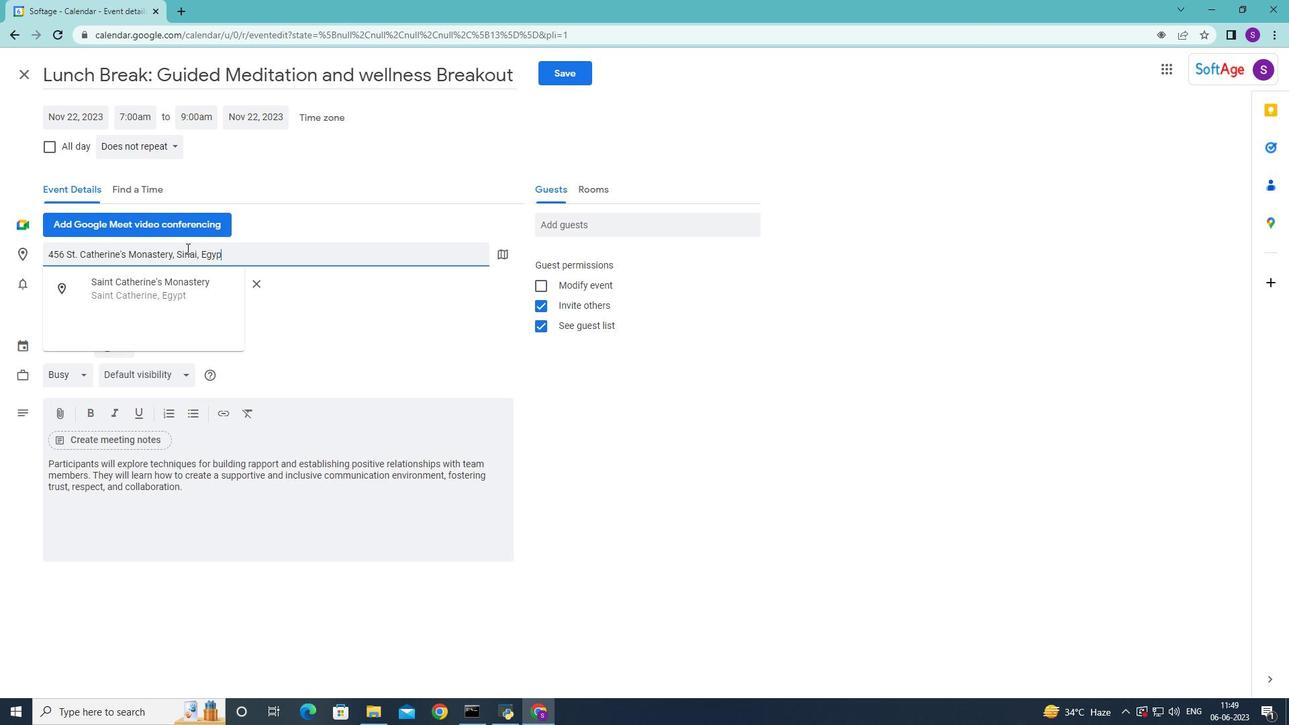 
Action: Mouse moved to (183, 286)
Screenshot: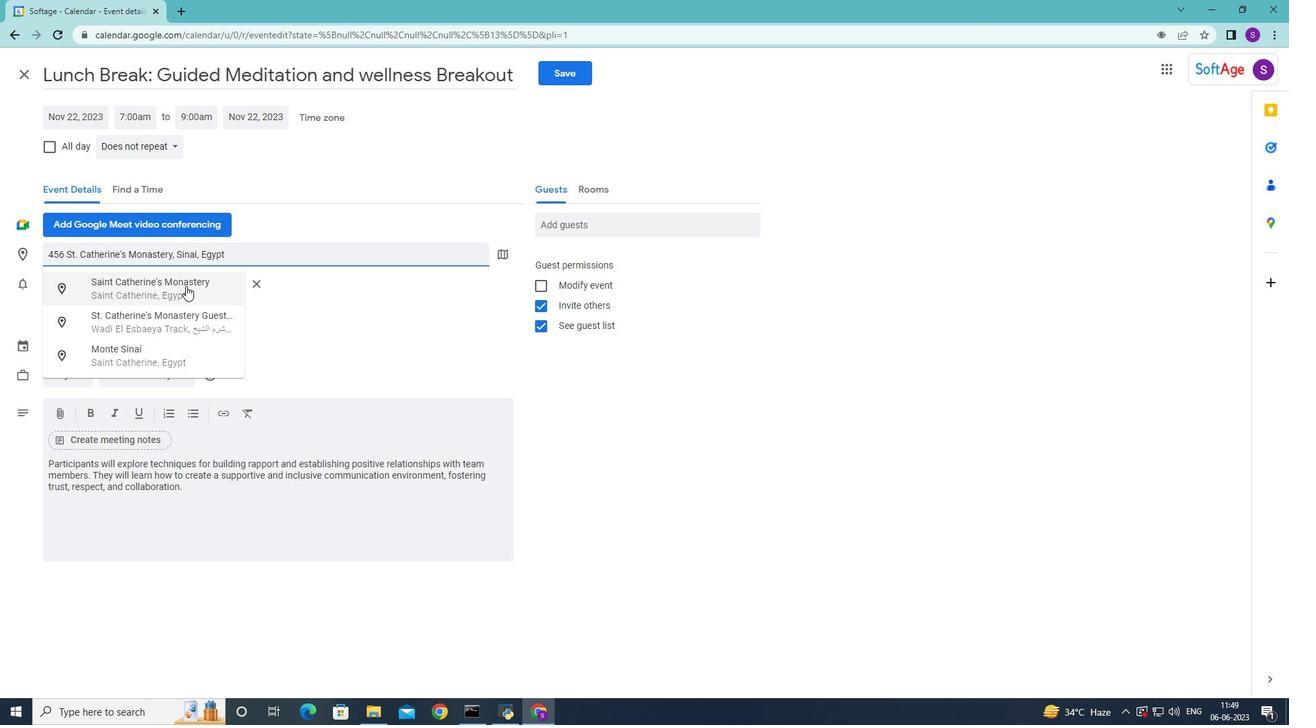
Action: Mouse pressed left at (183, 286)
Screenshot: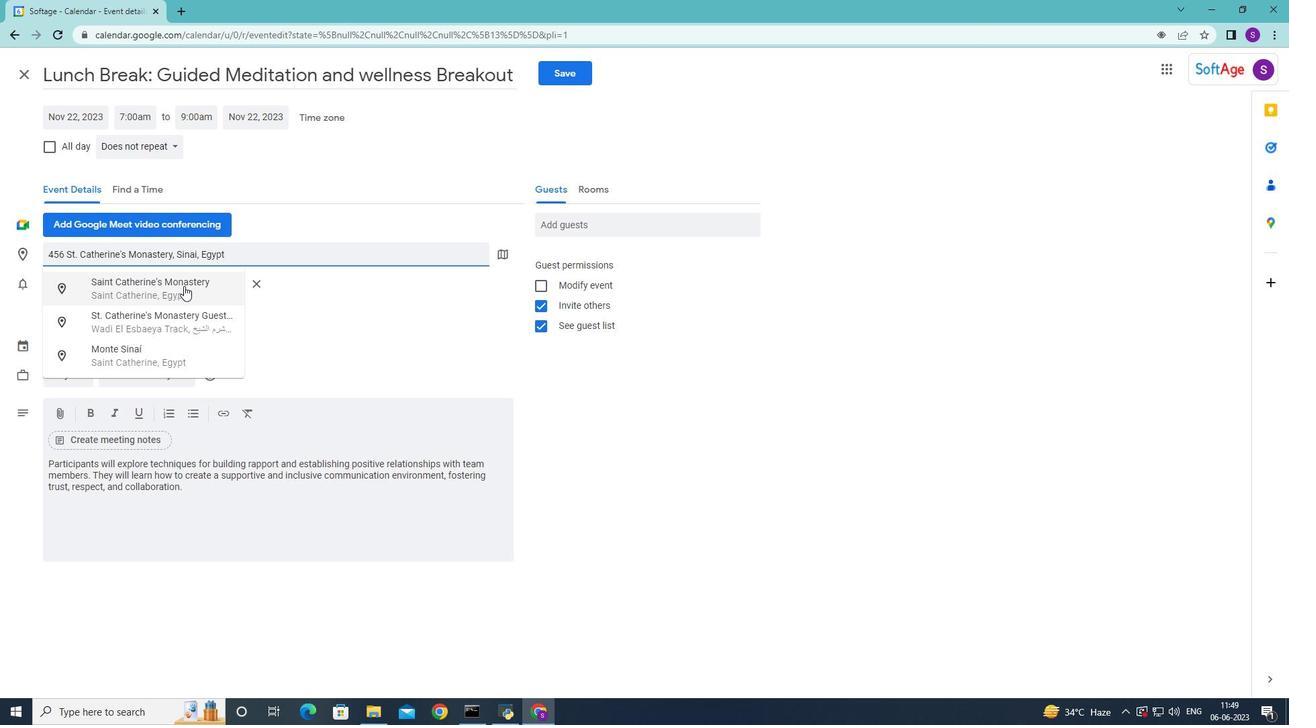 
Action: Mouse moved to (582, 222)
Screenshot: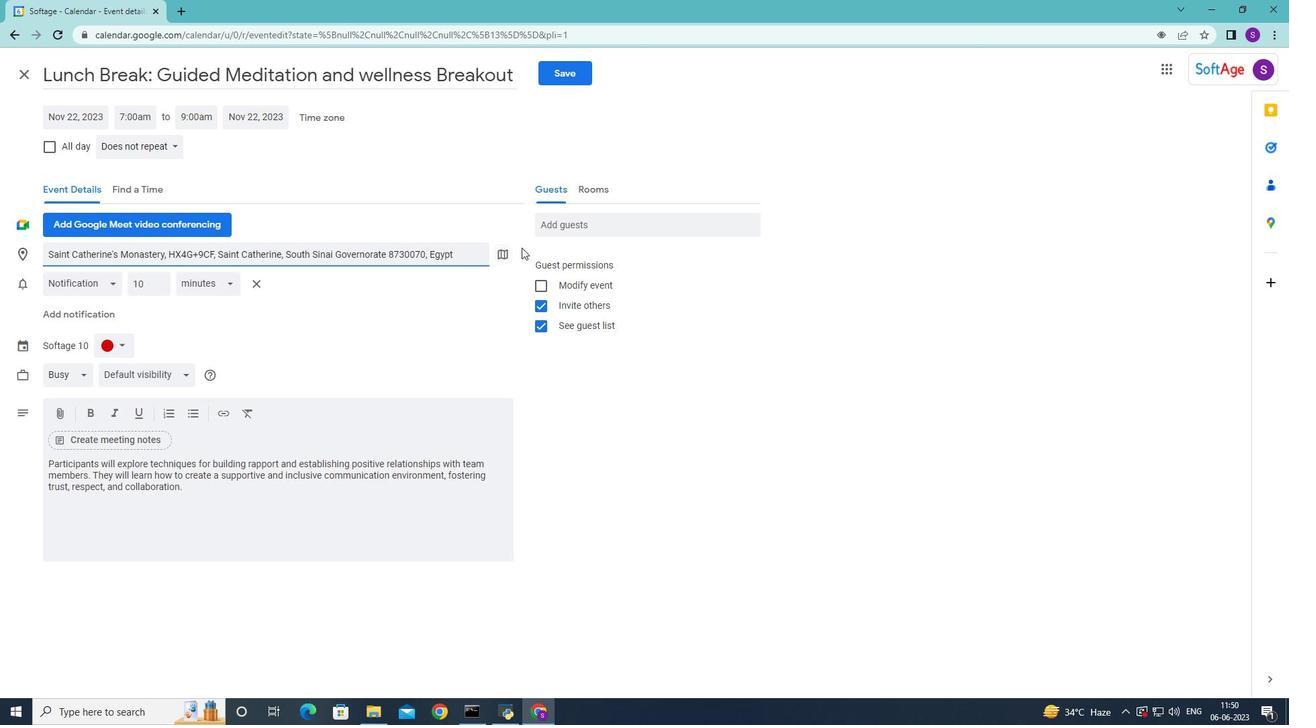 
Action: Mouse pressed left at (582, 222)
Screenshot: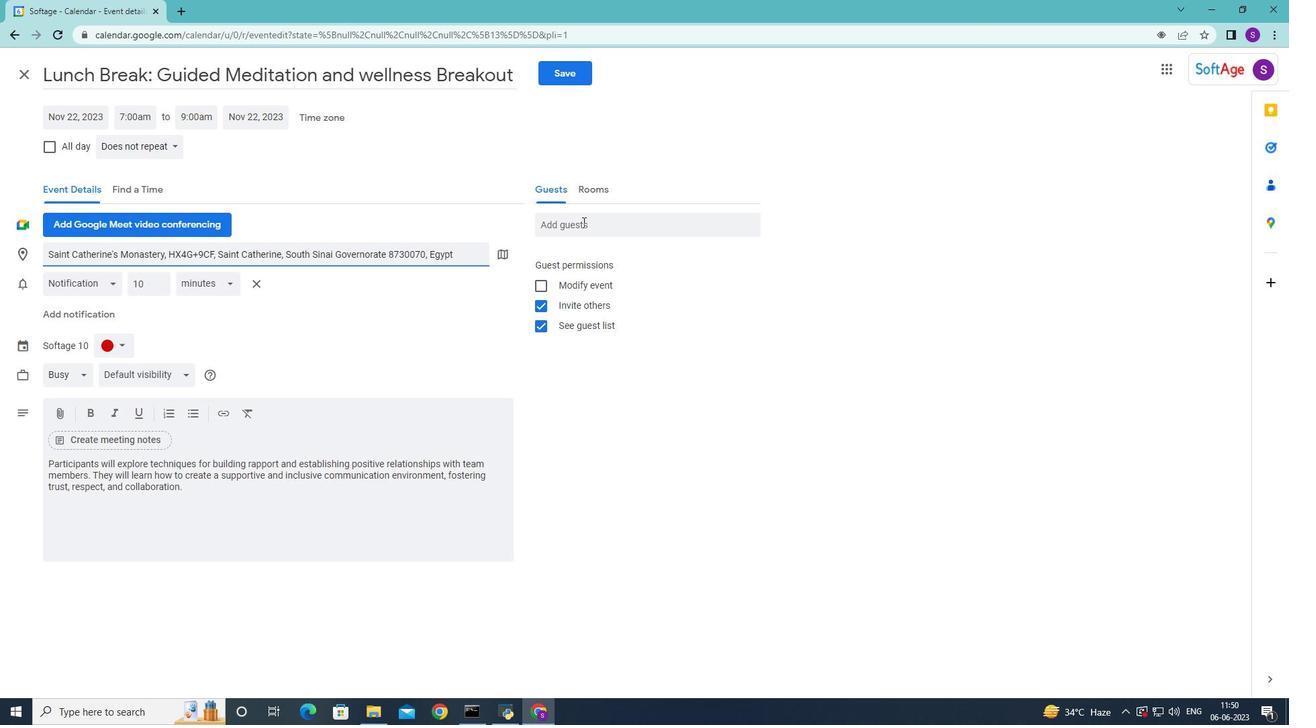 
Action: Mouse moved to (582, 222)
Screenshot: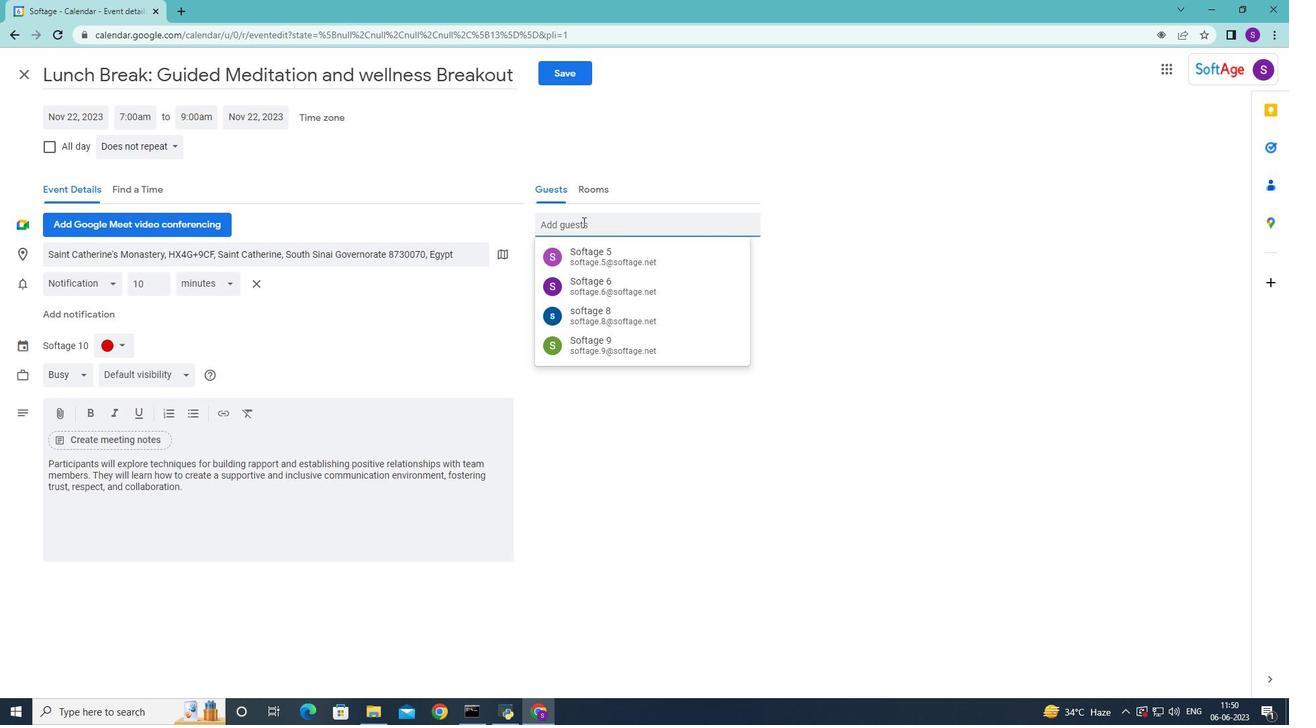 
Action: Key pressed <Key.shift>Softage.5<Key.shift>@softage.net<Key.enter><Key.shift>Softage.6<Key.shift>@softage.net<Key.enter>
Screenshot: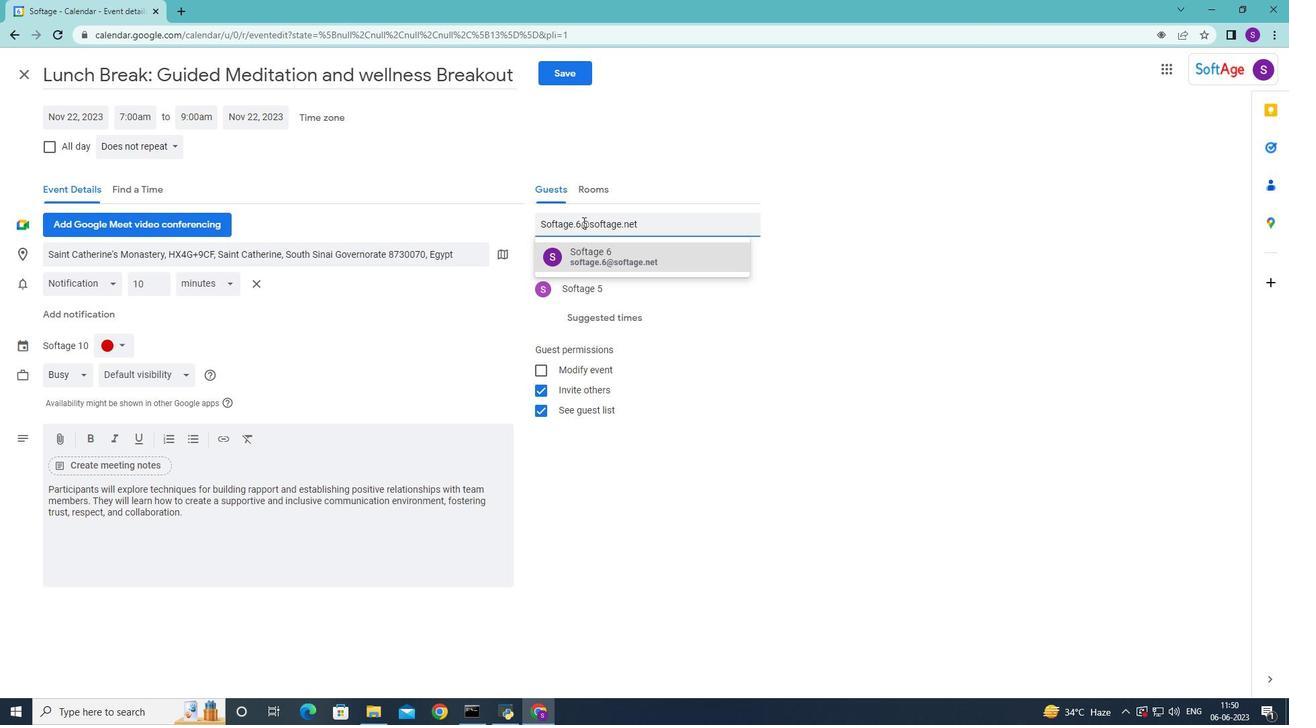 
Action: Mouse moved to (150, 143)
Screenshot: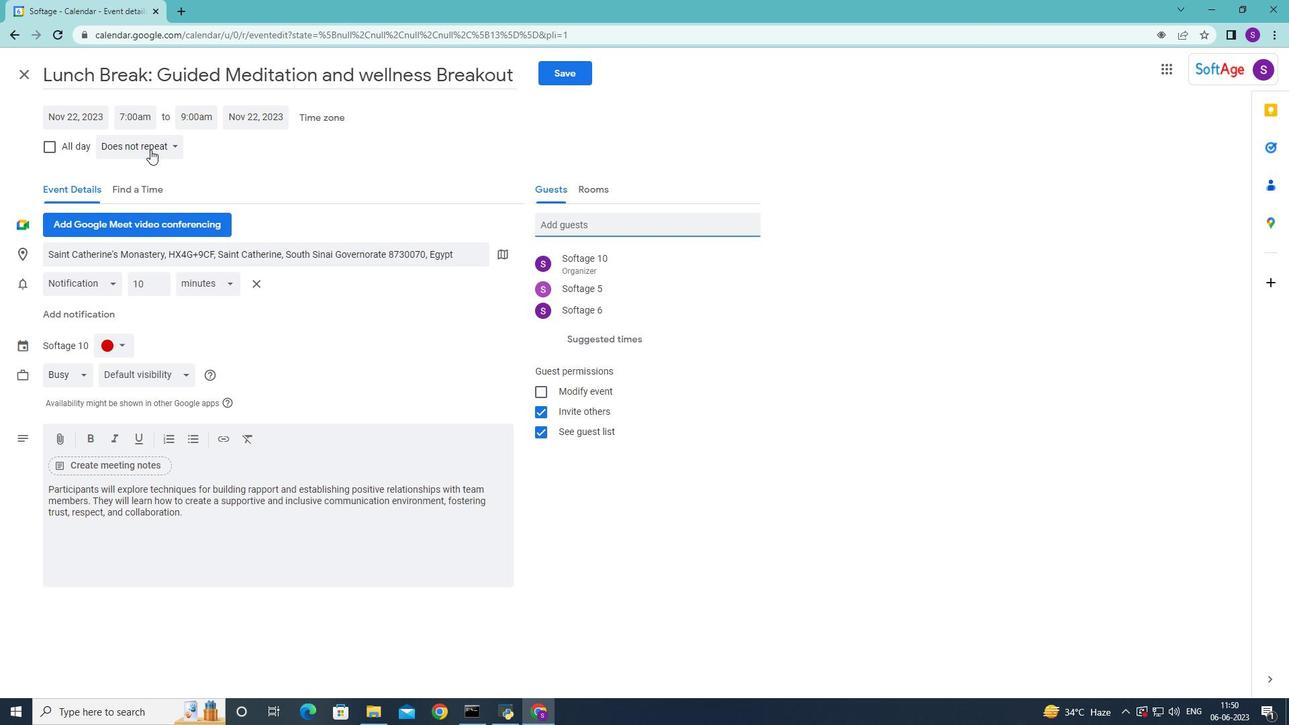 
Action: Mouse pressed left at (150, 143)
Screenshot: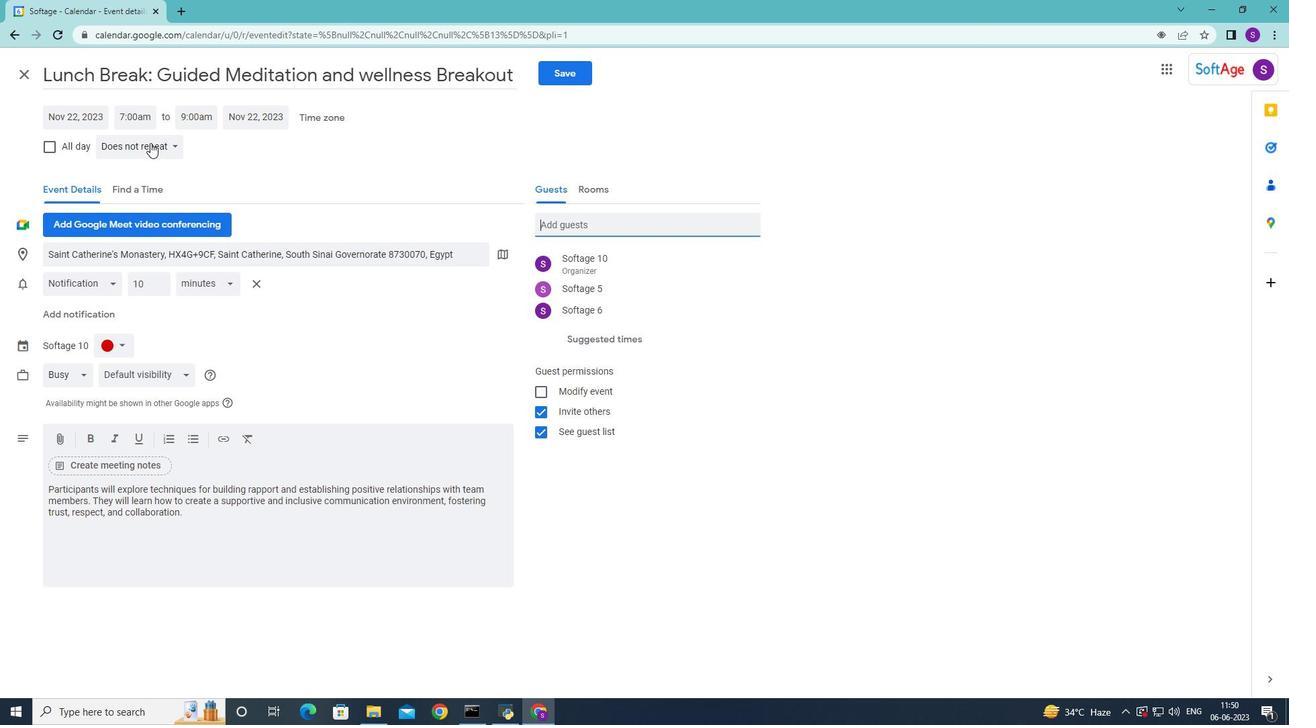
Action: Mouse moved to (153, 148)
Screenshot: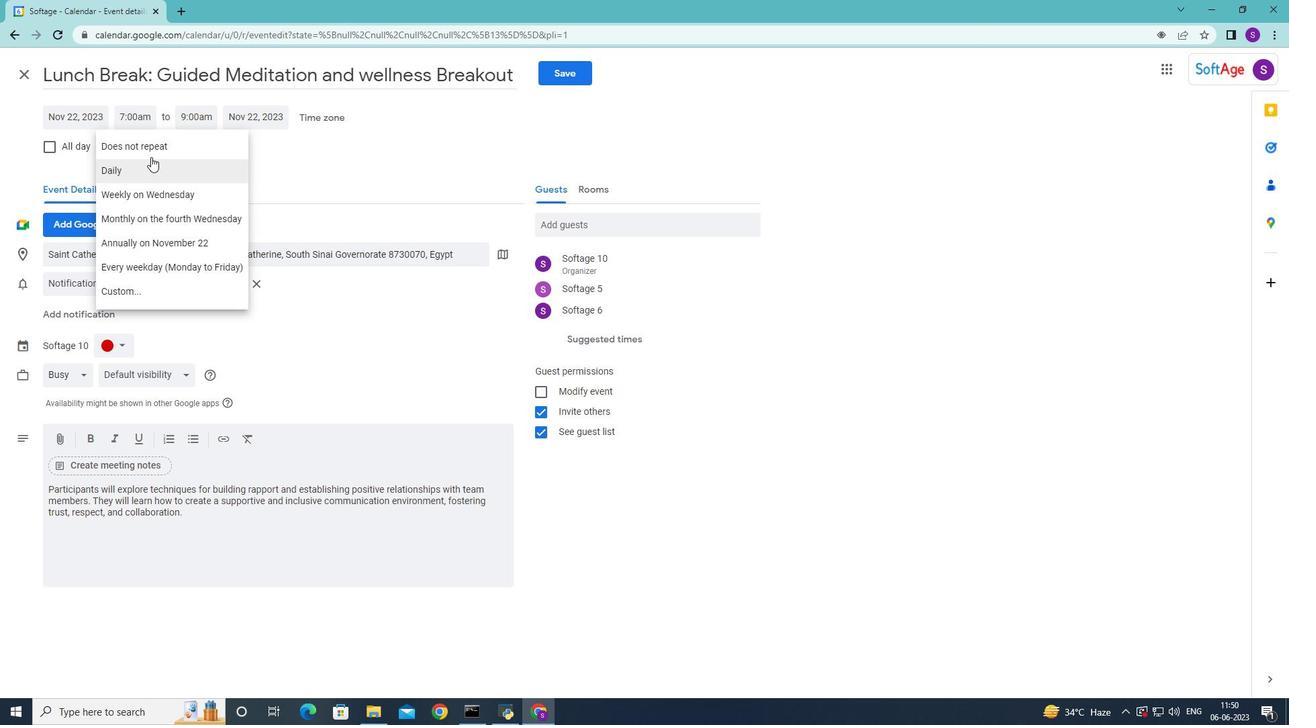 
Action: Mouse pressed left at (153, 148)
Screenshot: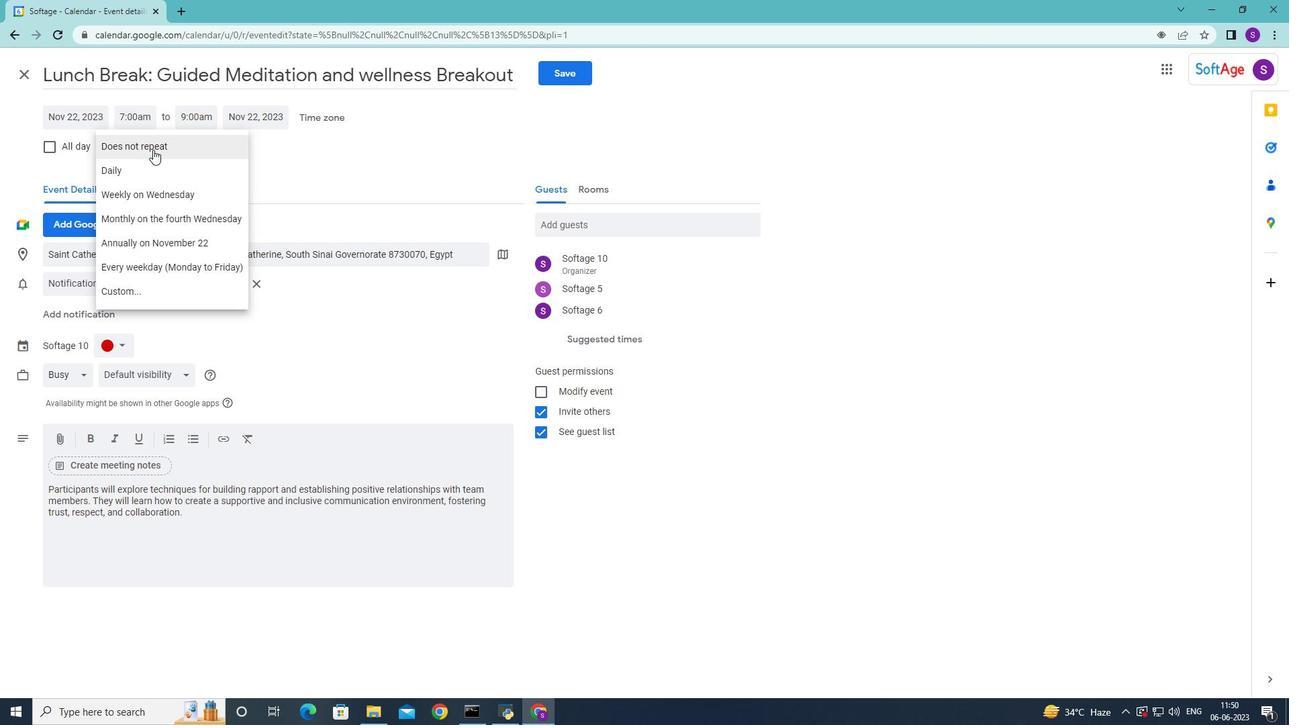 
Action: Mouse moved to (543, 76)
Screenshot: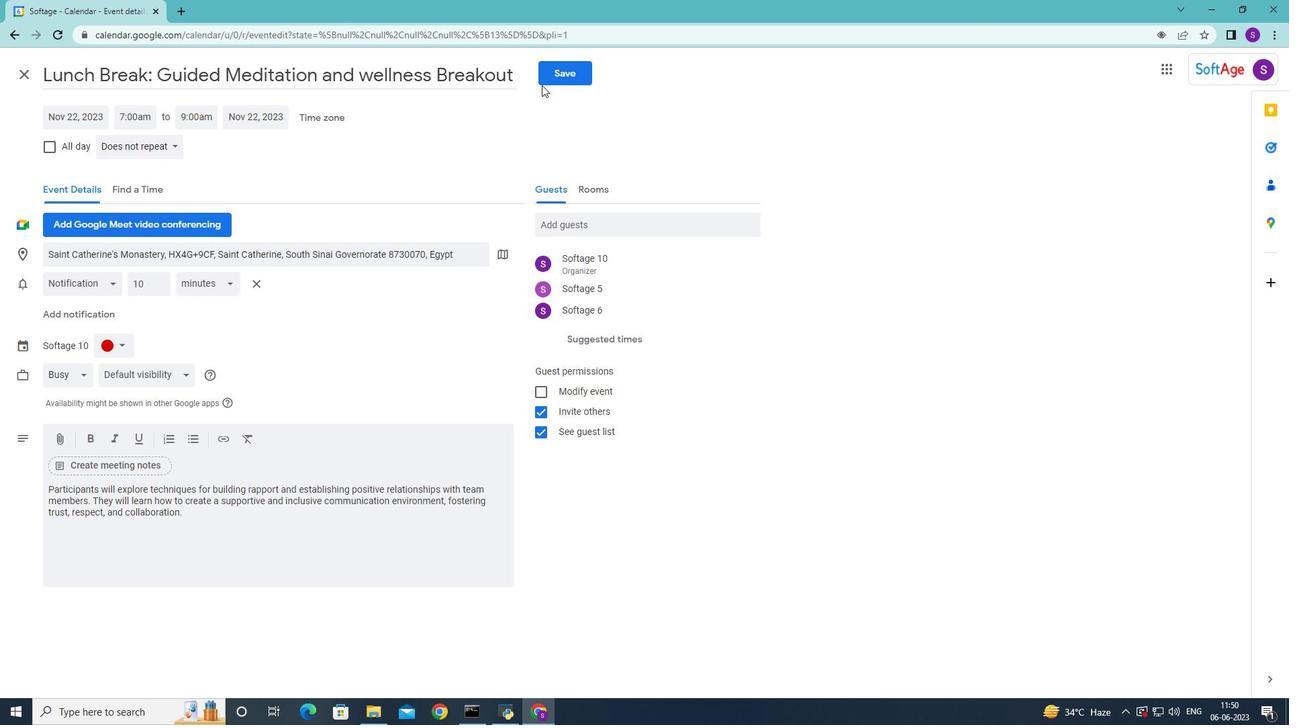 
Action: Mouse pressed left at (543, 76)
Screenshot: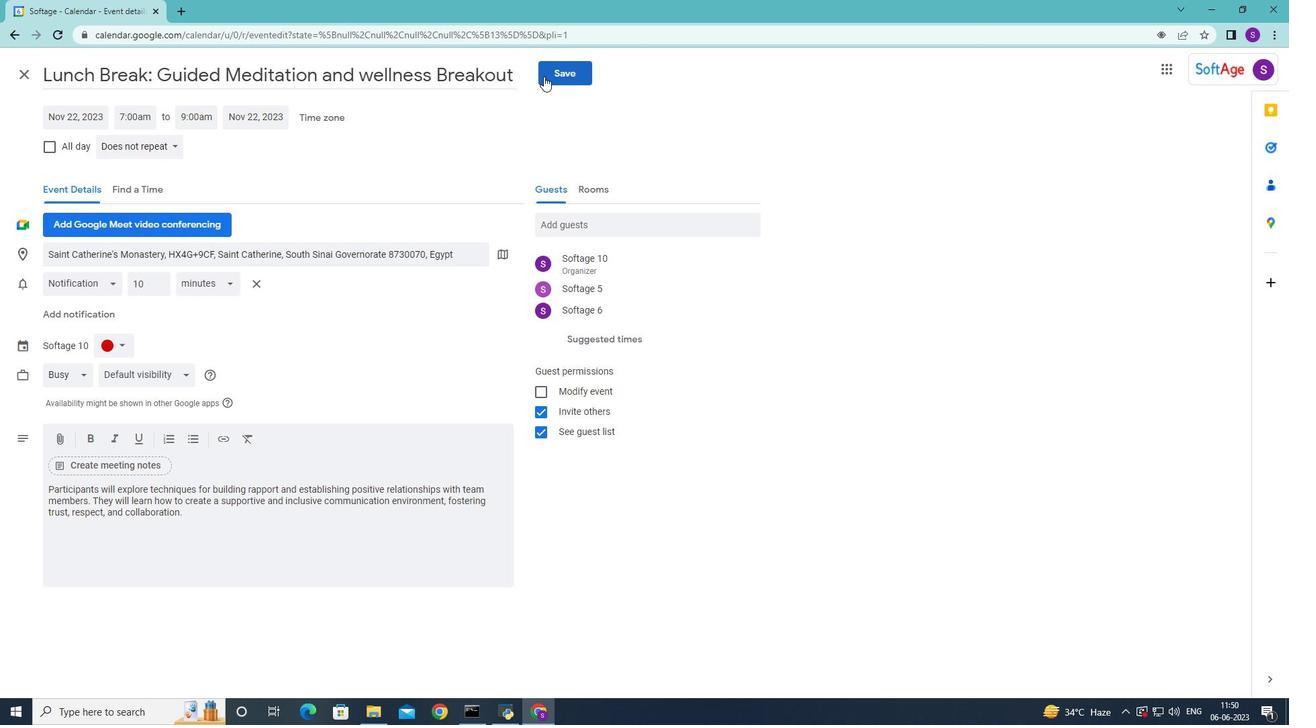
Action: Mouse moved to (763, 400)
Screenshot: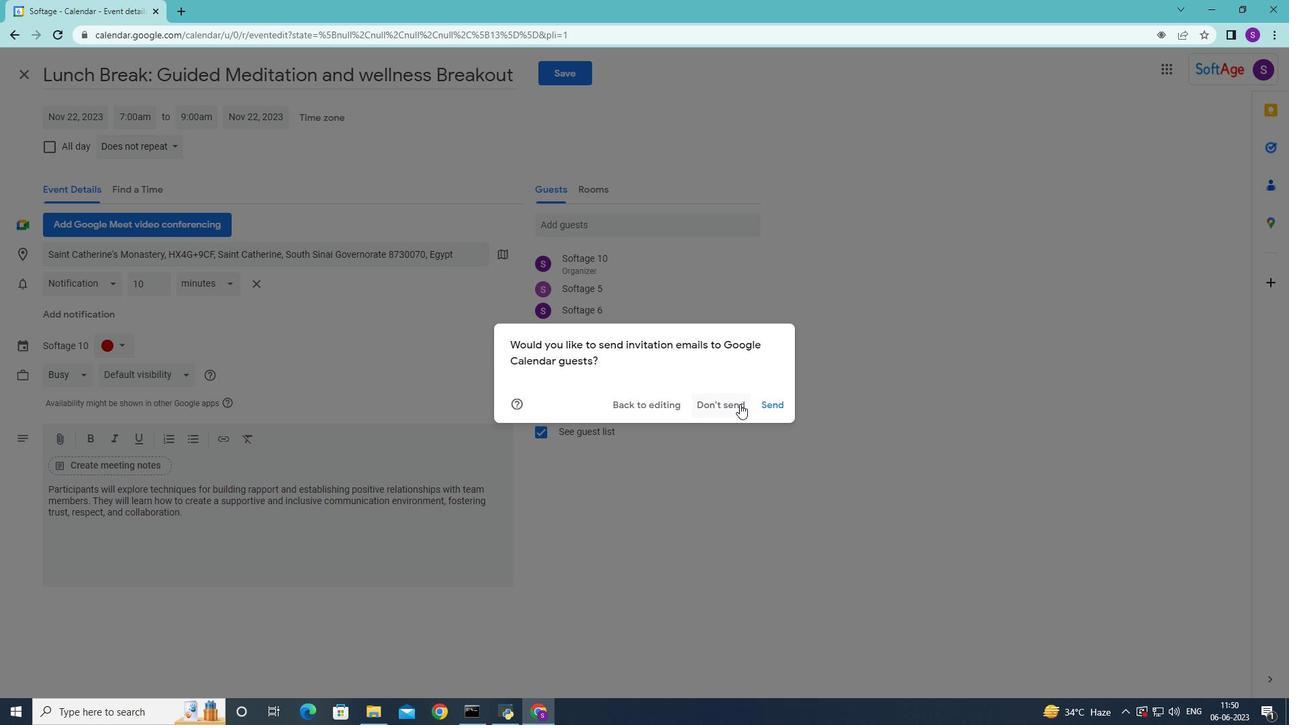 
Action: Mouse pressed left at (763, 400)
Screenshot: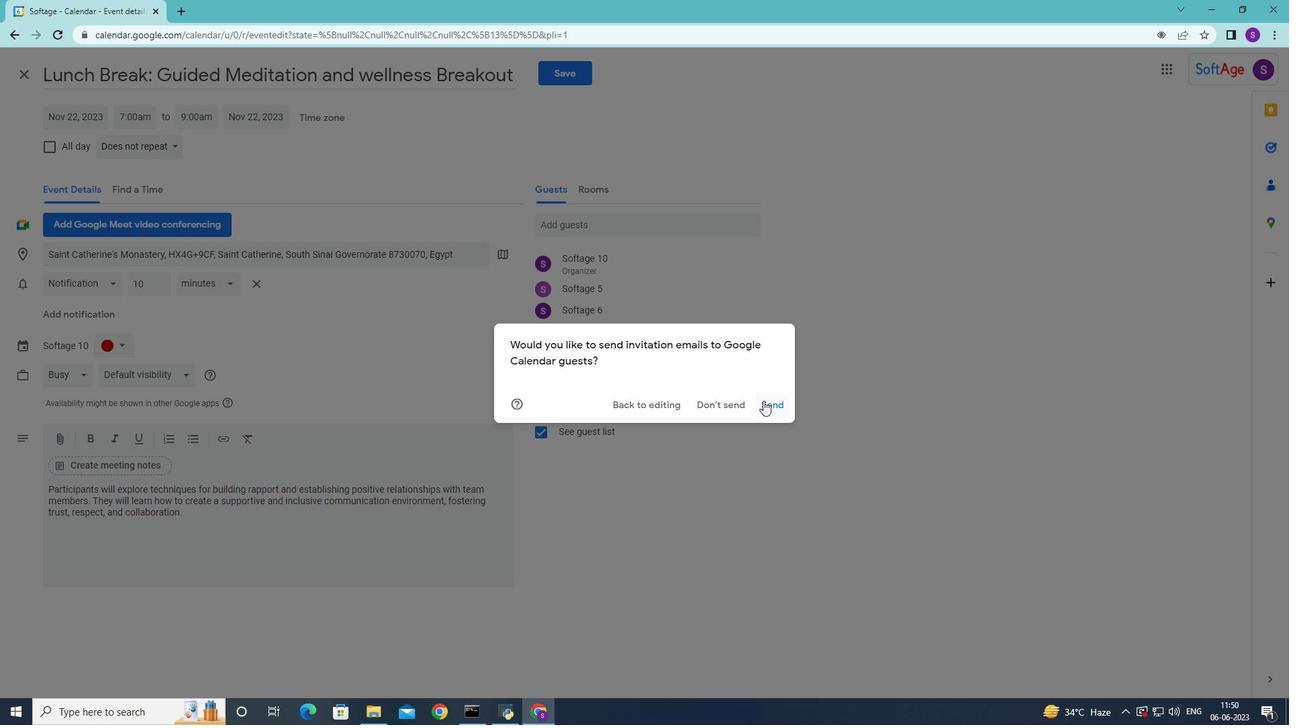 
Action: Mouse moved to (361, 464)
Screenshot: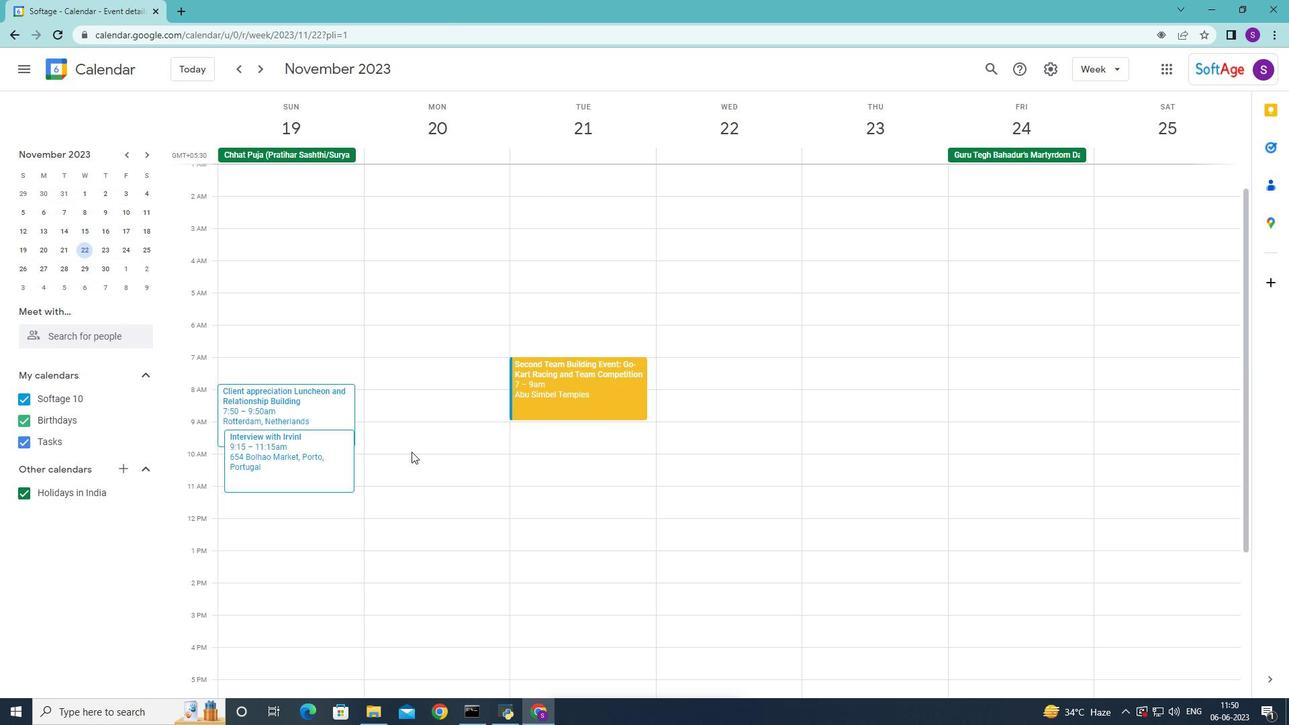 
